 Task: Find a guest house in Cholet, France, for 8 guests from 26 Aug to 10 Sep, with 6 bedrooms, 6 beds, 6 bathrooms, a price range of ₹1000 to ₹15000, and amenities including a washing machine and breakfast. Ensure self check-in is available and the host speaks English.
Action: Mouse moved to (567, 130)
Screenshot: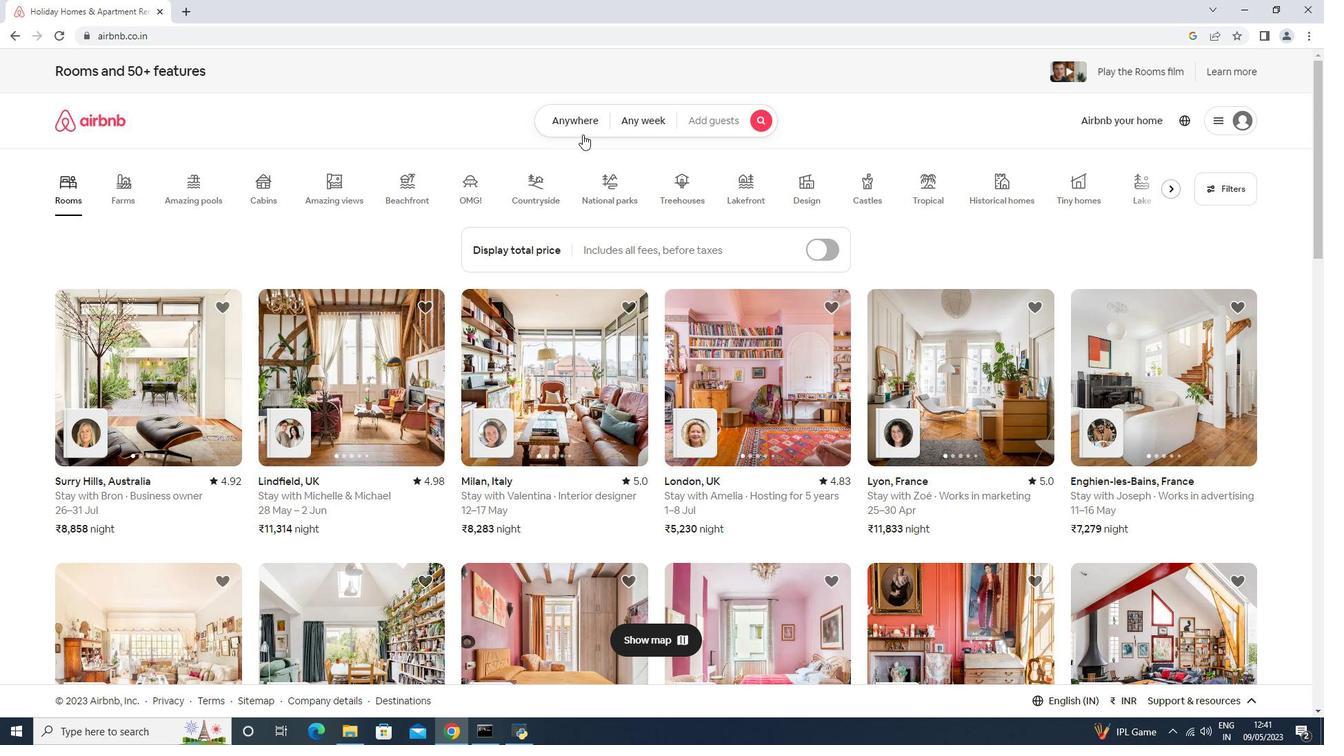 
Action: Mouse pressed left at (567, 130)
Screenshot: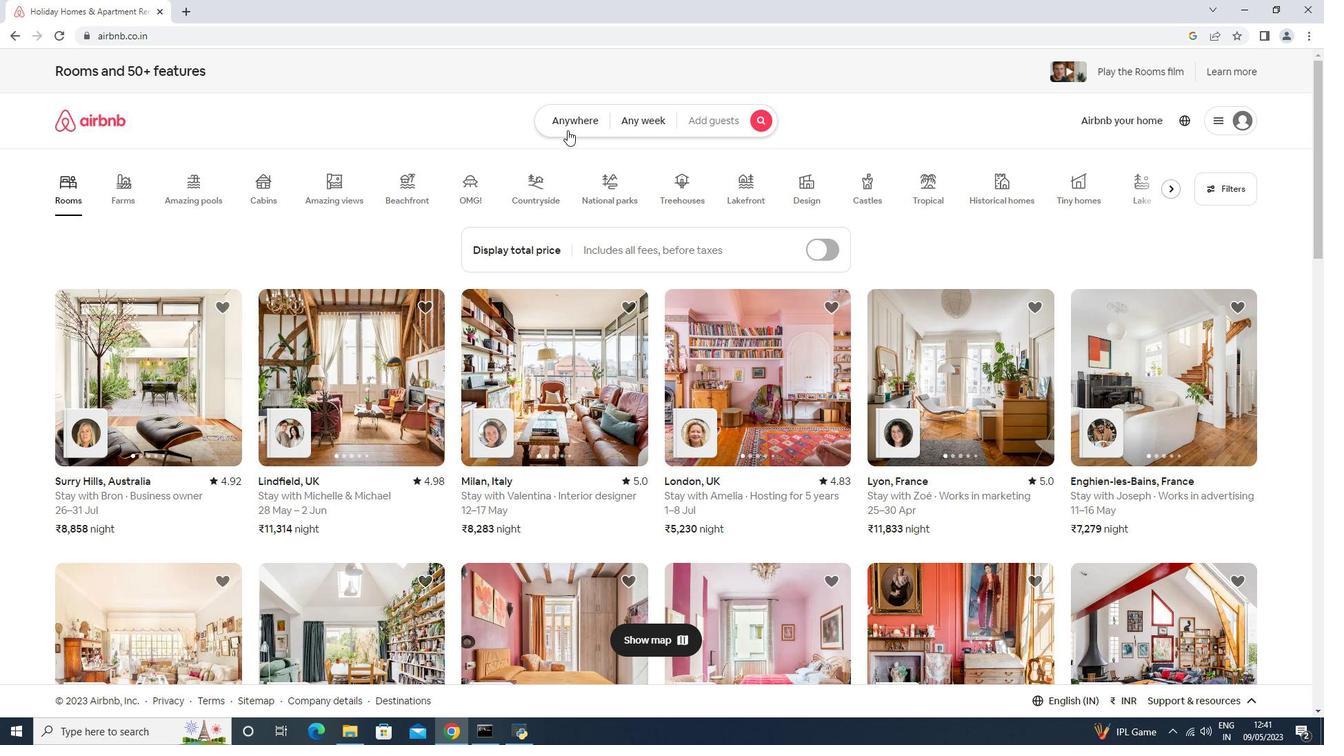 
Action: Mouse moved to (465, 201)
Screenshot: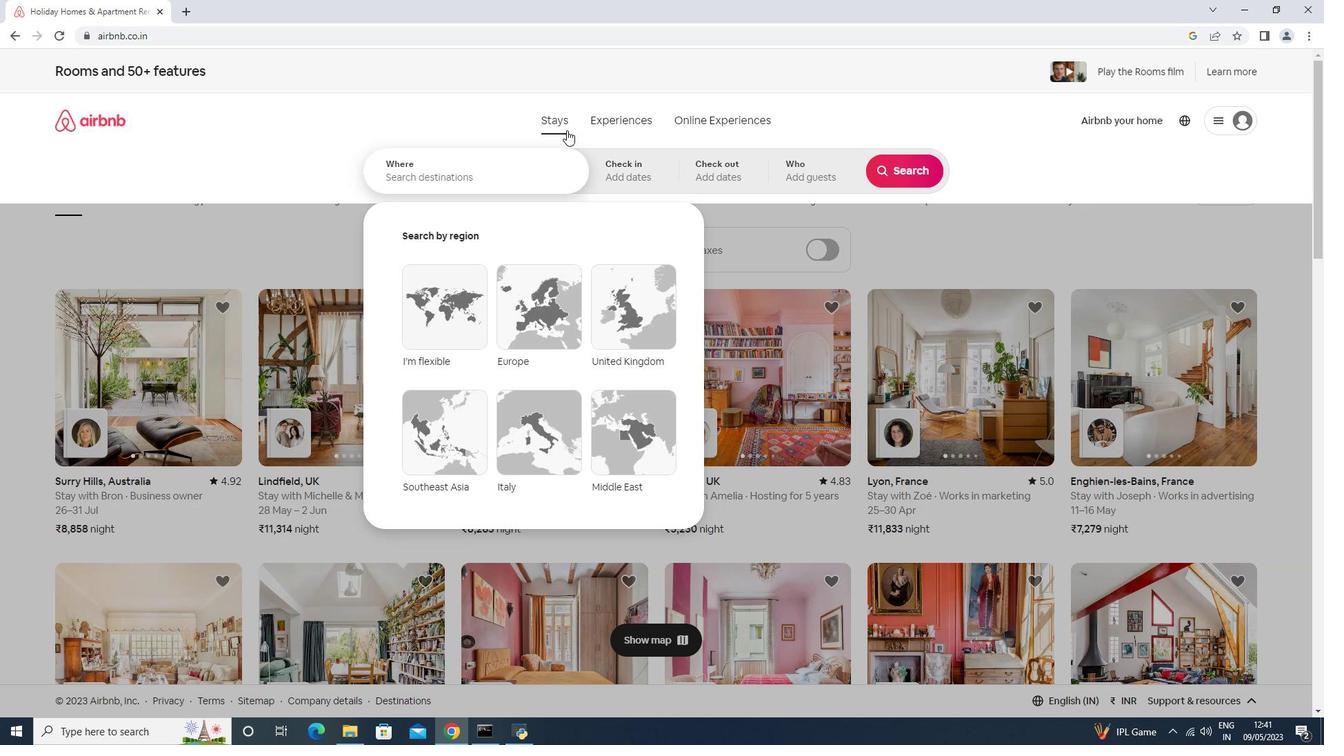 
Action: Mouse pressed left at (465, 201)
Screenshot: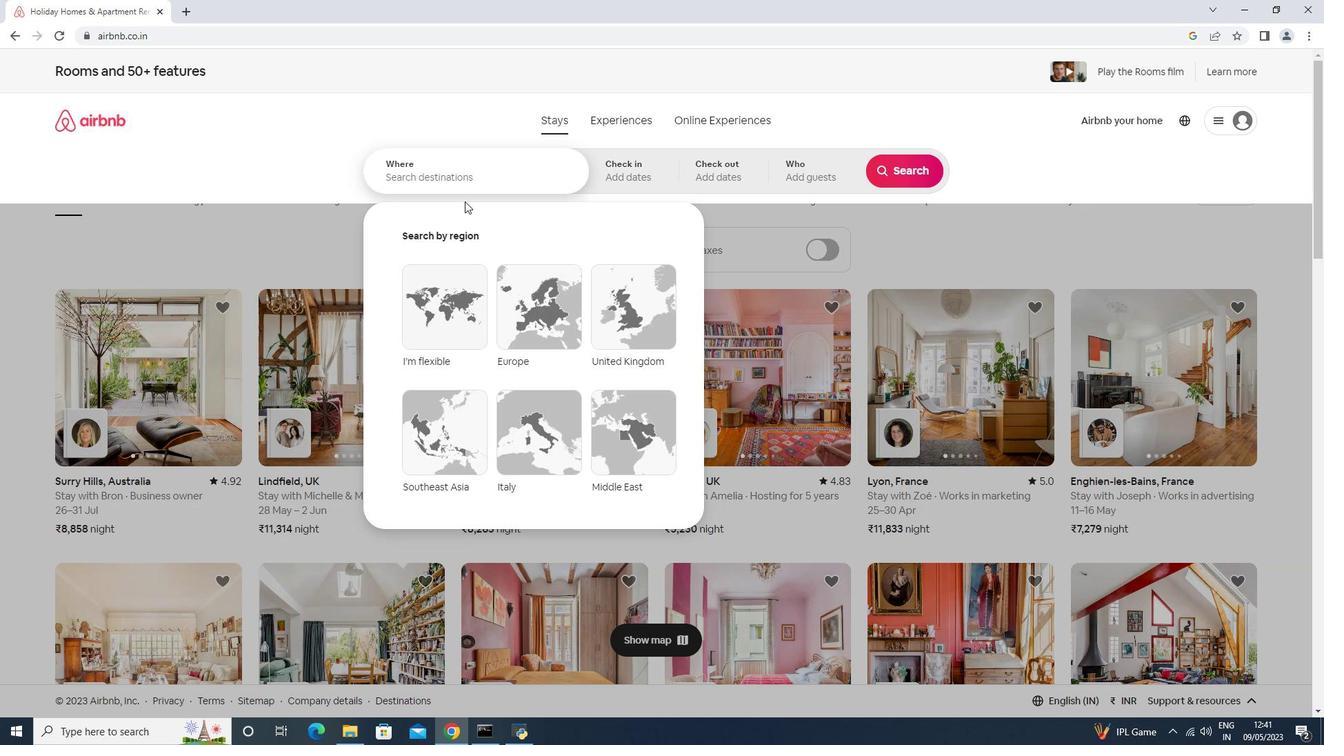 
Action: Mouse moved to (487, 182)
Screenshot: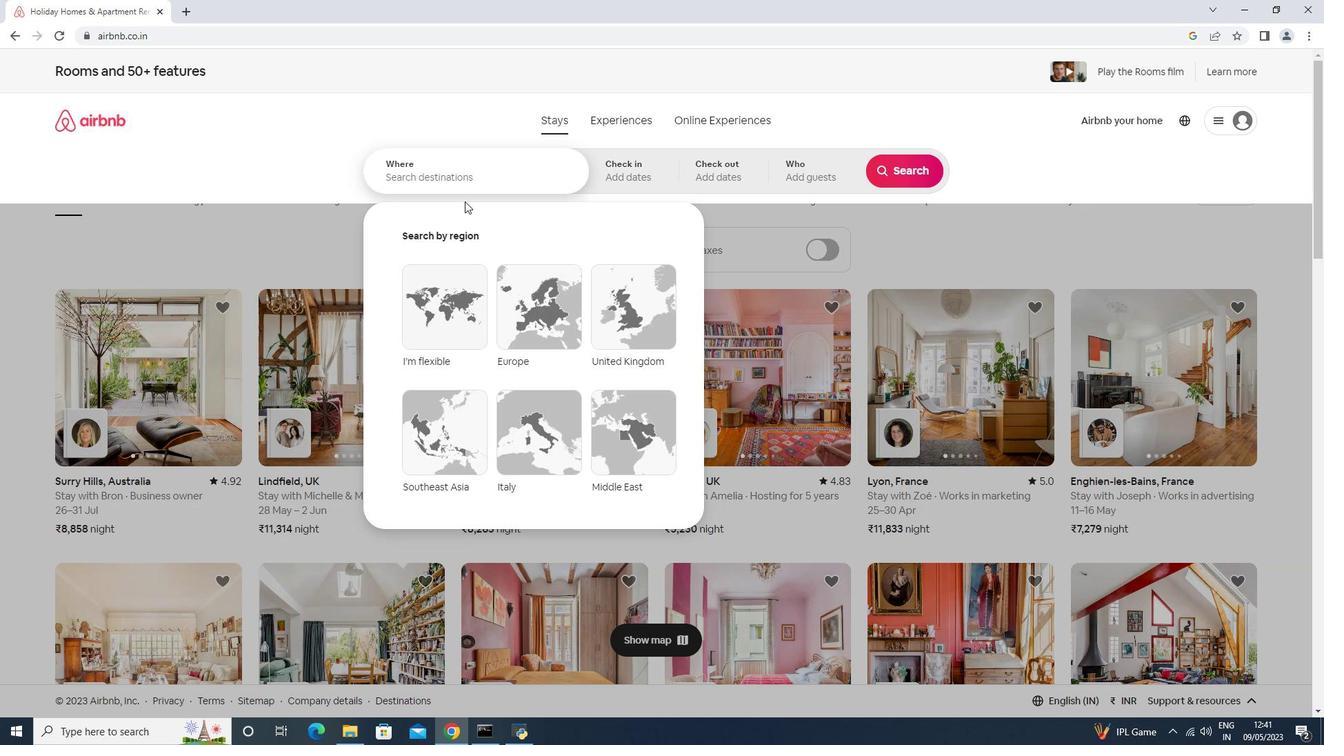 
Action: Key pressed <Key.shift>Cholet,<Key.space>
Screenshot: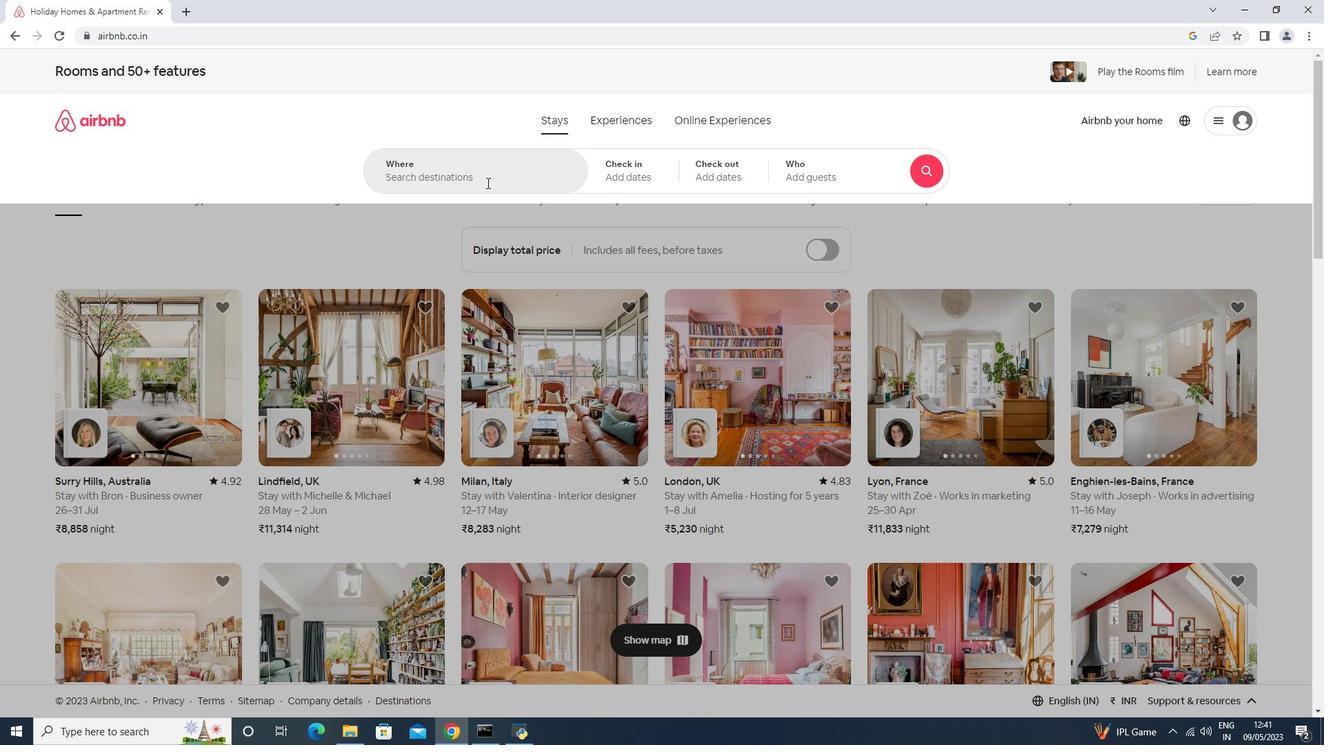 
Action: Mouse moved to (576, 82)
Screenshot: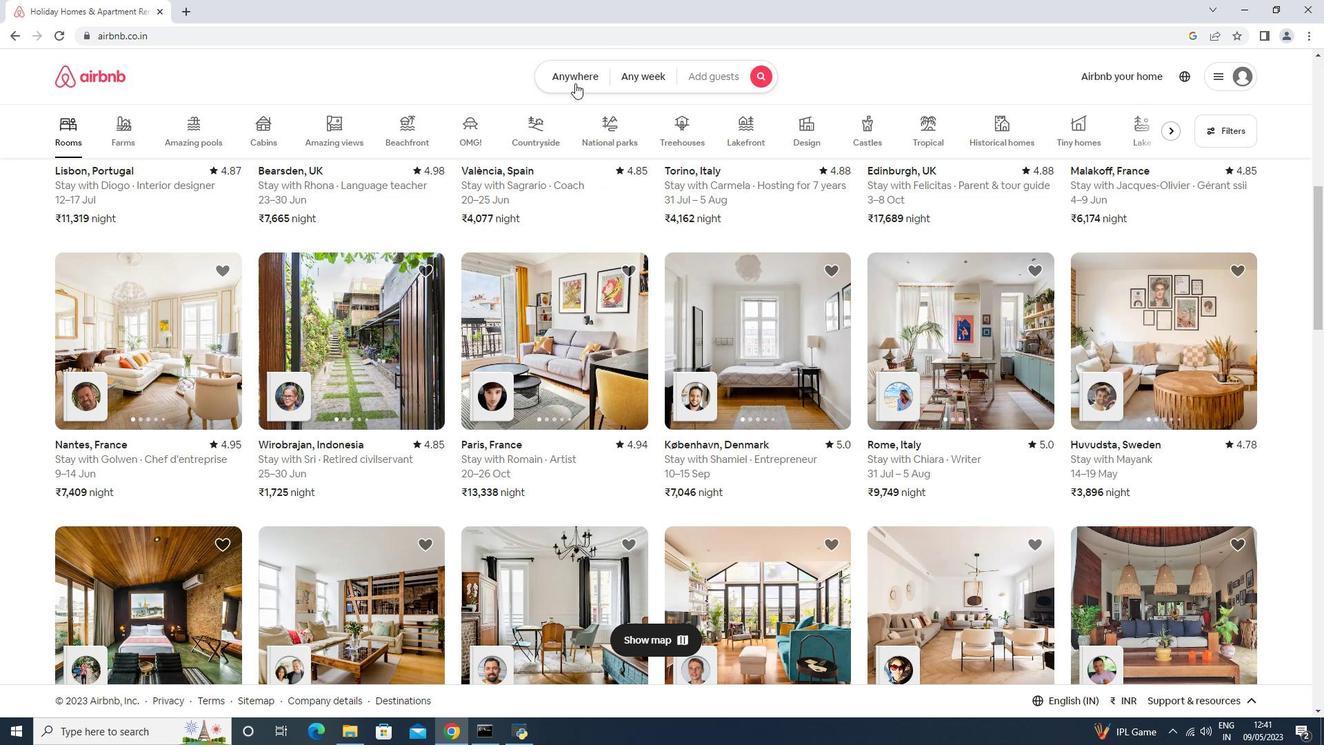 
Action: Mouse pressed left at (576, 82)
Screenshot: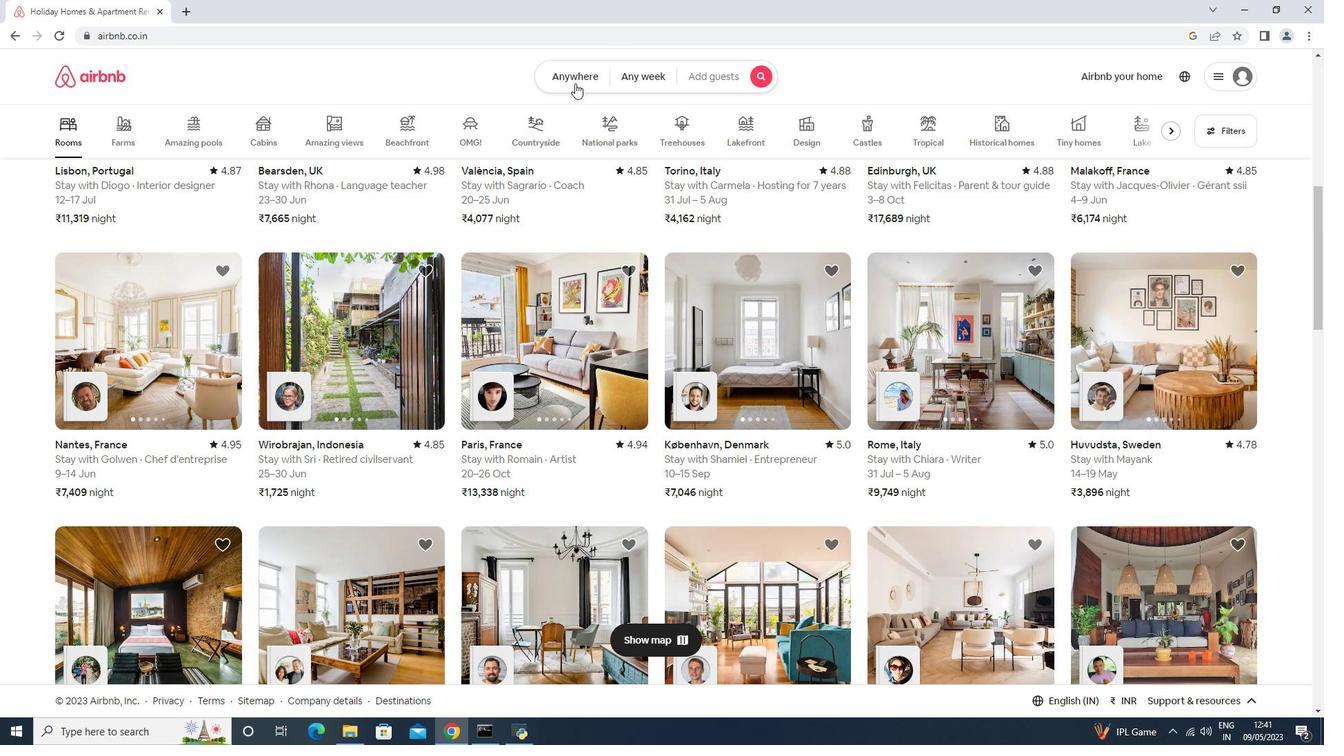 
Action: Mouse moved to (531, 136)
Screenshot: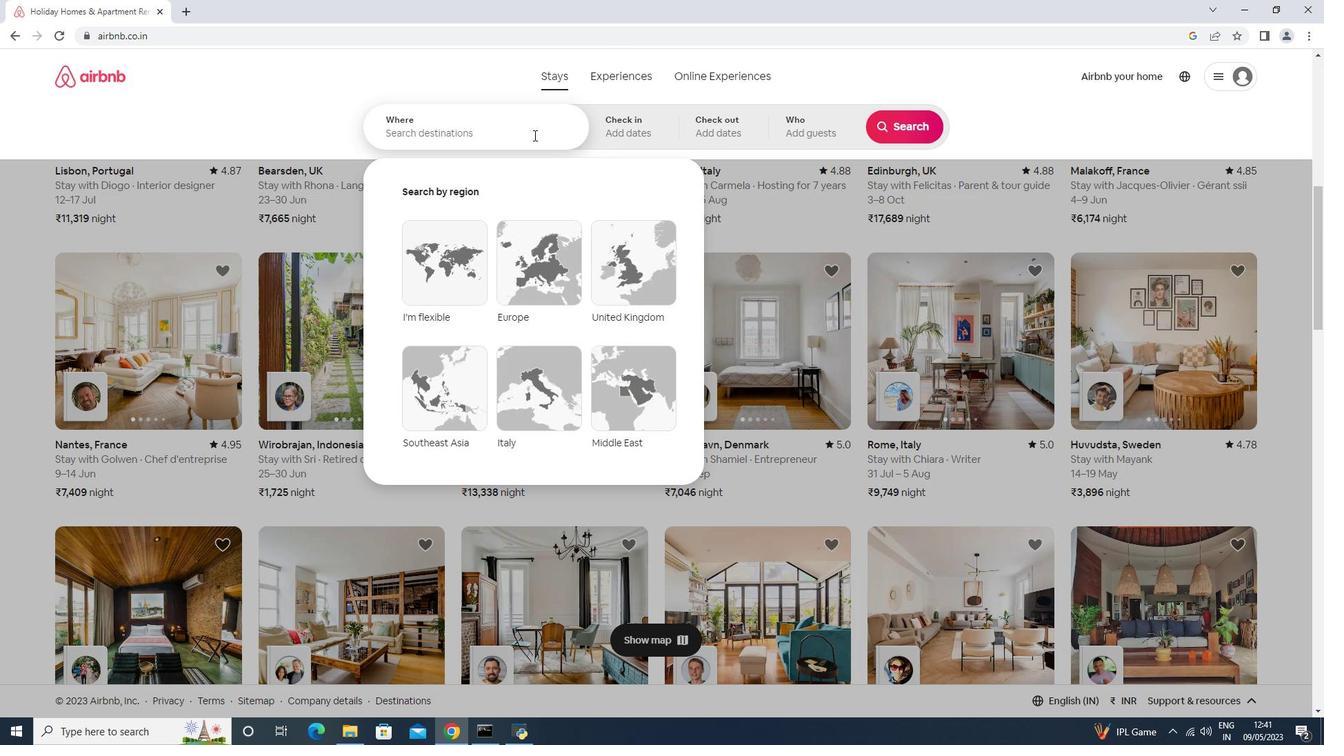 
Action: Mouse pressed left at (531, 136)
Screenshot: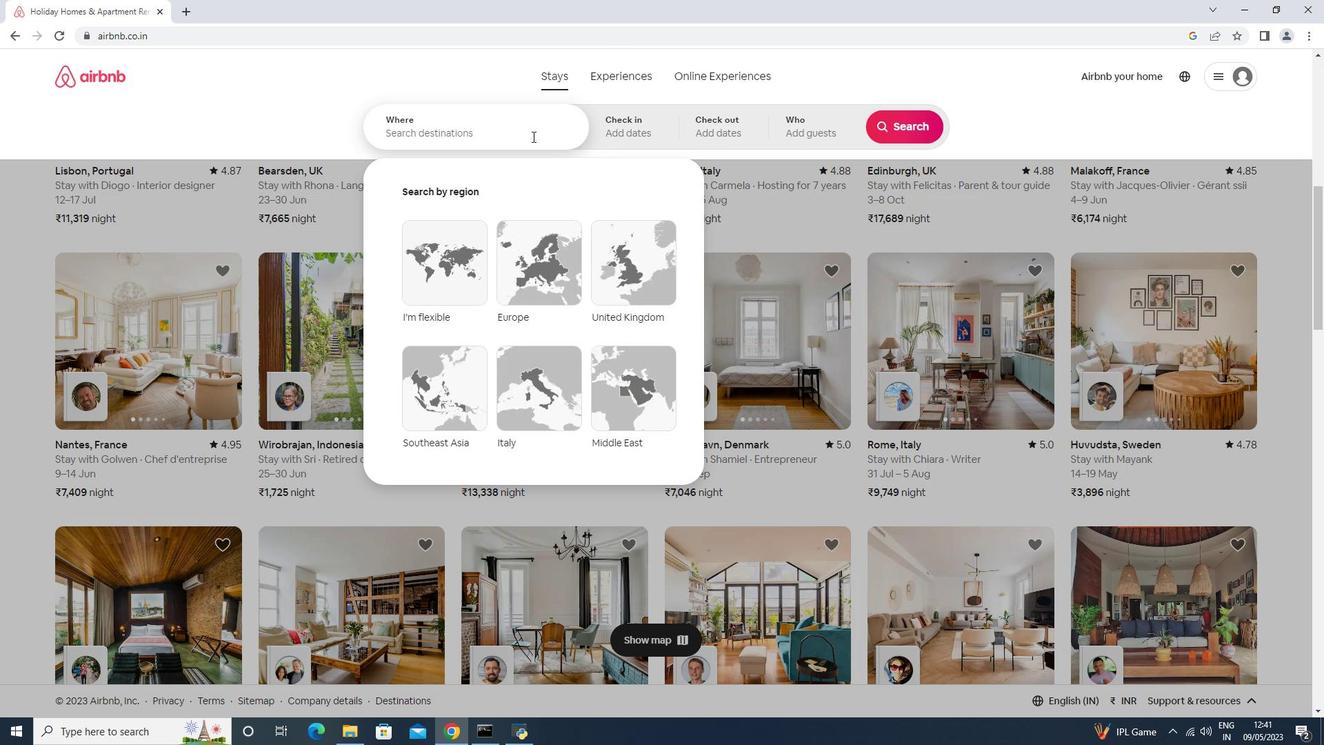 
Action: Key pressed <Key.shift>Cholet,<Key.space><Key.shift>France<Key.enter>
Screenshot: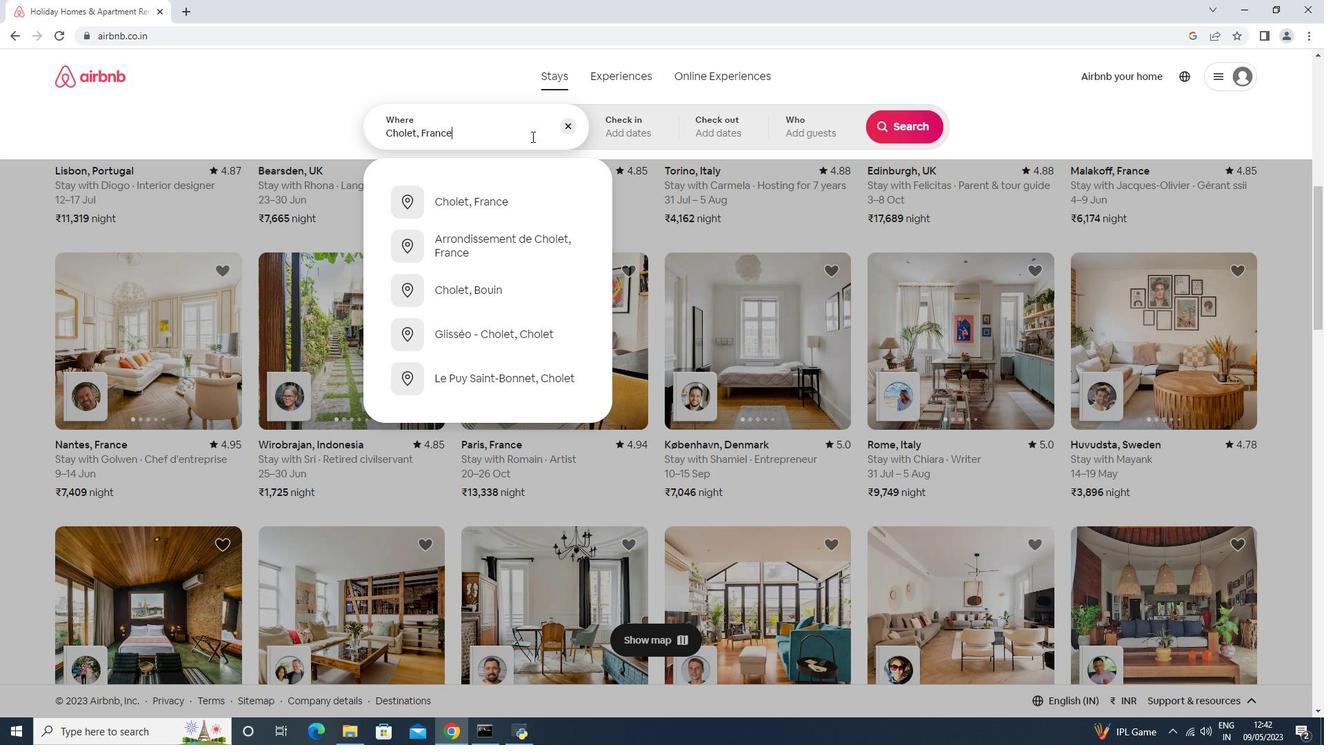 
Action: Mouse moved to (895, 233)
Screenshot: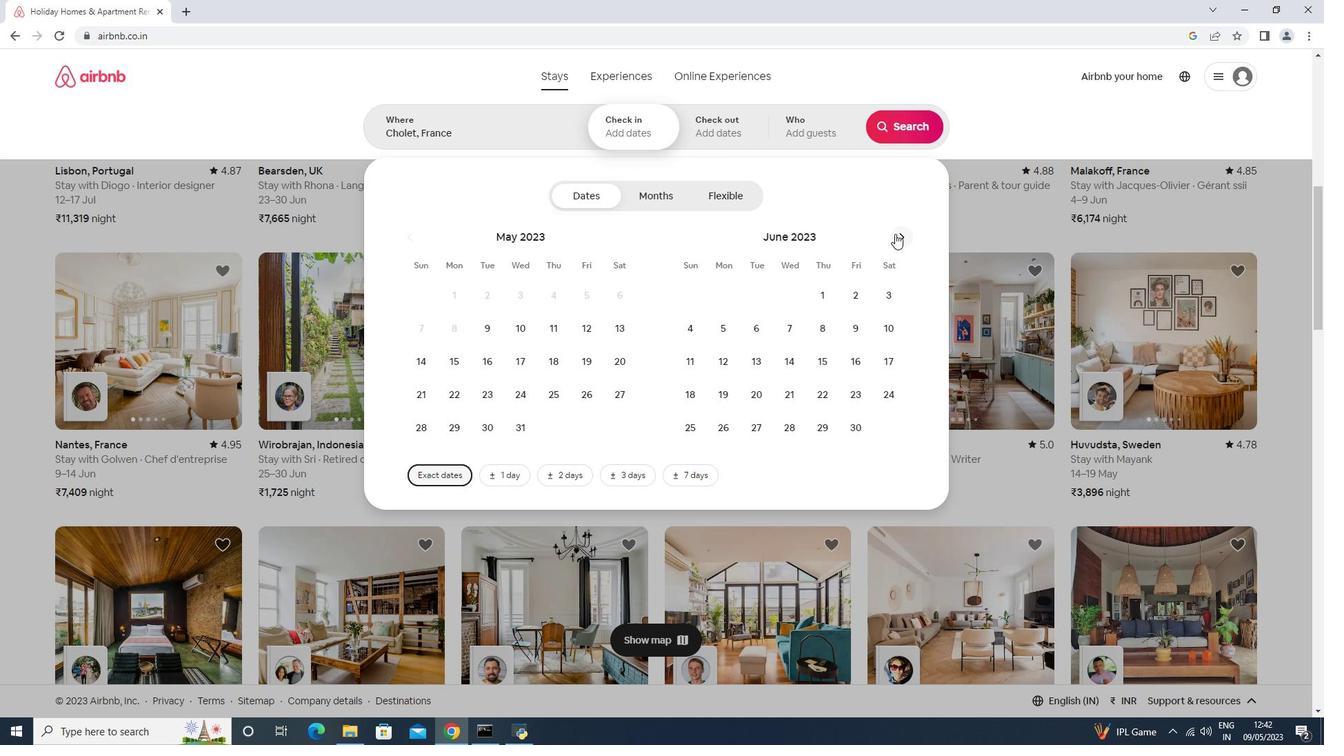 
Action: Mouse pressed left at (895, 233)
Screenshot: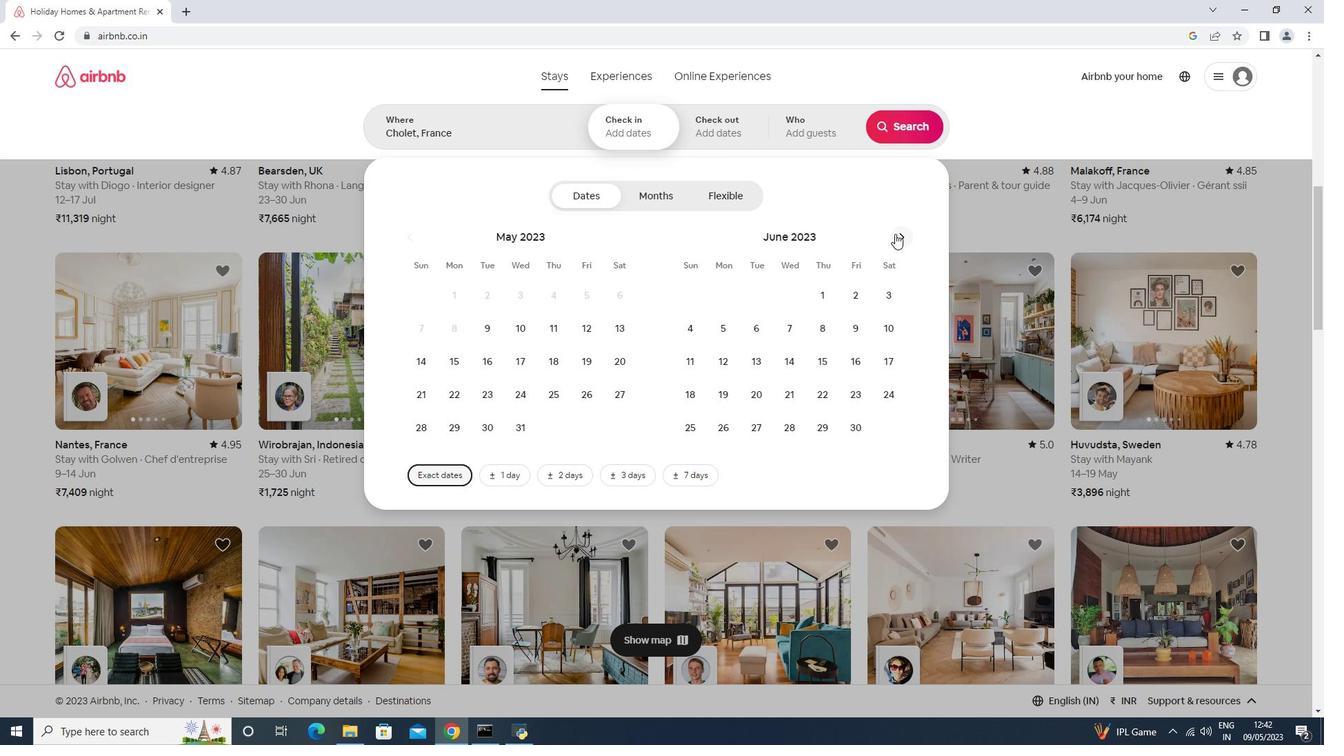 
Action: Mouse pressed left at (895, 233)
Screenshot: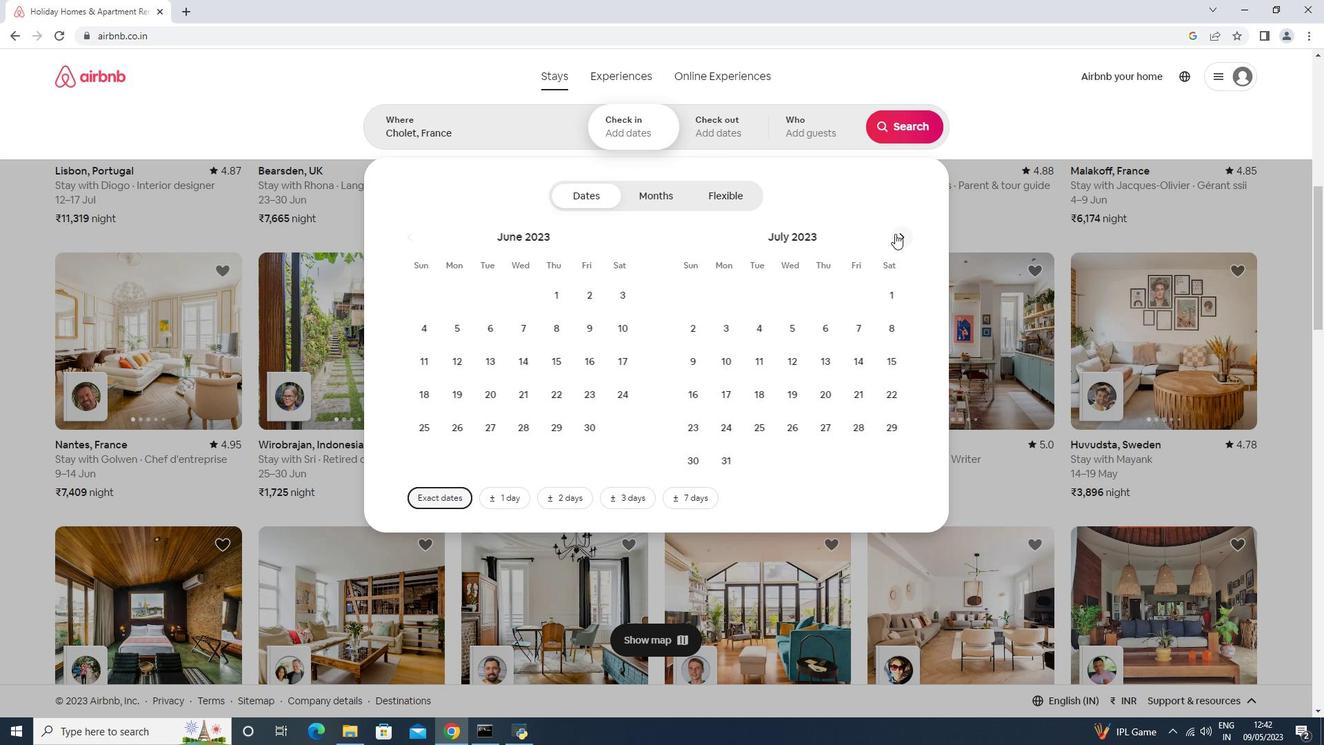 
Action: Mouse moved to (907, 240)
Screenshot: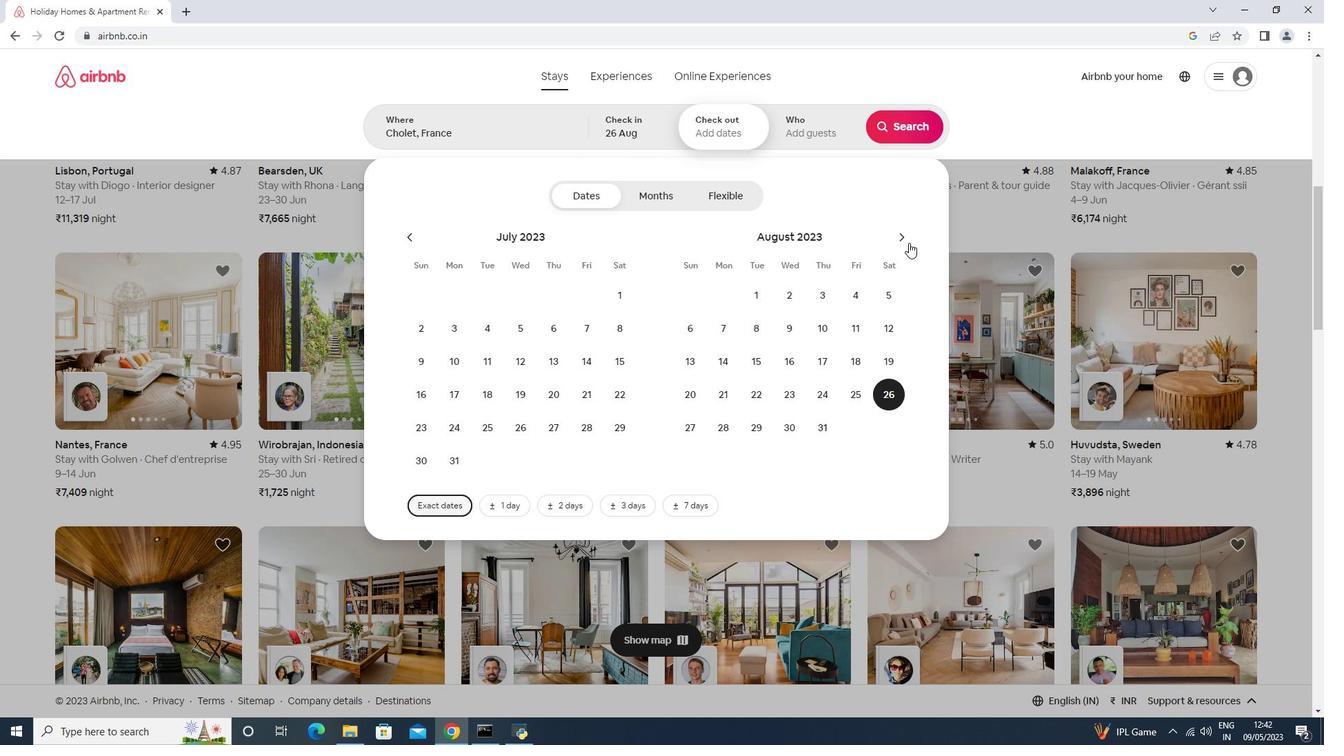 
Action: Mouse pressed left at (907, 240)
Screenshot: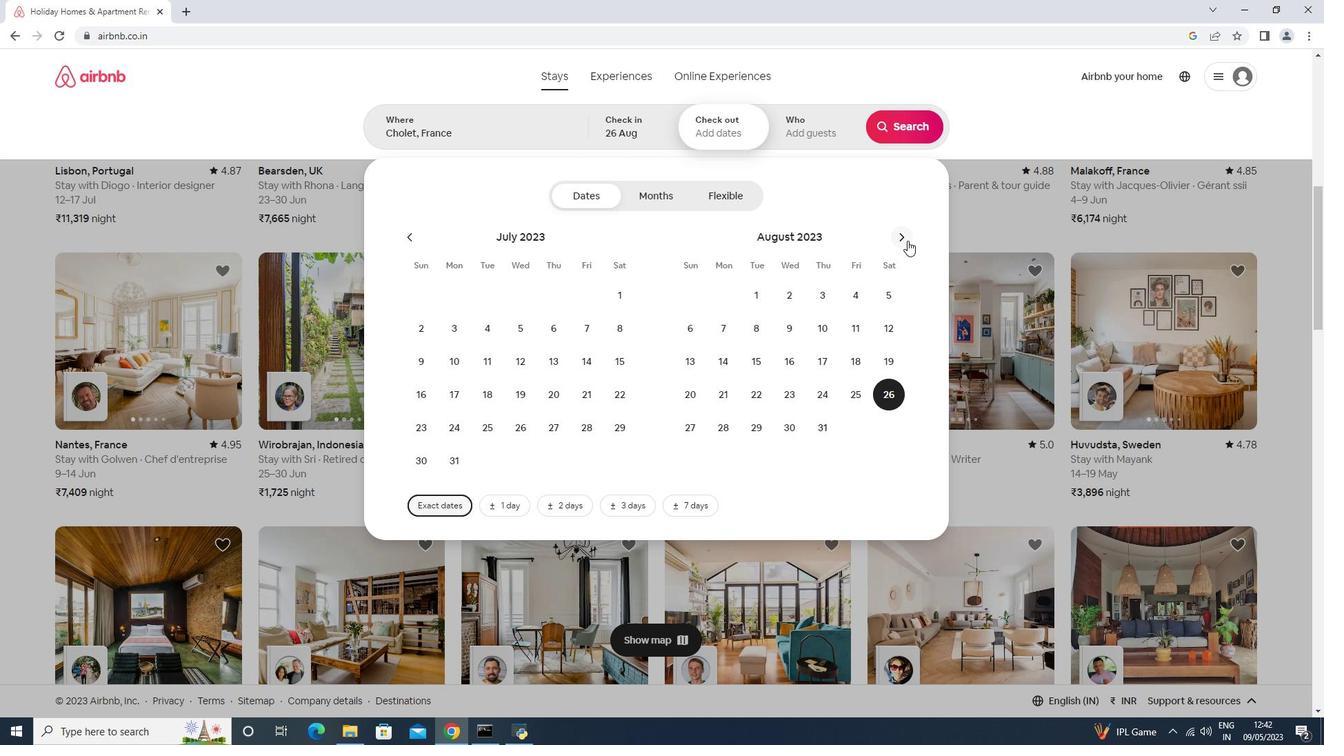 
Action: Mouse moved to (687, 357)
Screenshot: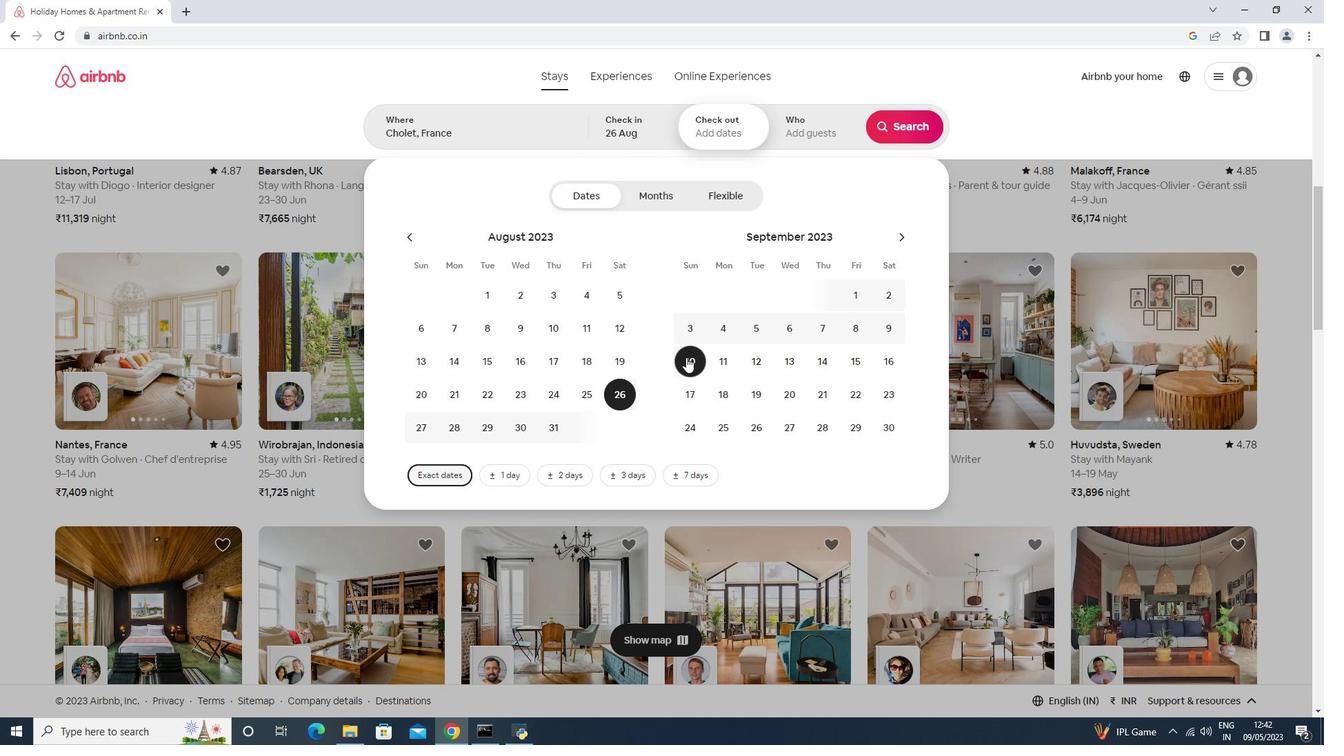 
Action: Mouse pressed left at (687, 357)
Screenshot: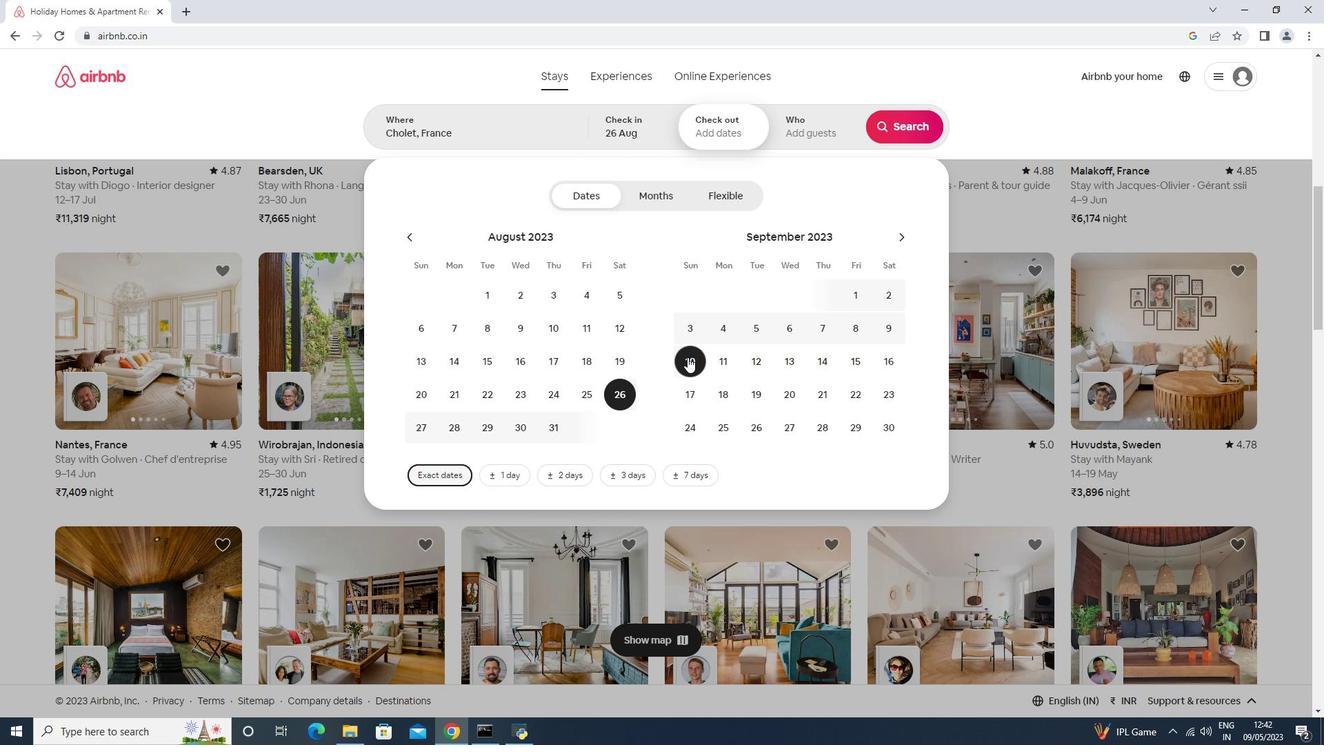 
Action: Mouse moved to (798, 117)
Screenshot: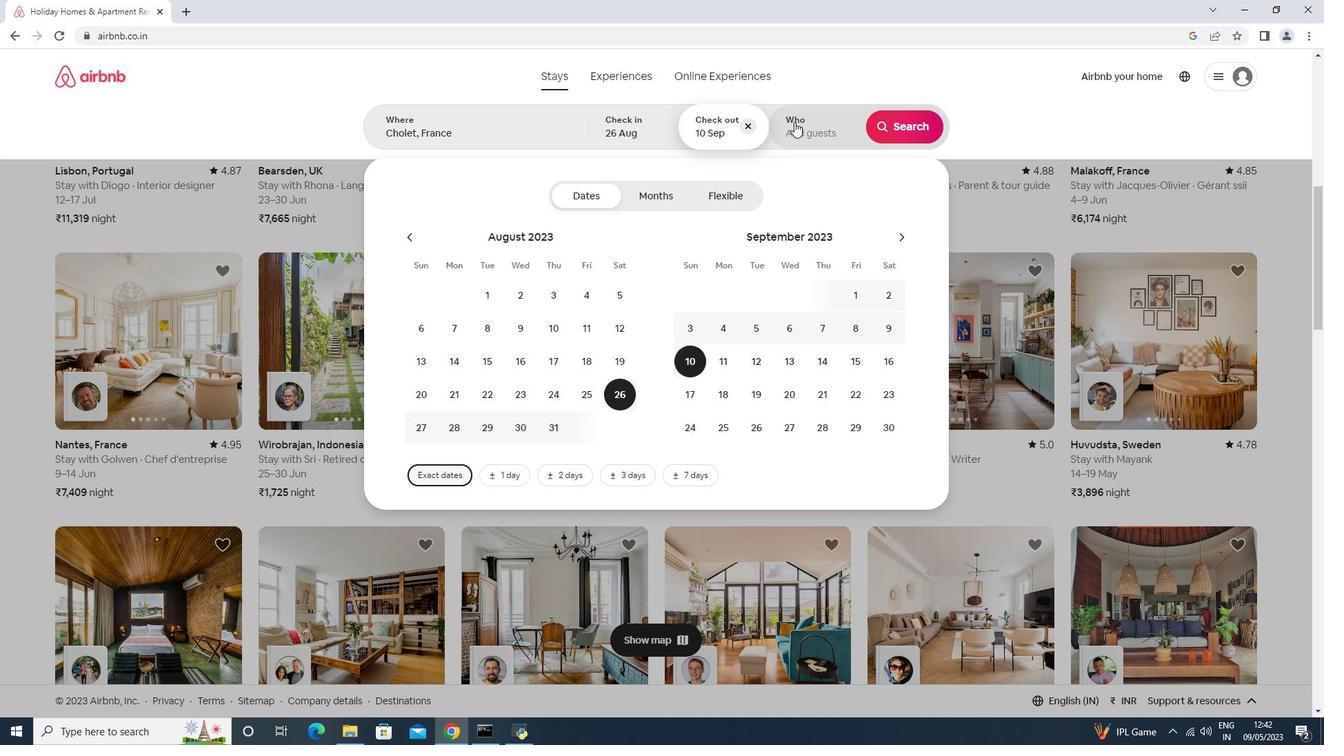
Action: Mouse pressed left at (798, 117)
Screenshot: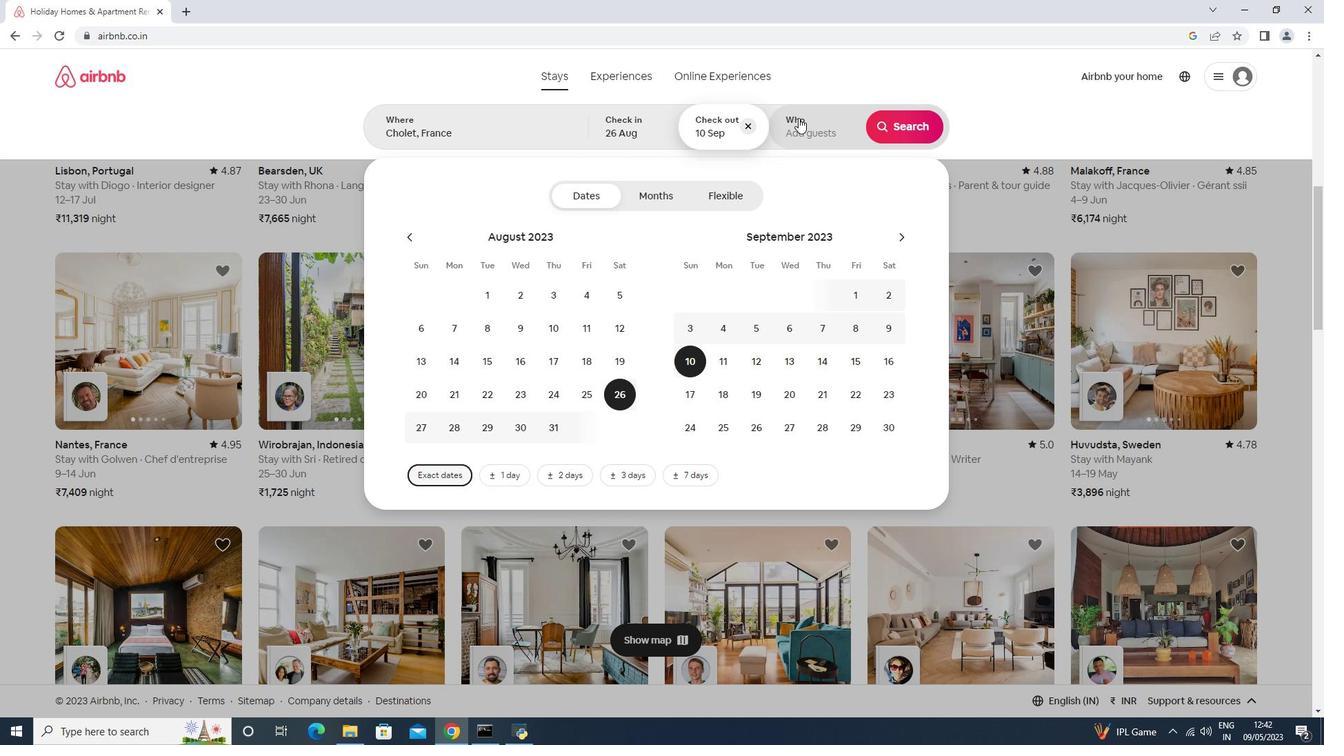 
Action: Mouse moved to (907, 204)
Screenshot: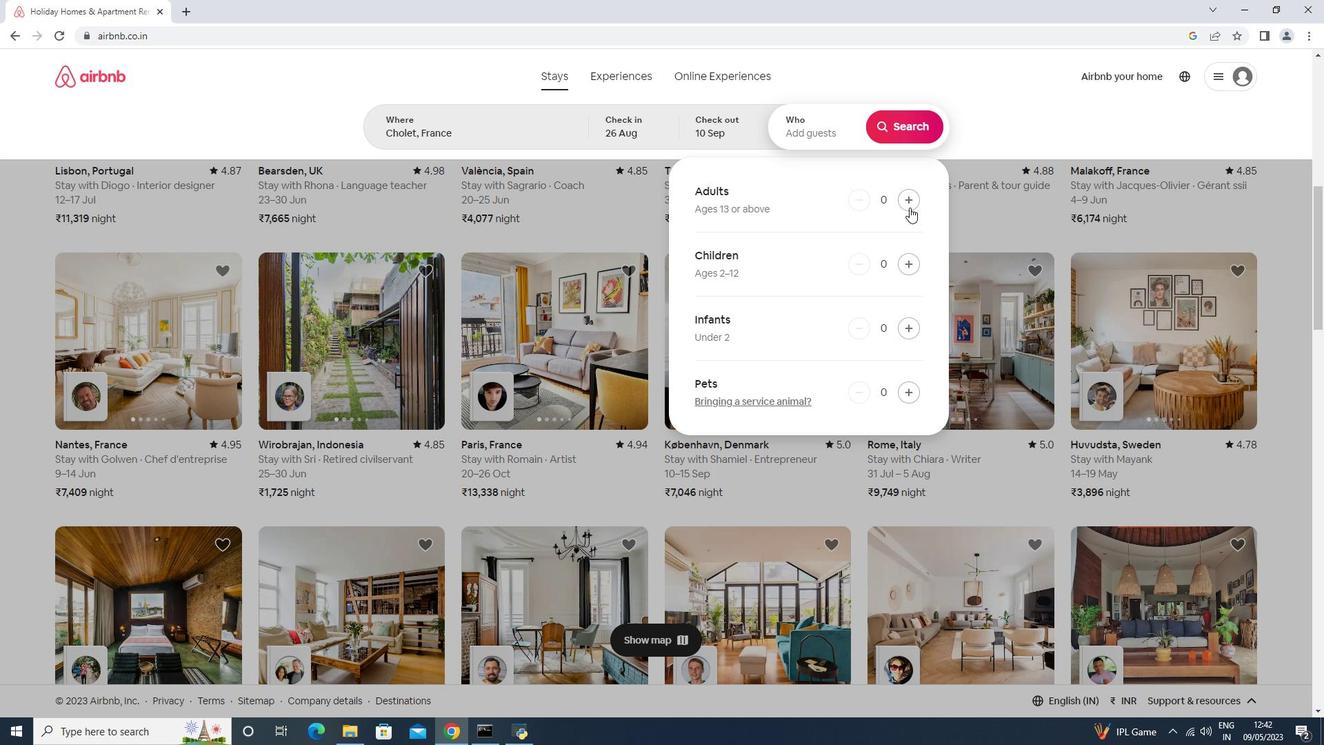 
Action: Mouse pressed left at (907, 204)
Screenshot: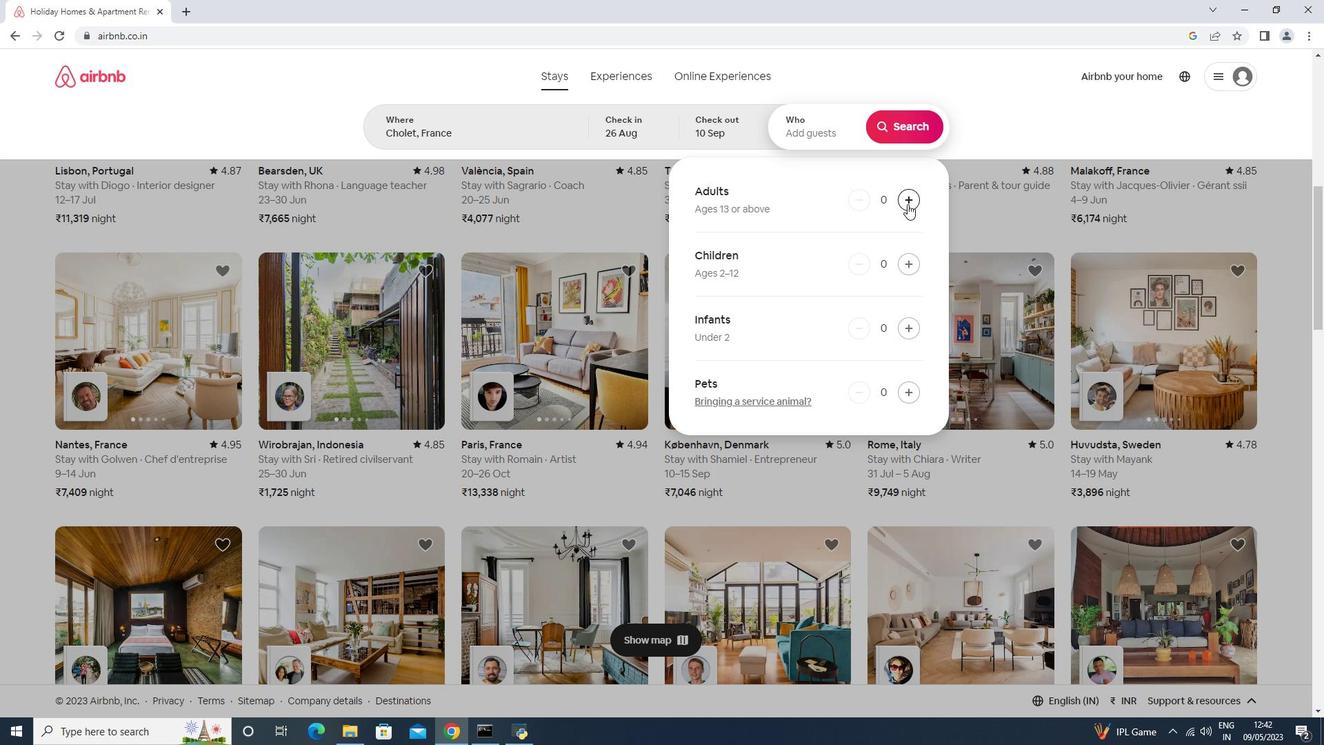 
Action: Mouse pressed left at (907, 204)
Screenshot: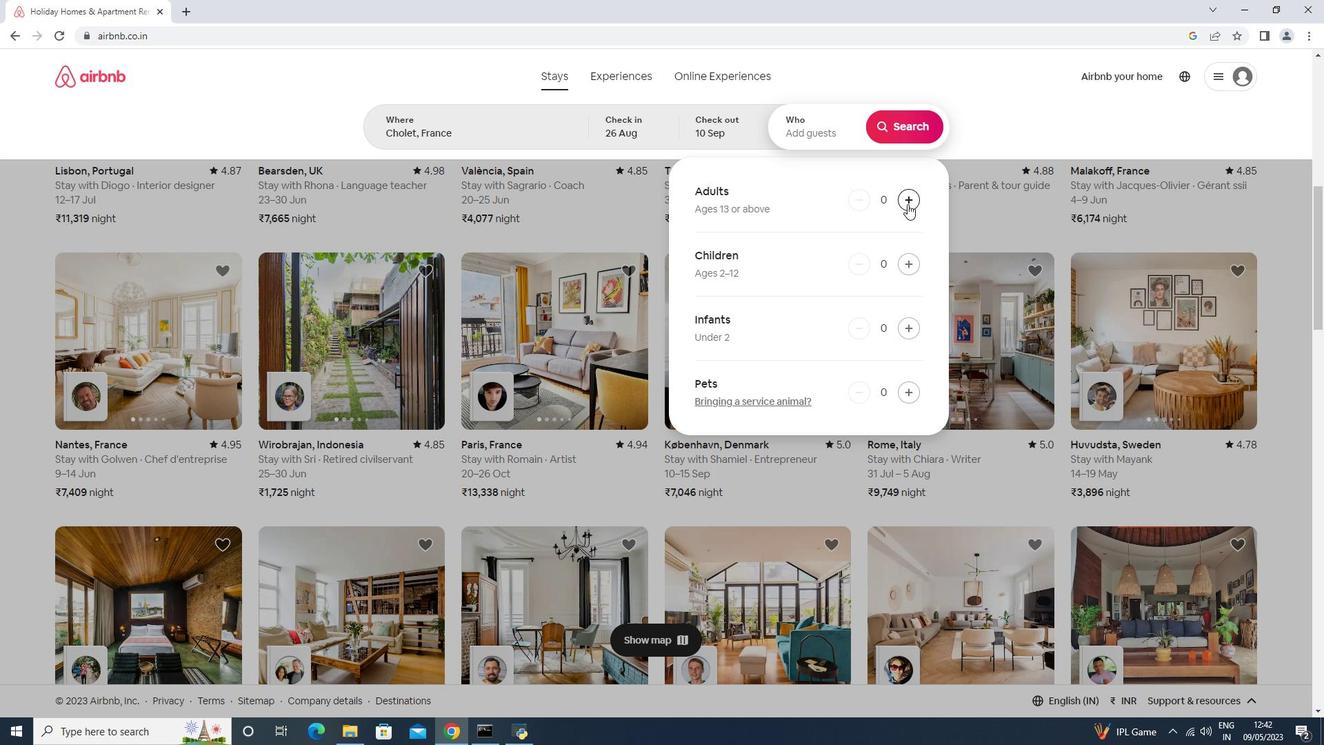 
Action: Mouse pressed left at (907, 204)
Screenshot: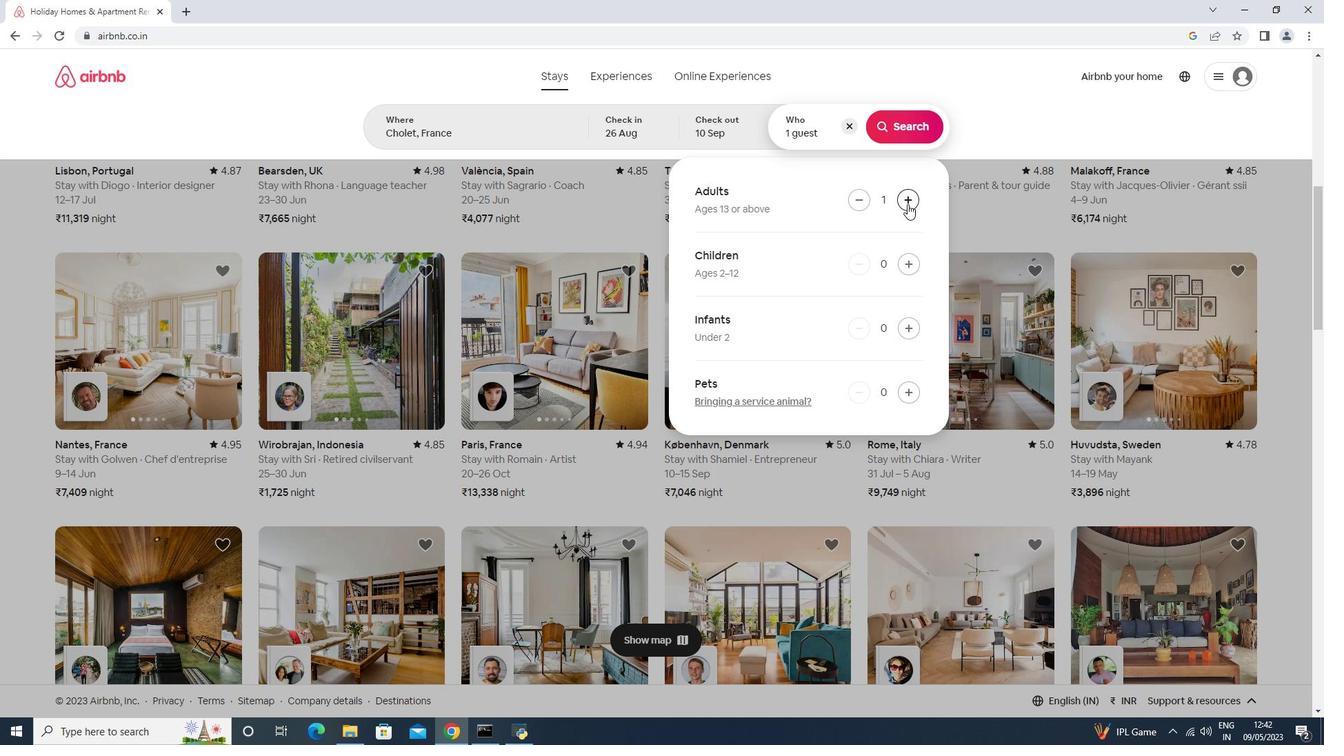 
Action: Mouse pressed left at (907, 204)
Screenshot: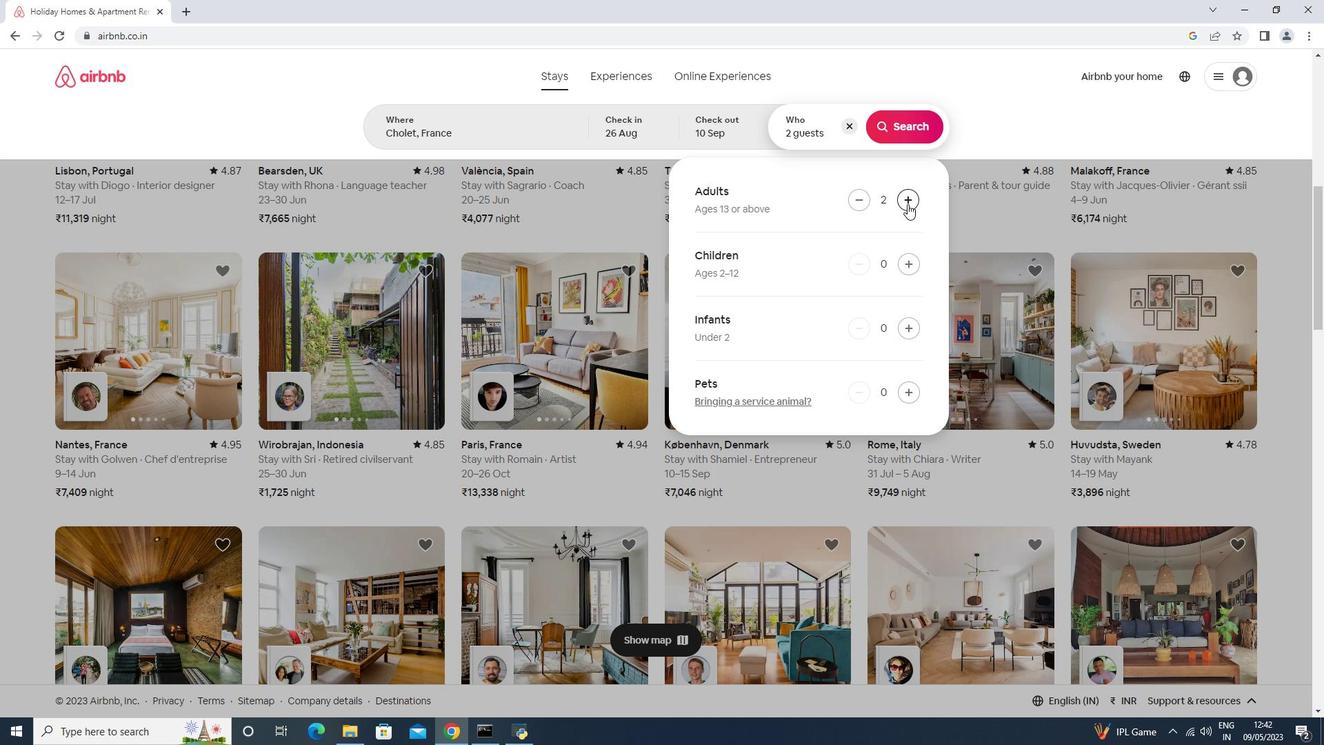 
Action: Mouse pressed left at (907, 204)
Screenshot: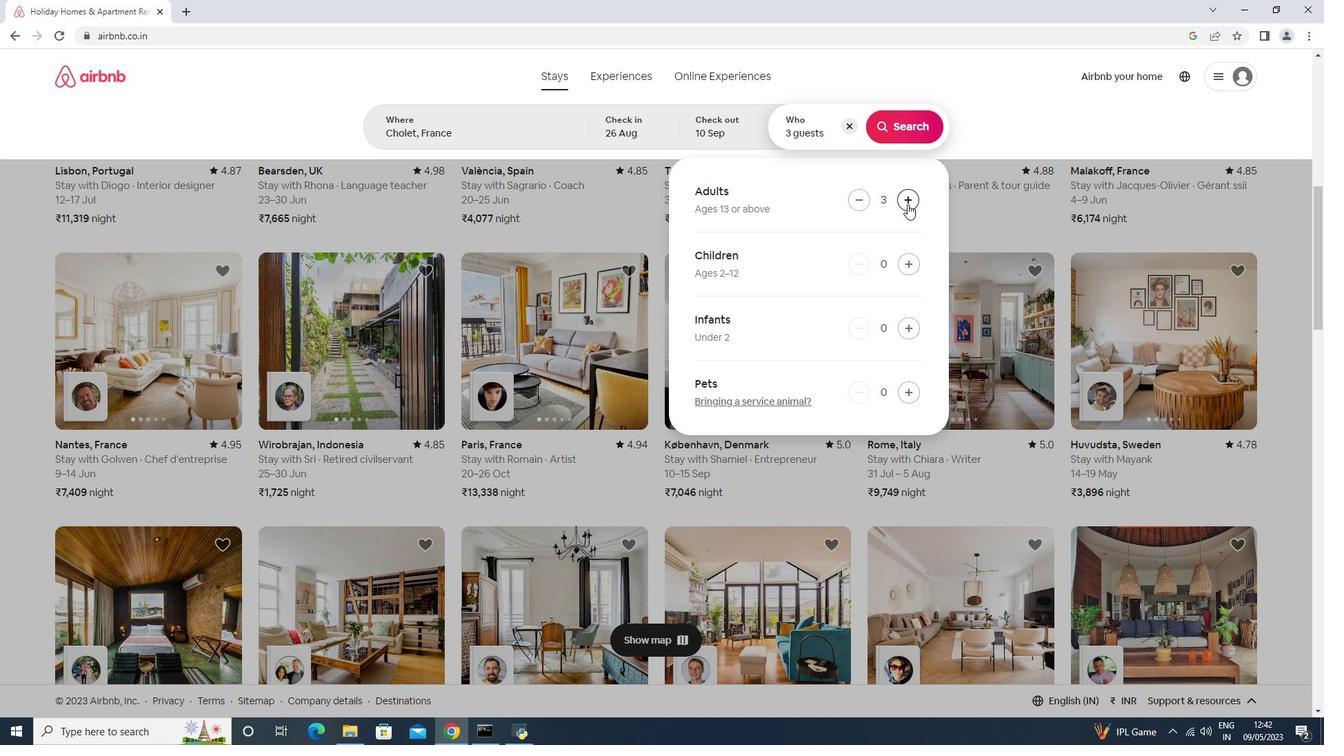 
Action: Mouse pressed left at (907, 204)
Screenshot: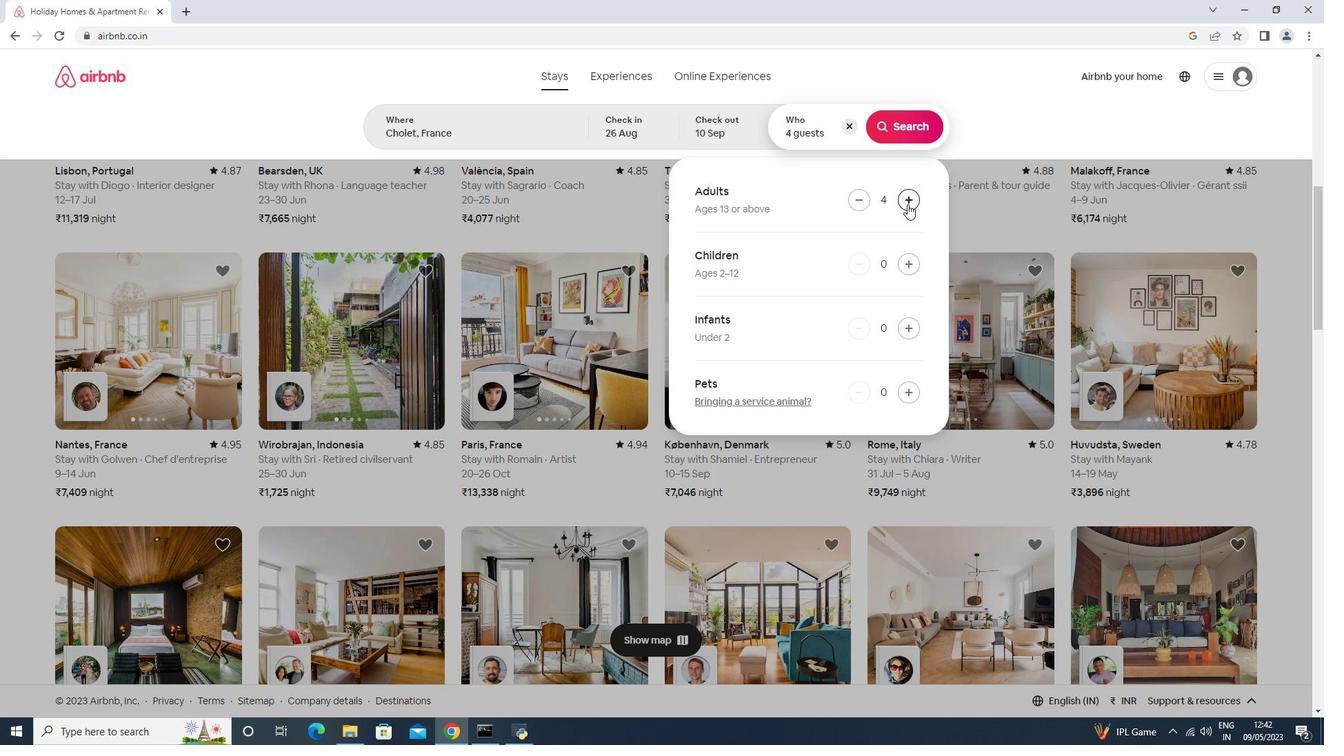 
Action: Mouse pressed left at (907, 204)
Screenshot: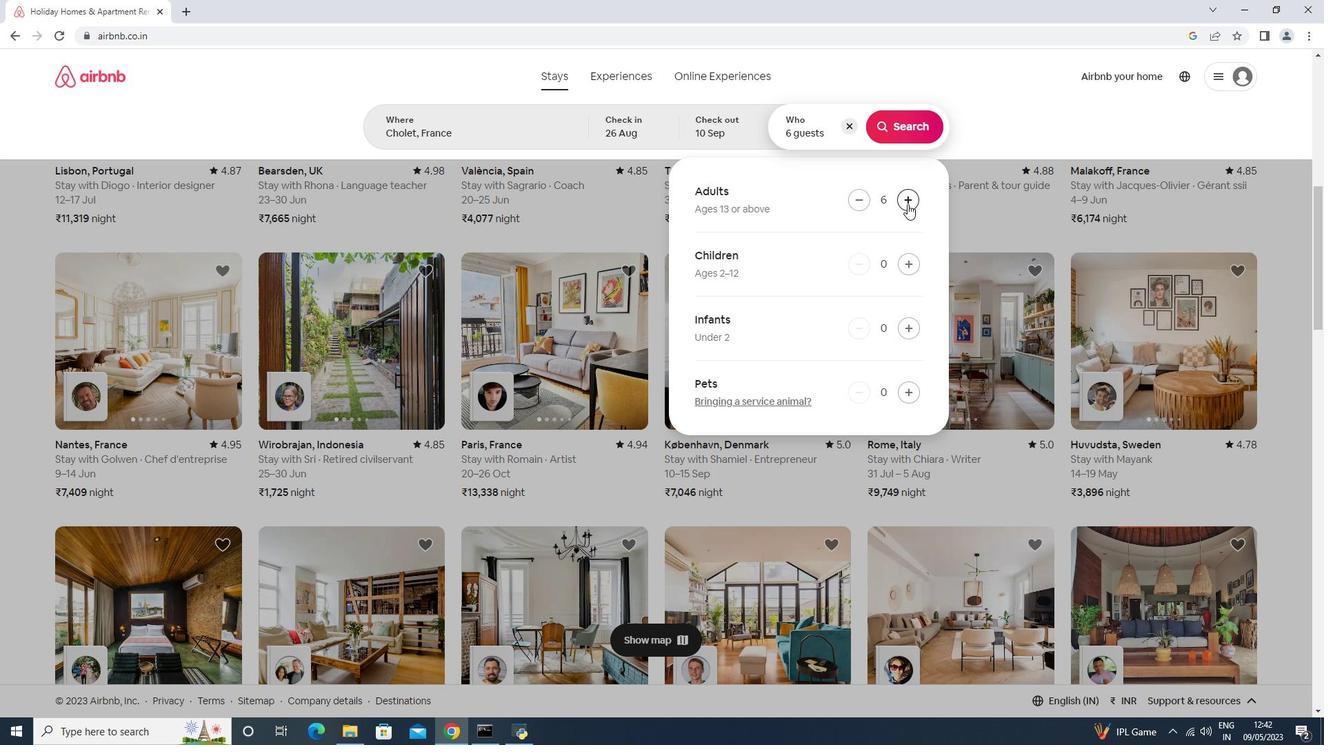 
Action: Mouse moved to (865, 208)
Screenshot: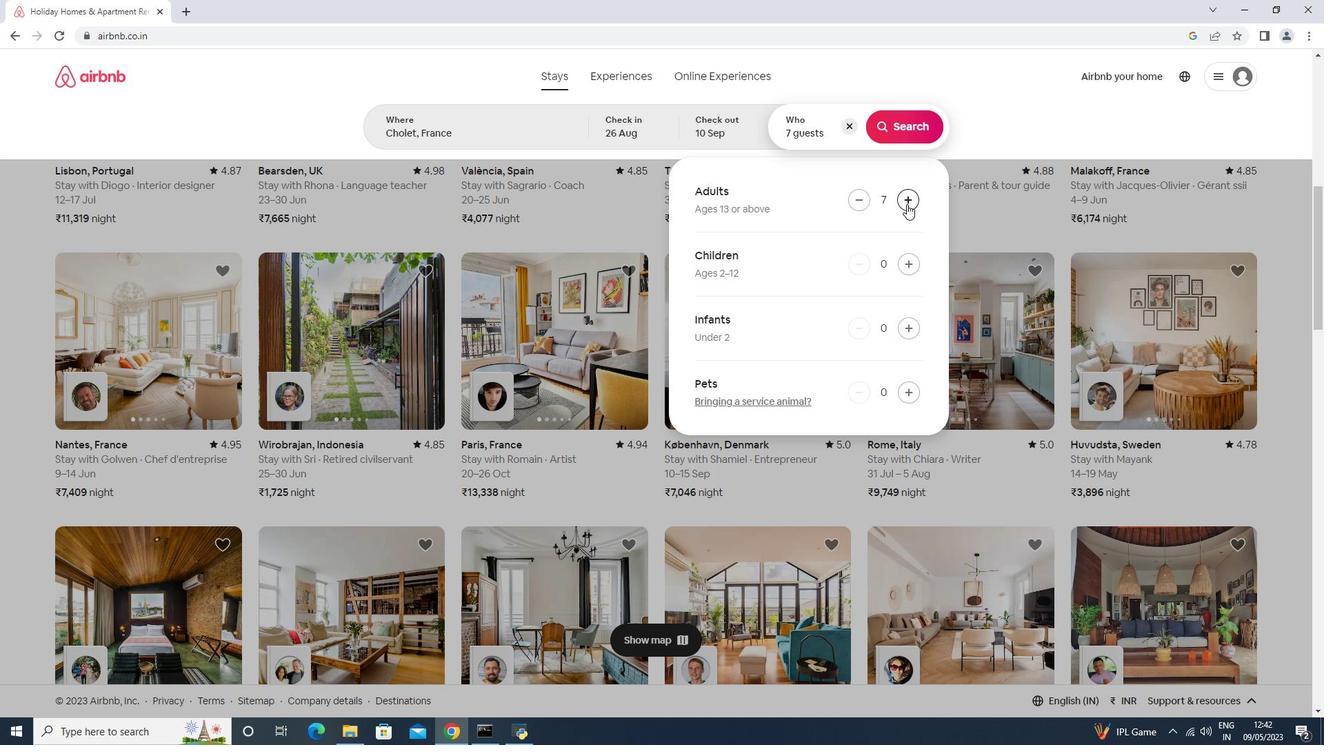 
Action: Mouse pressed left at (865, 208)
Screenshot: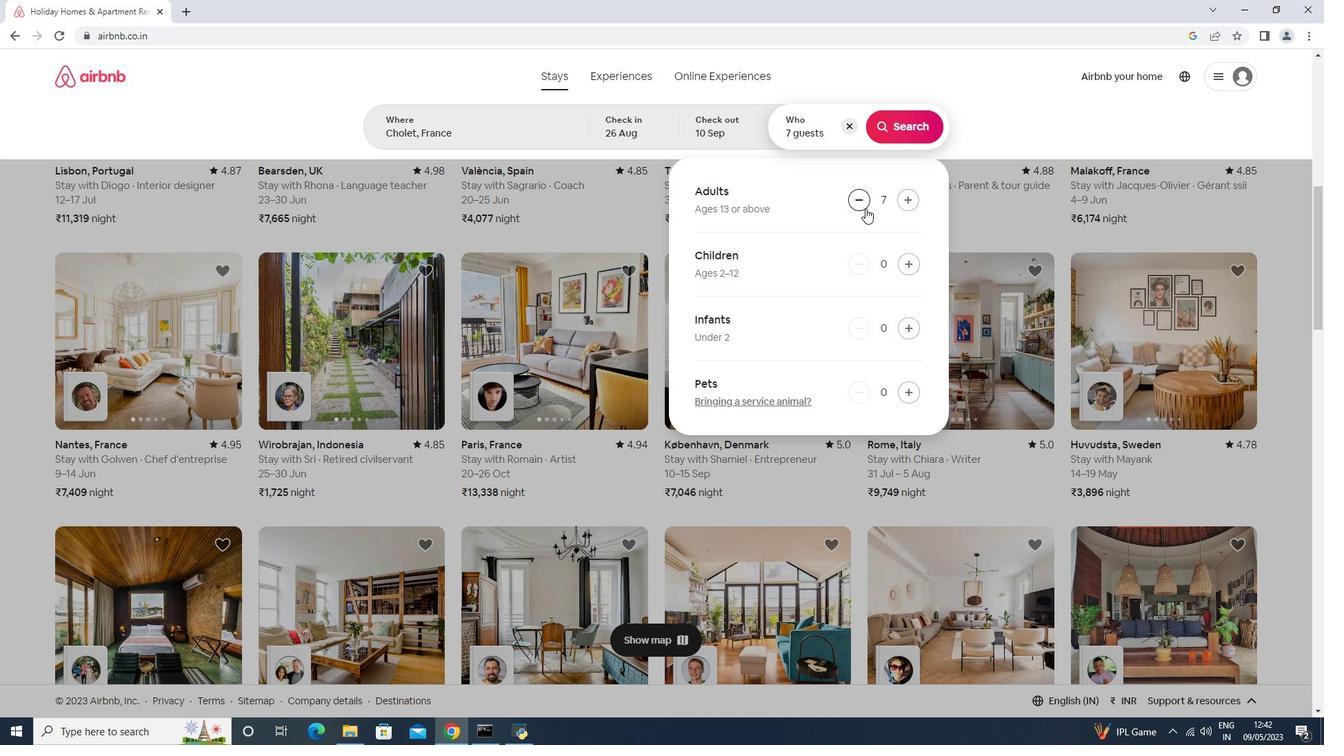 
Action: Mouse moved to (905, 261)
Screenshot: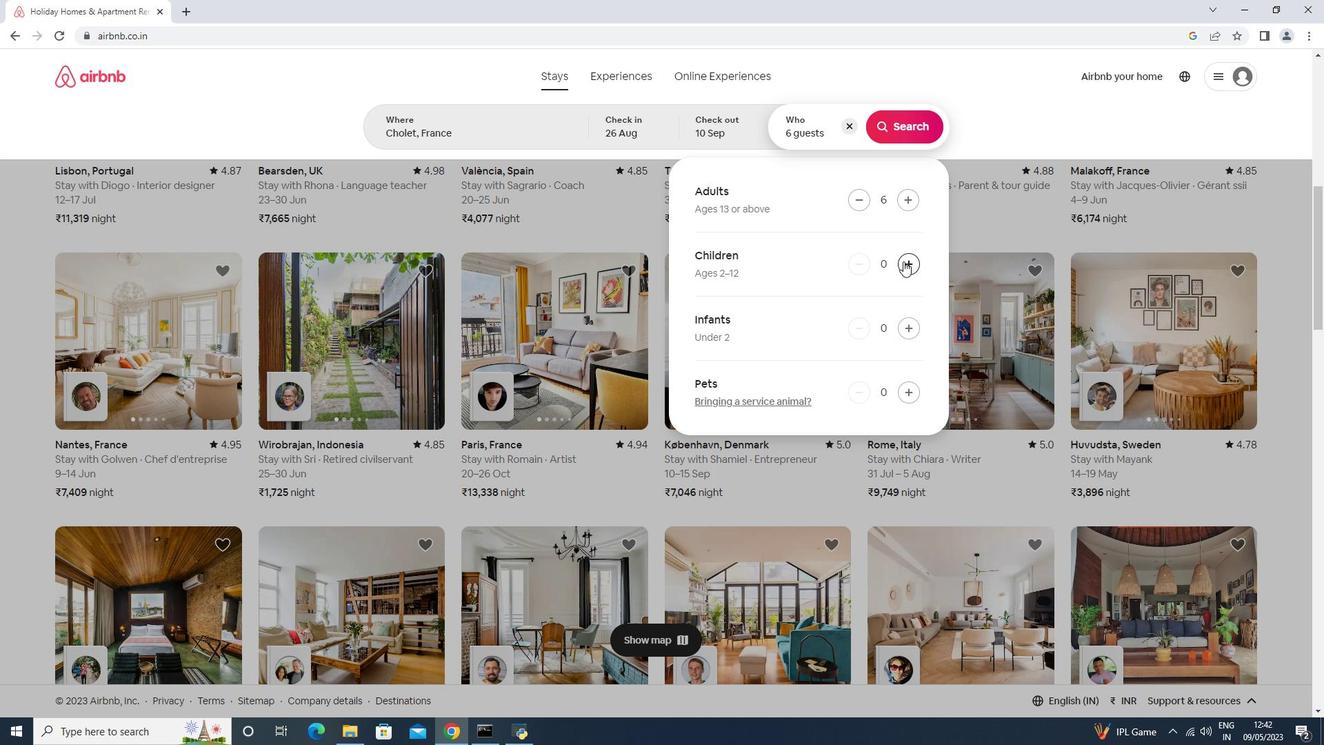 
Action: Mouse pressed left at (905, 261)
Screenshot: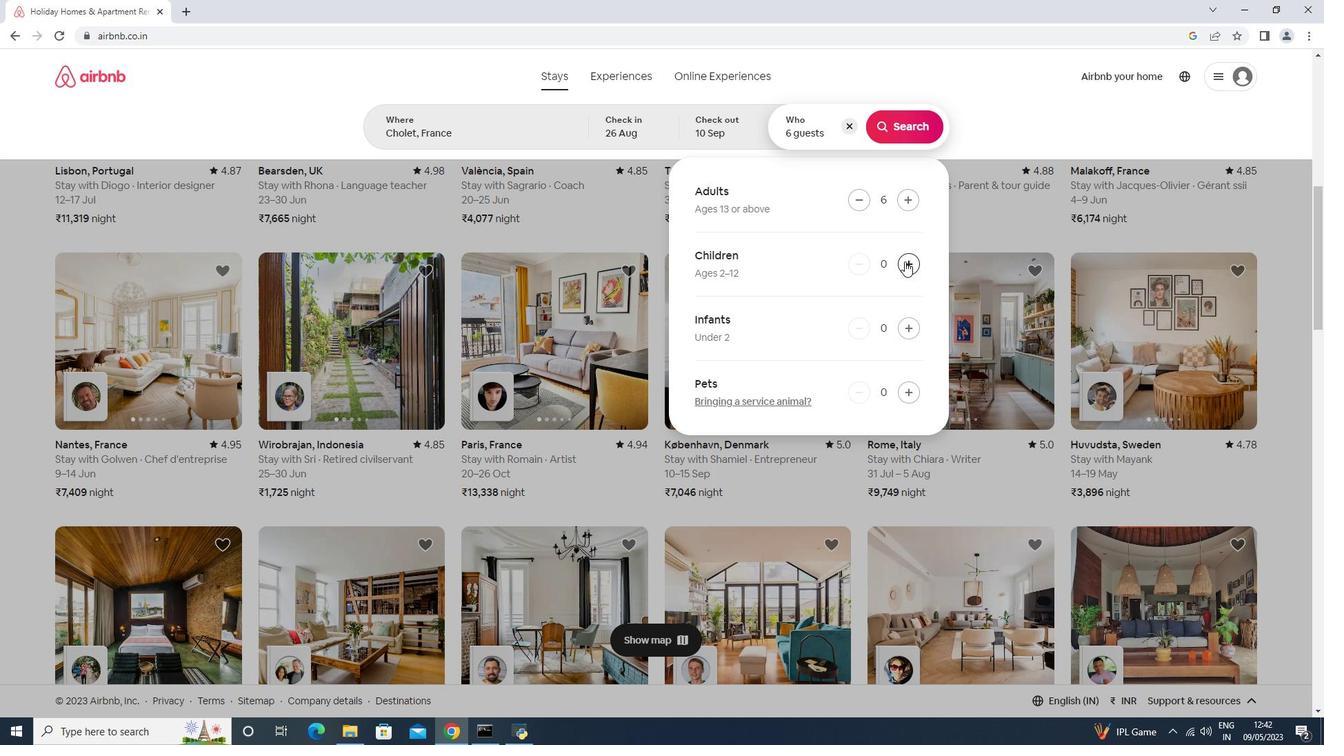 
Action: Mouse pressed left at (905, 261)
Screenshot: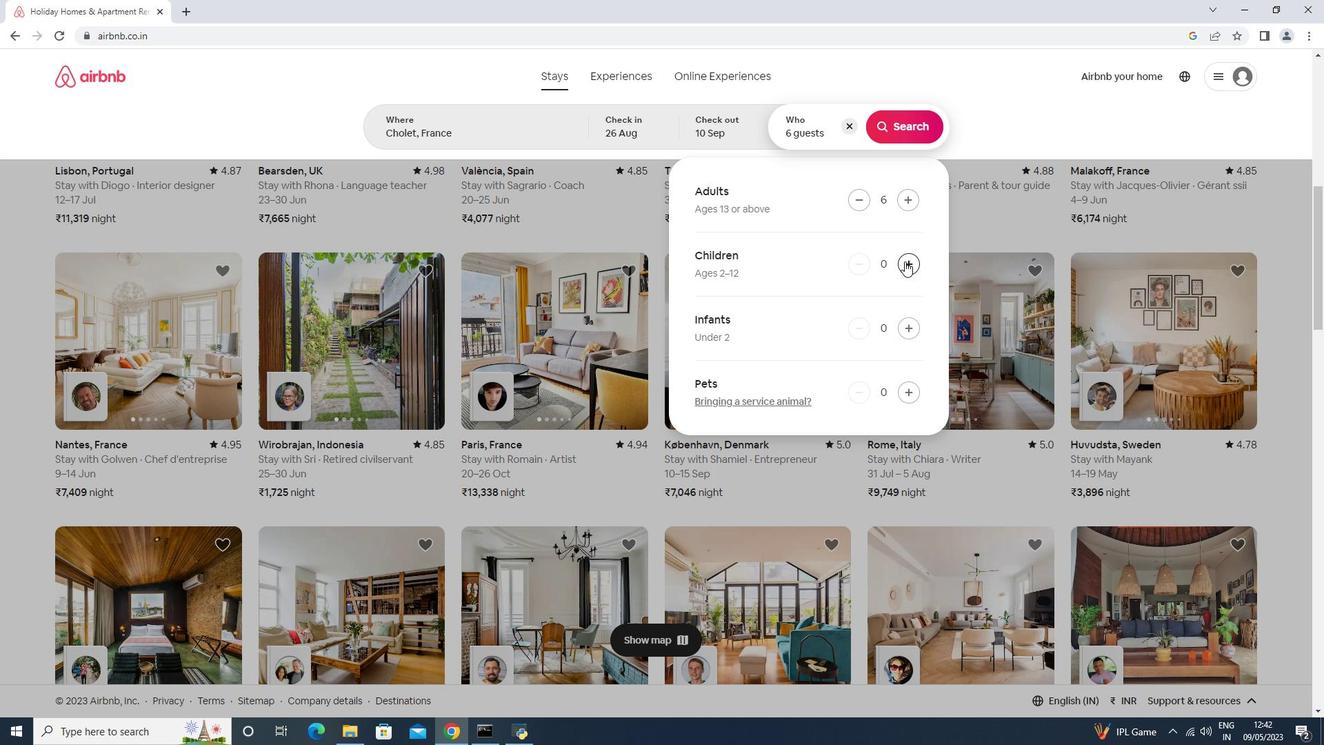 
Action: Mouse moved to (907, 131)
Screenshot: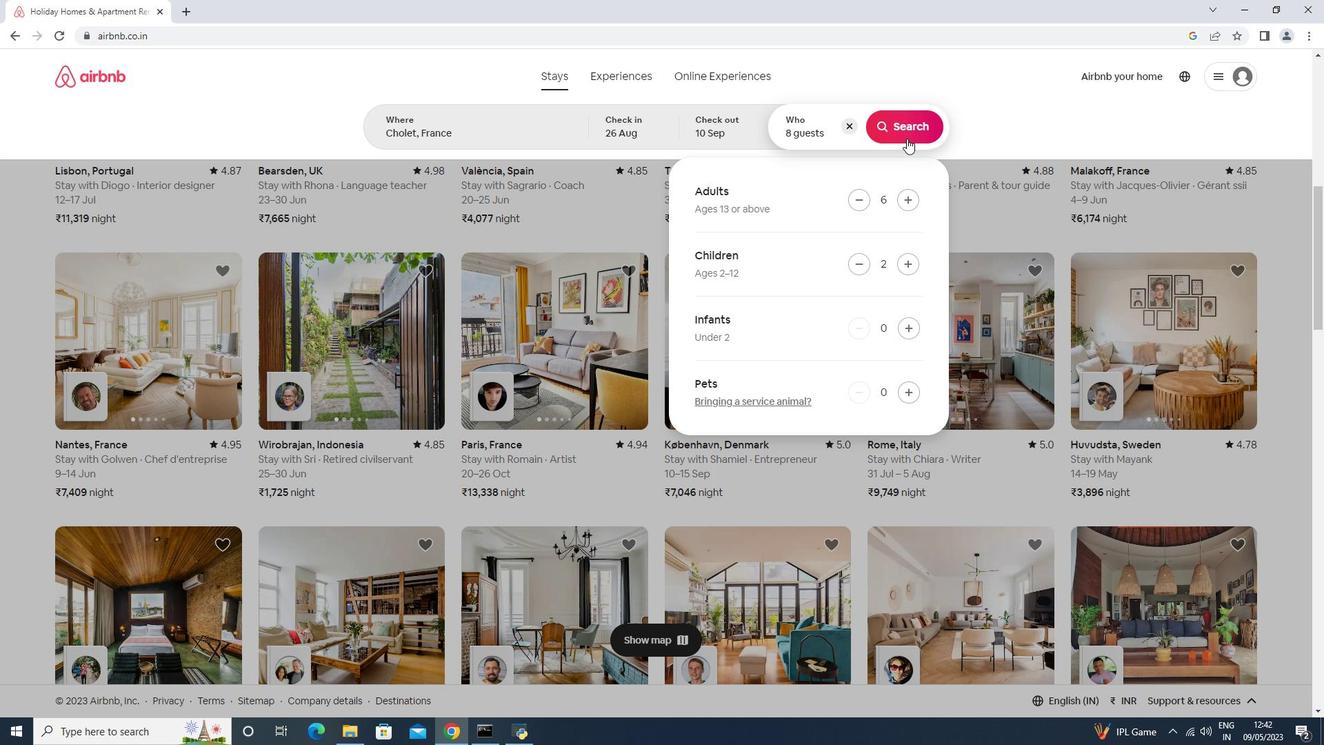 
Action: Mouse pressed left at (907, 131)
Screenshot: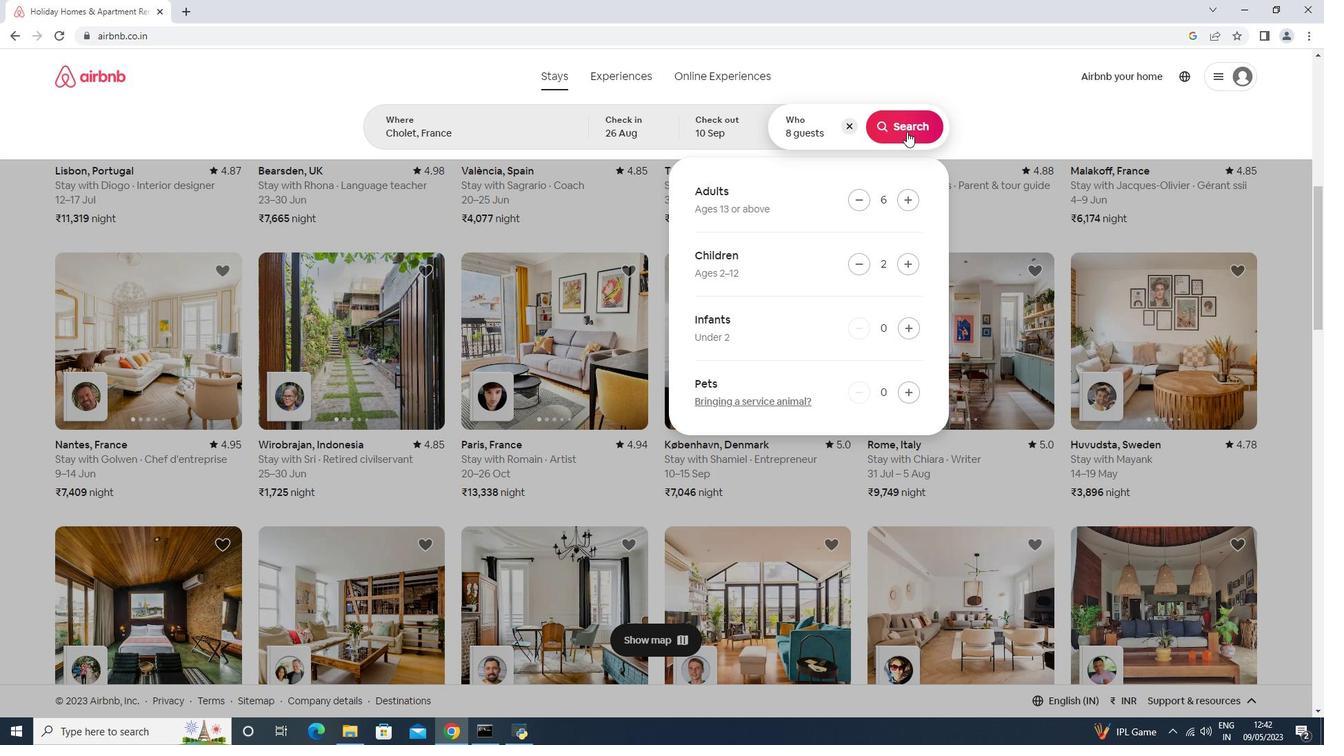 
Action: Mouse moved to (1234, 144)
Screenshot: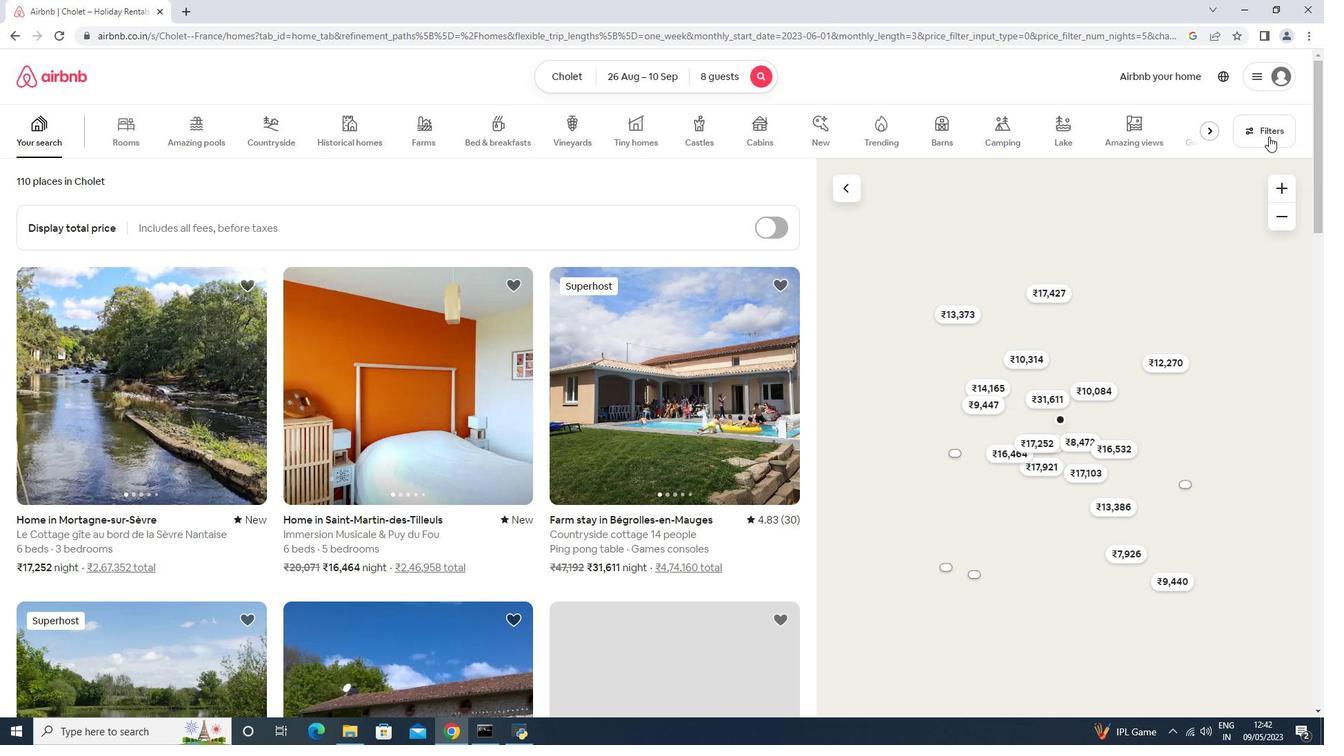 
Action: Mouse pressed left at (1266, 128)
Screenshot: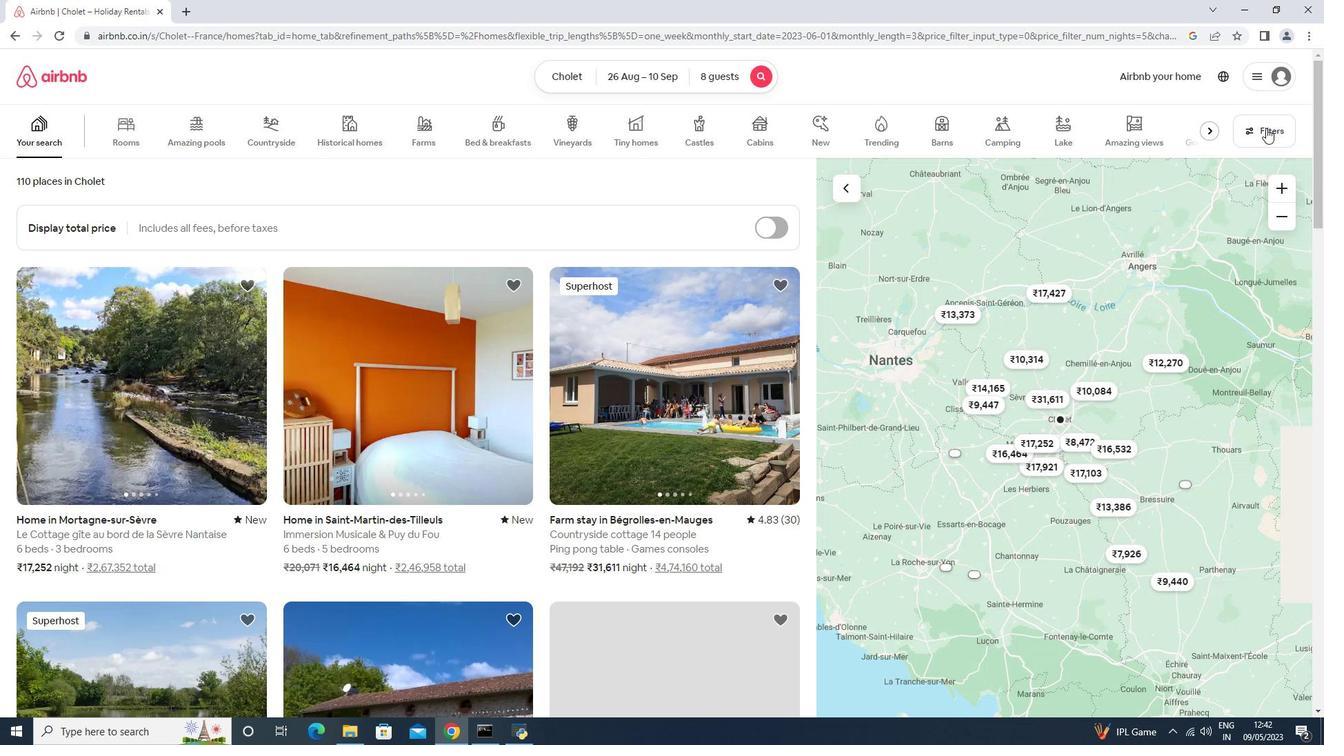 
Action: Mouse moved to (576, 458)
Screenshot: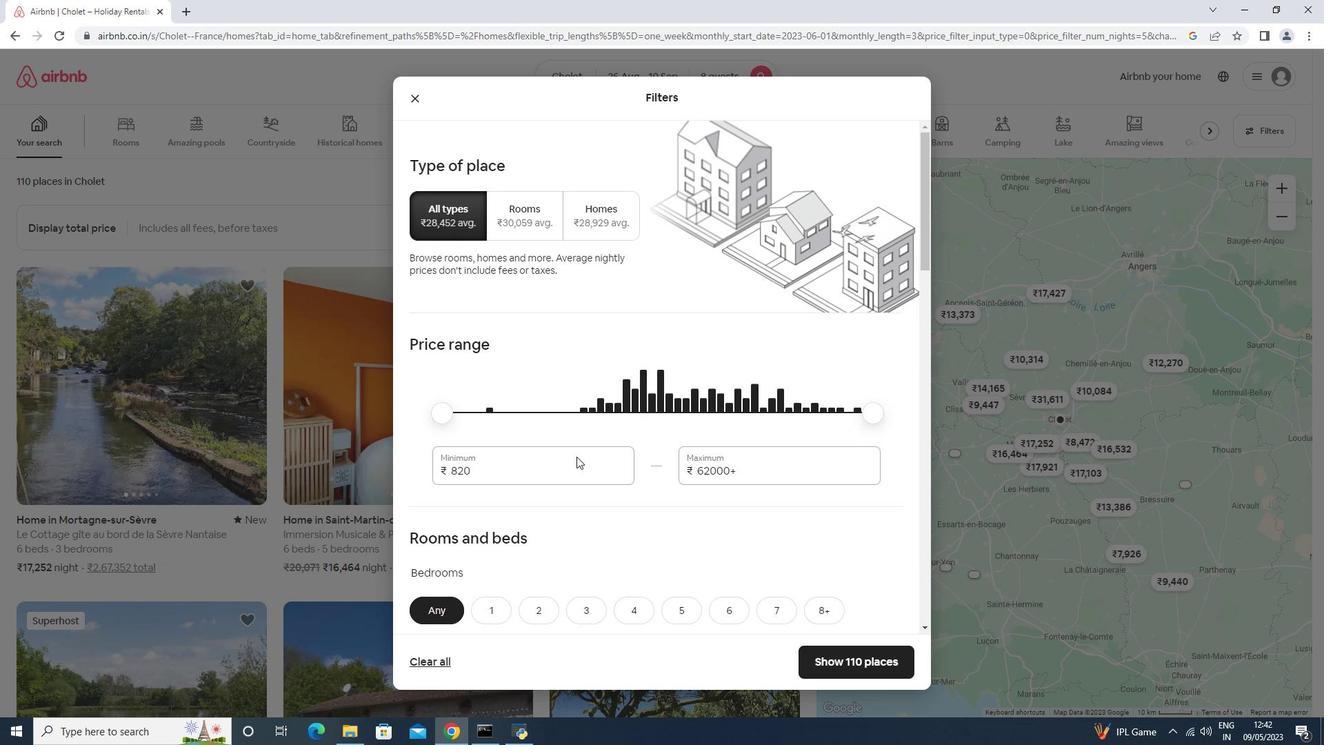
Action: Mouse pressed left at (576, 458)
Screenshot: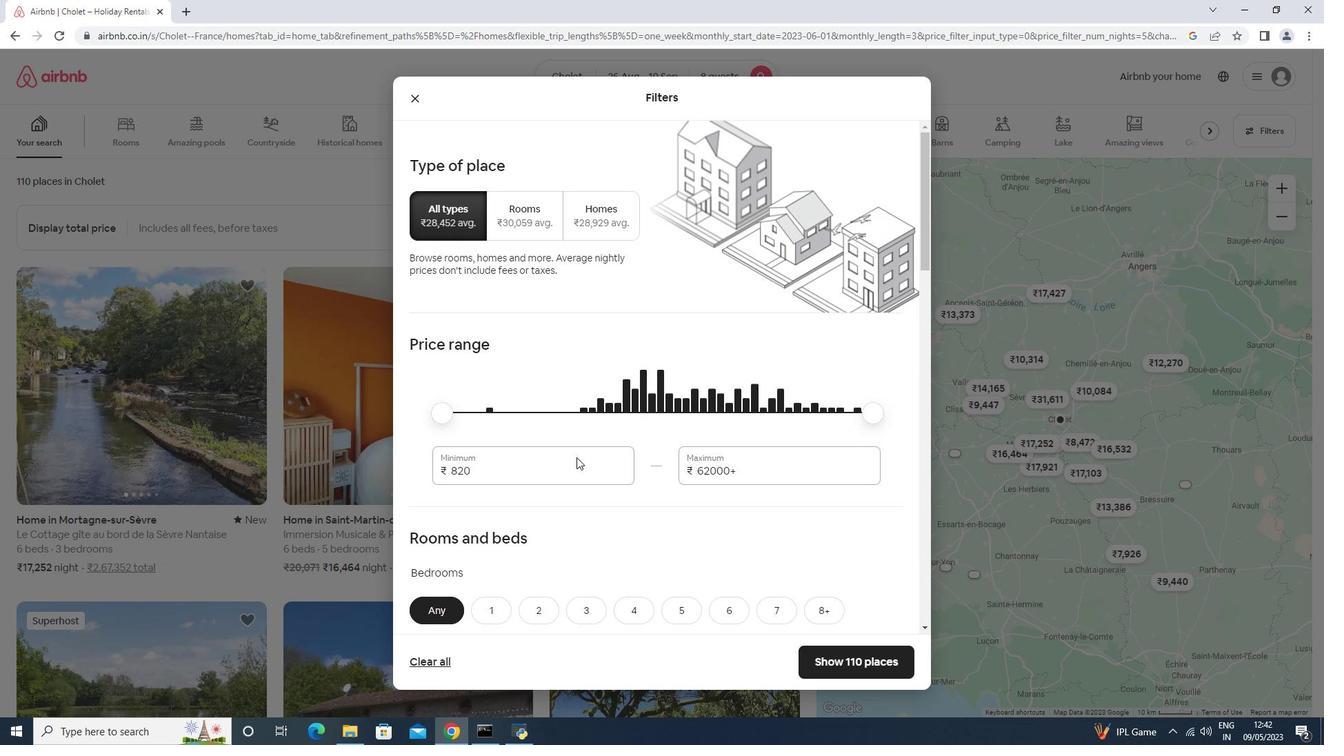 
Action: Mouse moved to (576, 458)
Screenshot: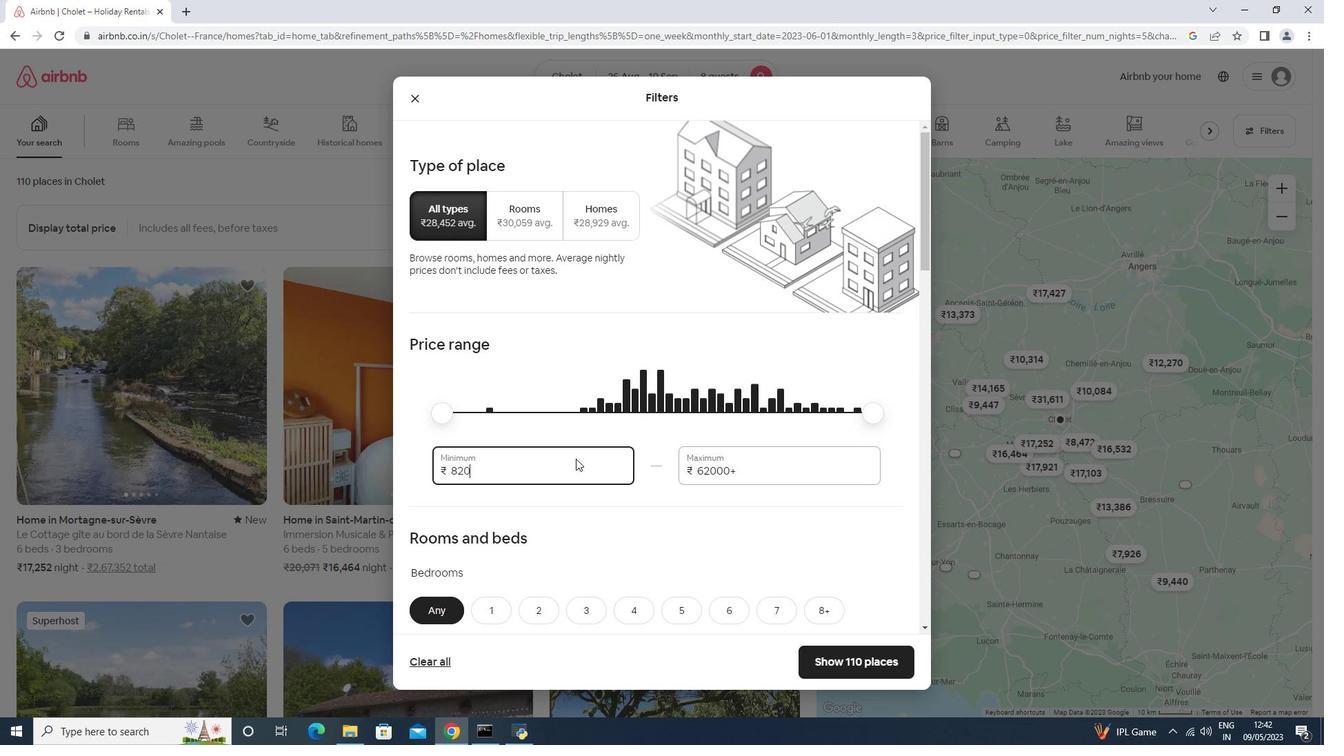 
Action: Key pressed <Key.backspace><Key.backspace><Key.backspace>1000<Key.tab>1000
Screenshot: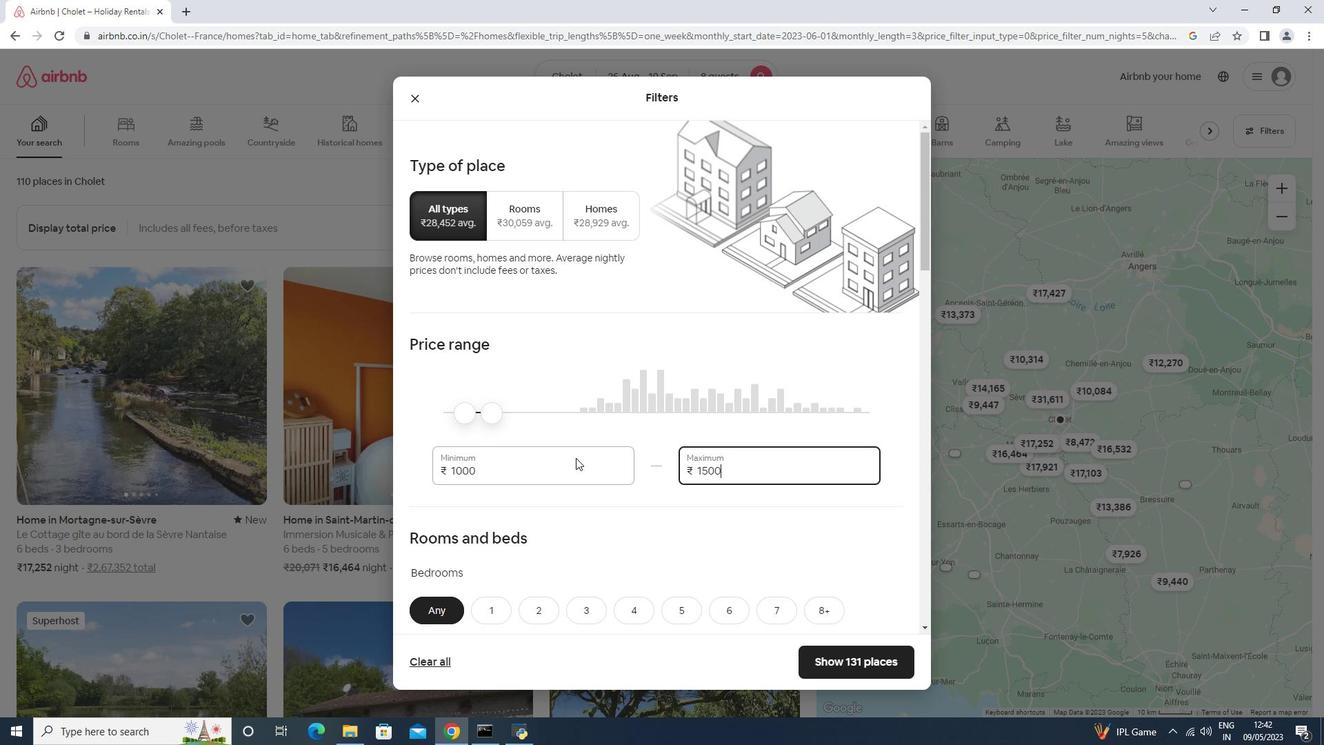 
Action: Mouse moved to (608, 456)
Screenshot: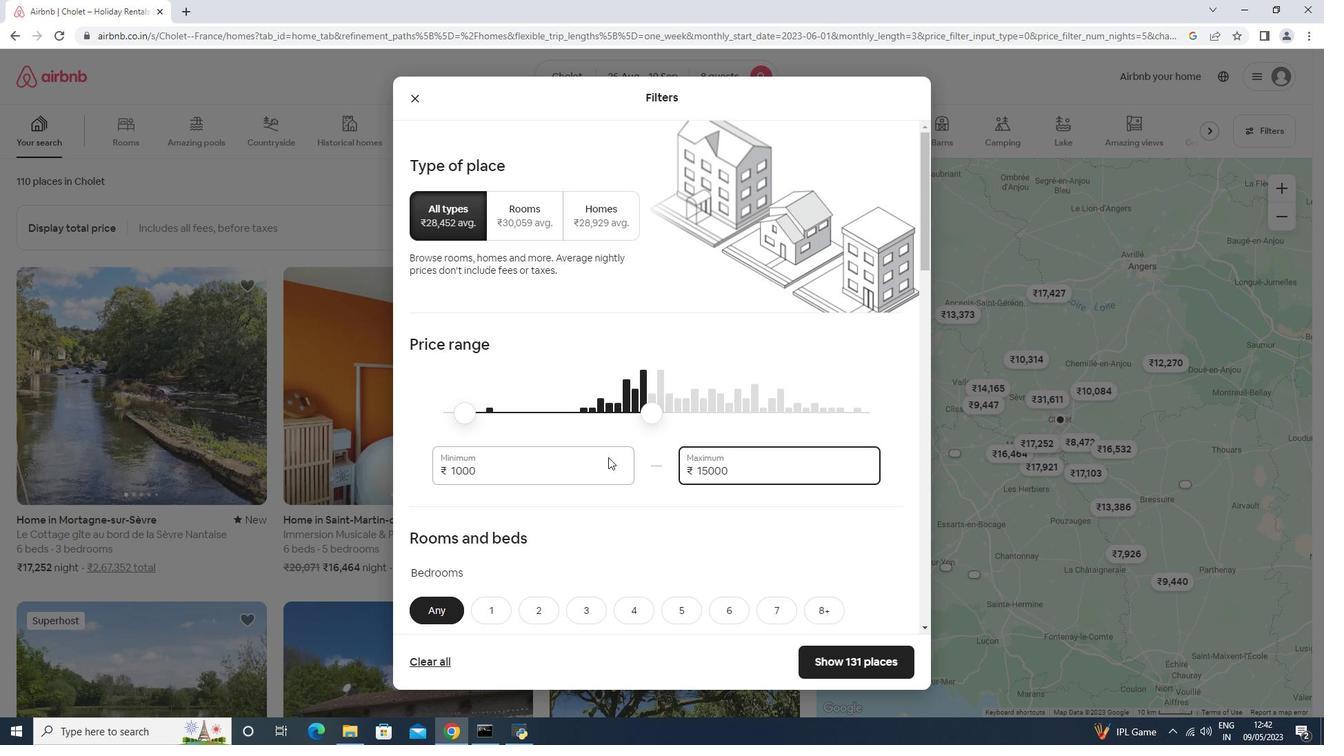
Action: Mouse scrolled (608, 456) with delta (0, 0)
Screenshot: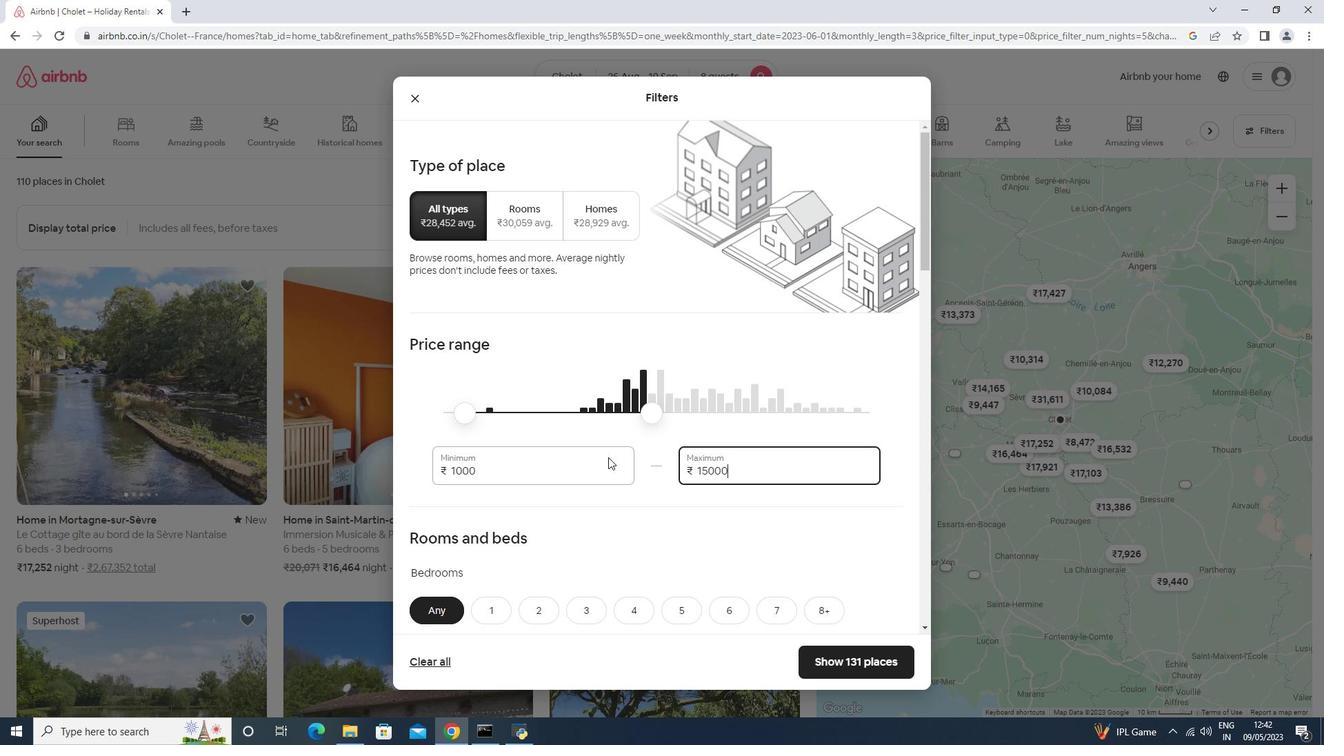 
Action: Mouse scrolled (608, 456) with delta (0, 0)
Screenshot: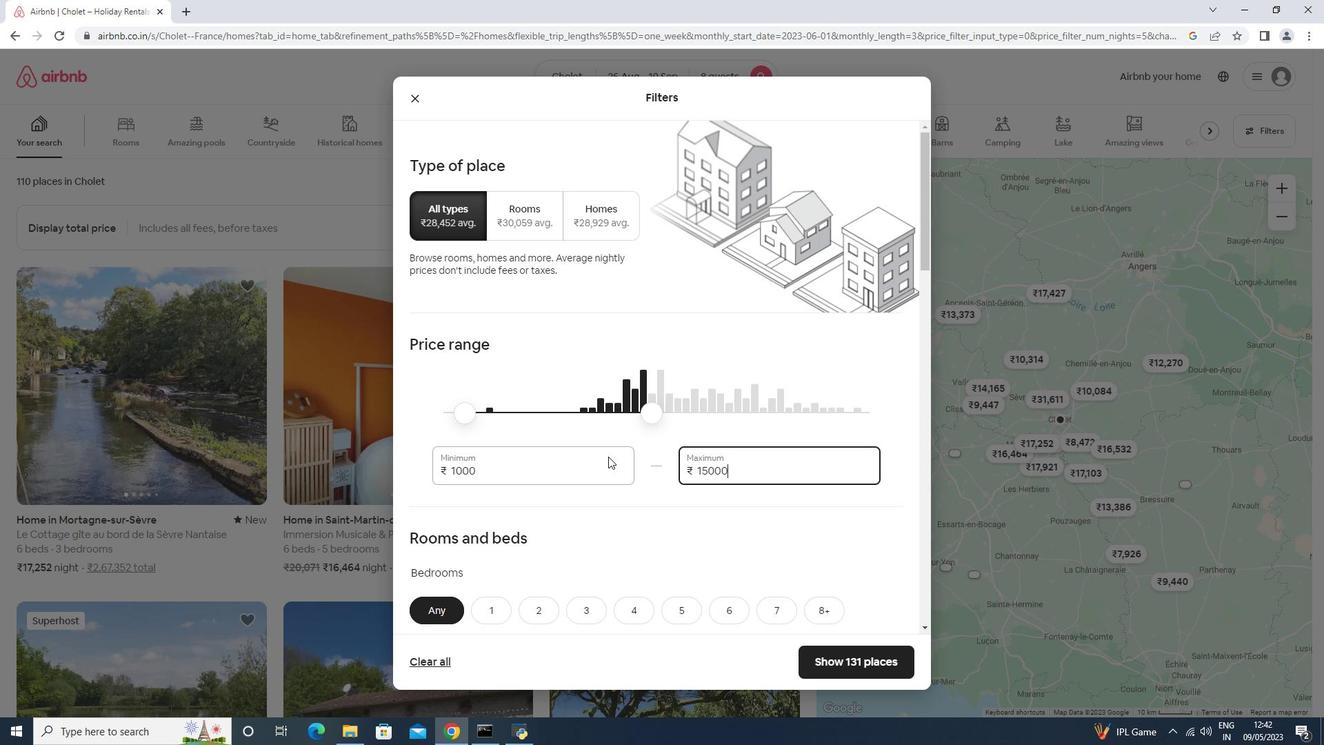 
Action: Mouse scrolled (608, 456) with delta (0, 0)
Screenshot: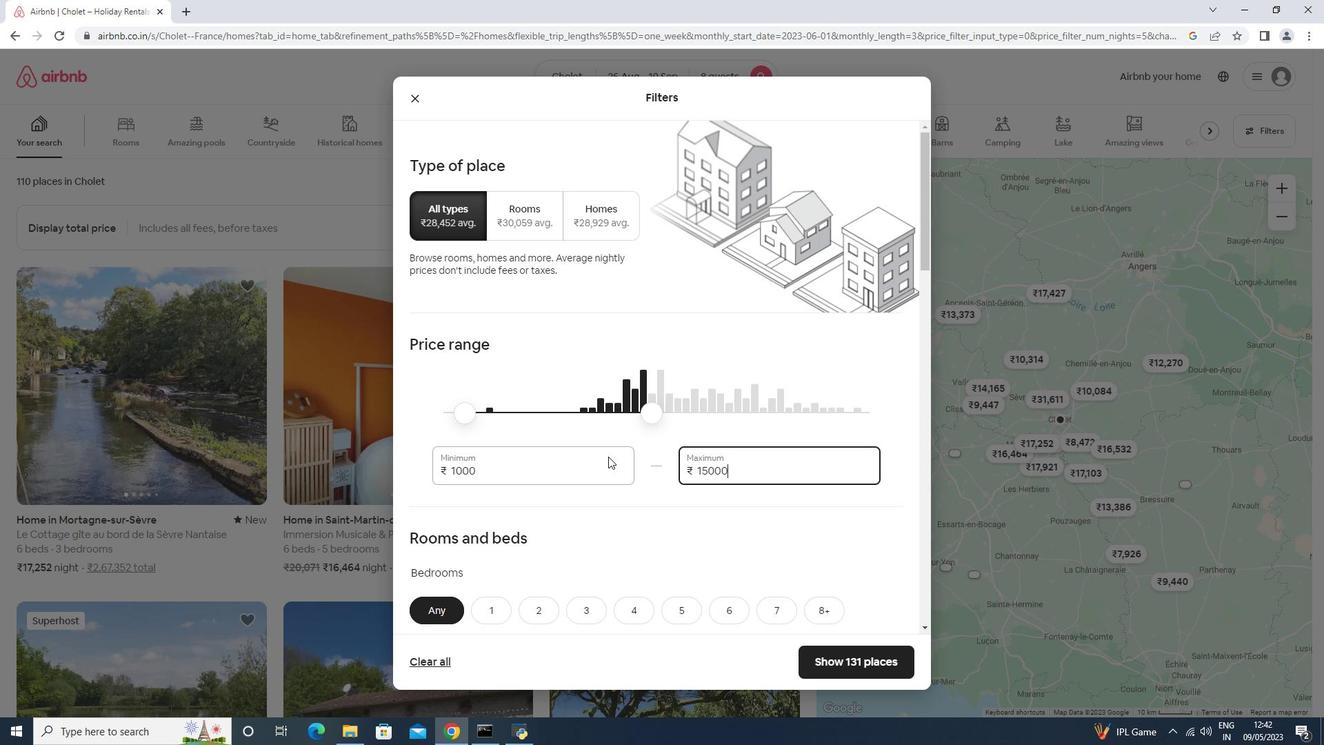 
Action: Mouse scrolled (608, 456) with delta (0, 0)
Screenshot: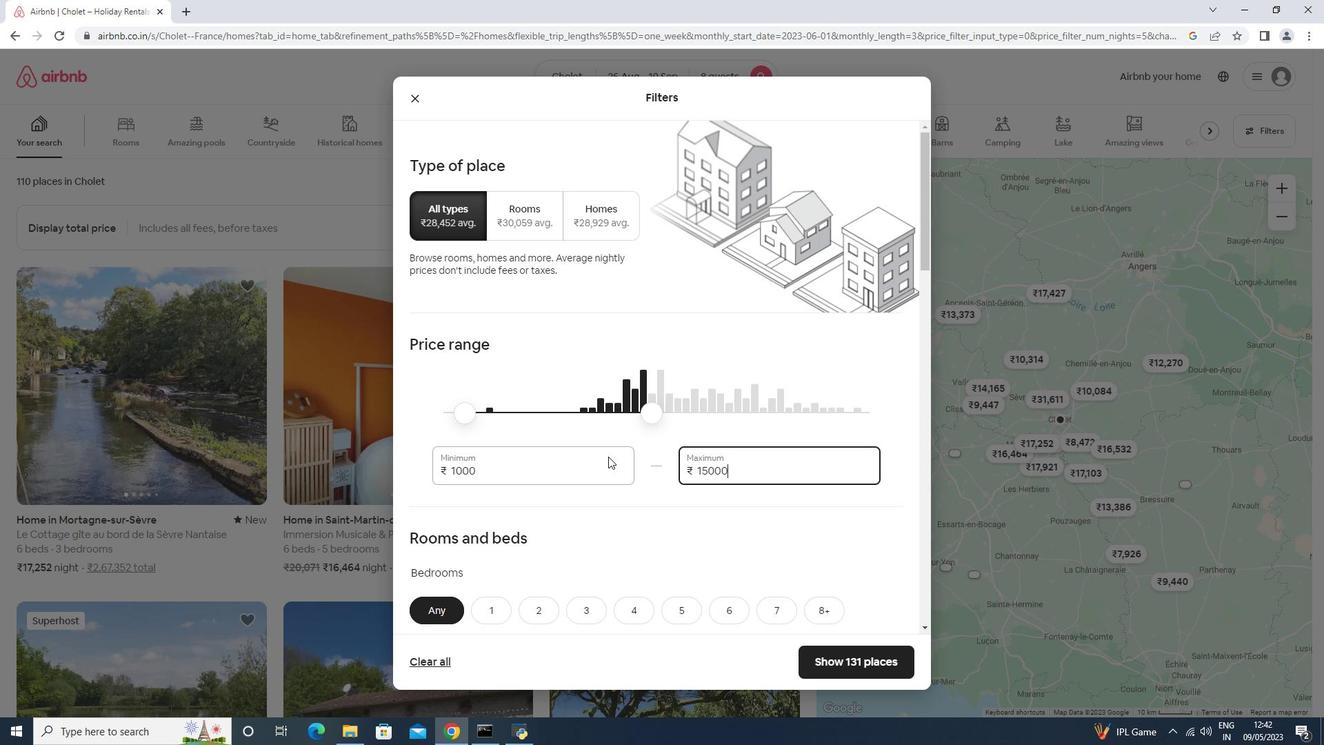 
Action: Mouse moved to (734, 329)
Screenshot: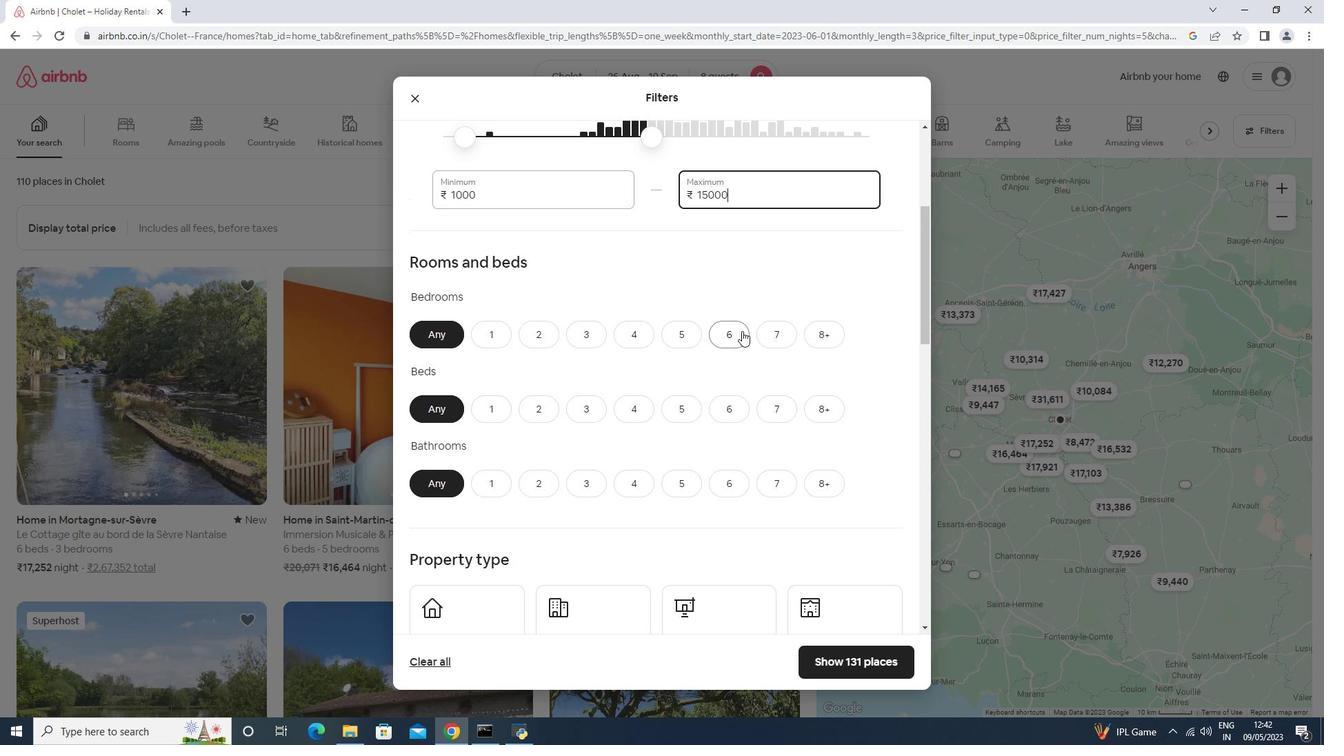 
Action: Mouse pressed left at (734, 329)
Screenshot: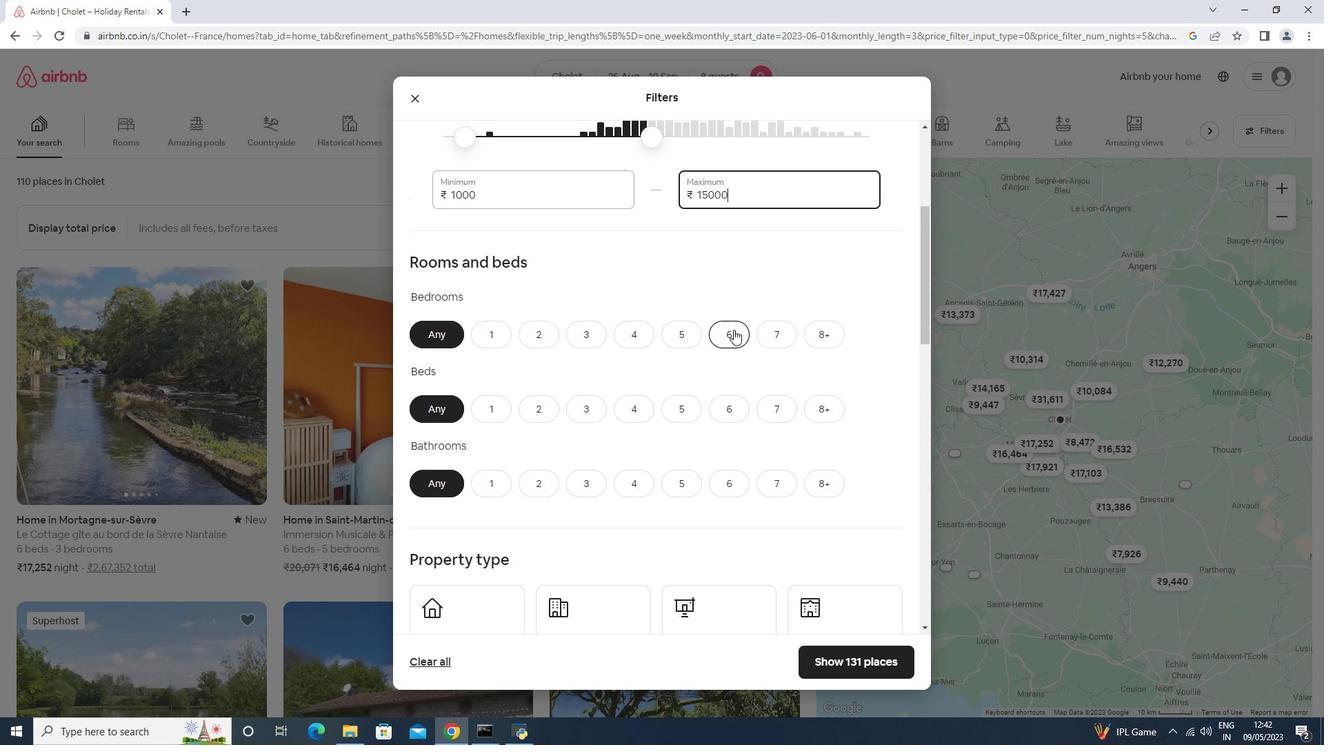 
Action: Mouse moved to (734, 399)
Screenshot: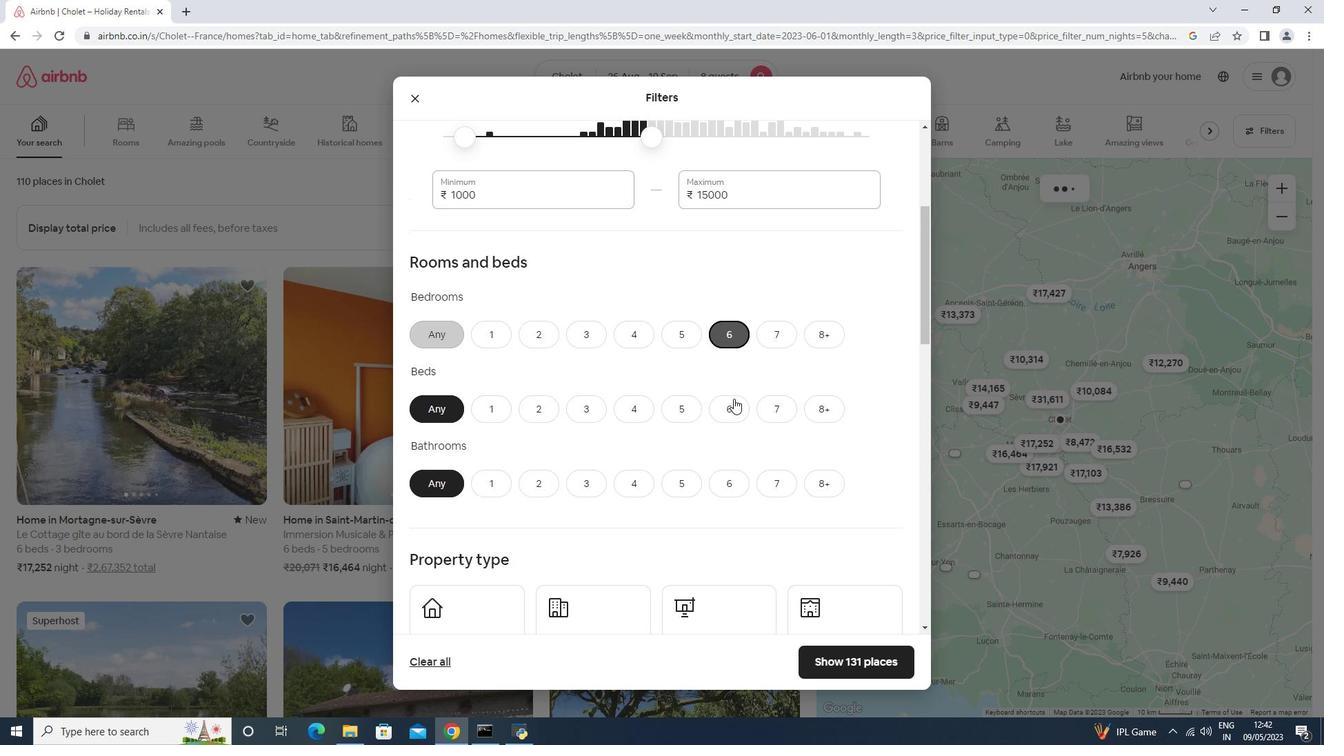 
Action: Mouse pressed left at (734, 399)
Screenshot: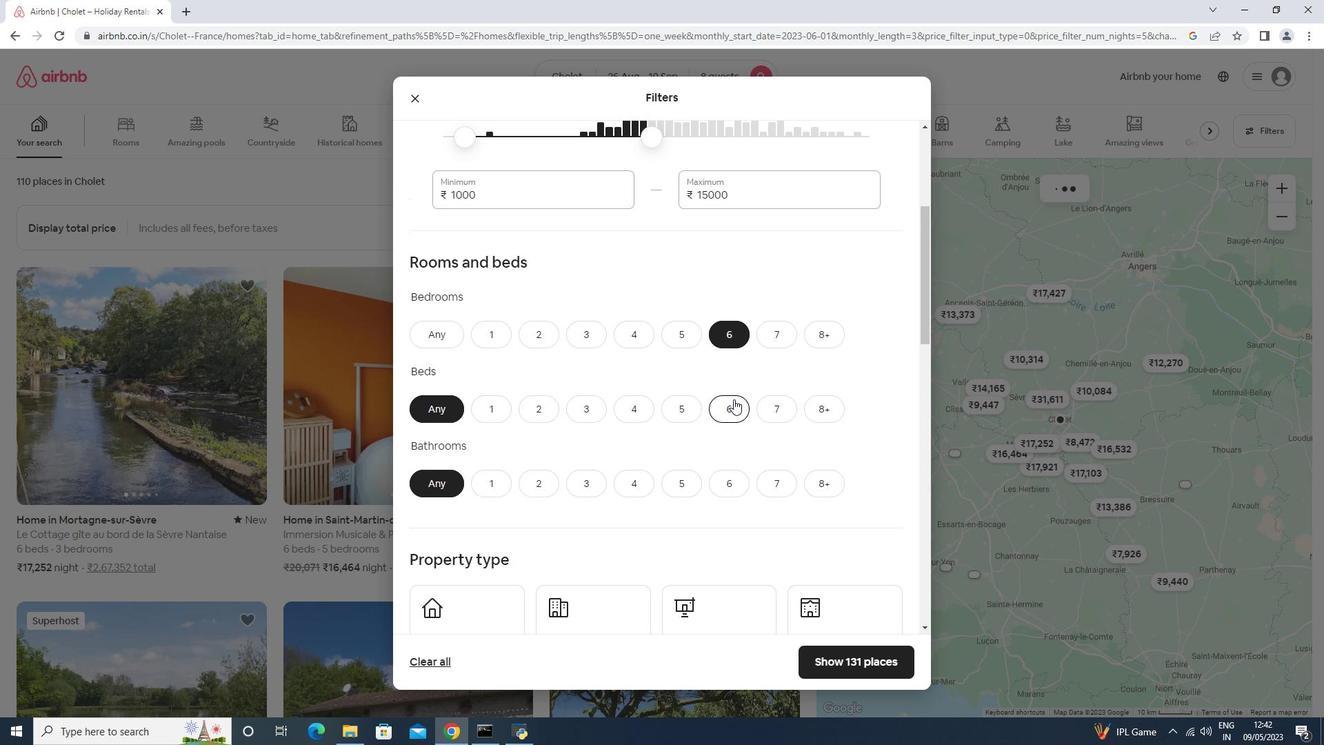 
Action: Mouse moved to (726, 491)
Screenshot: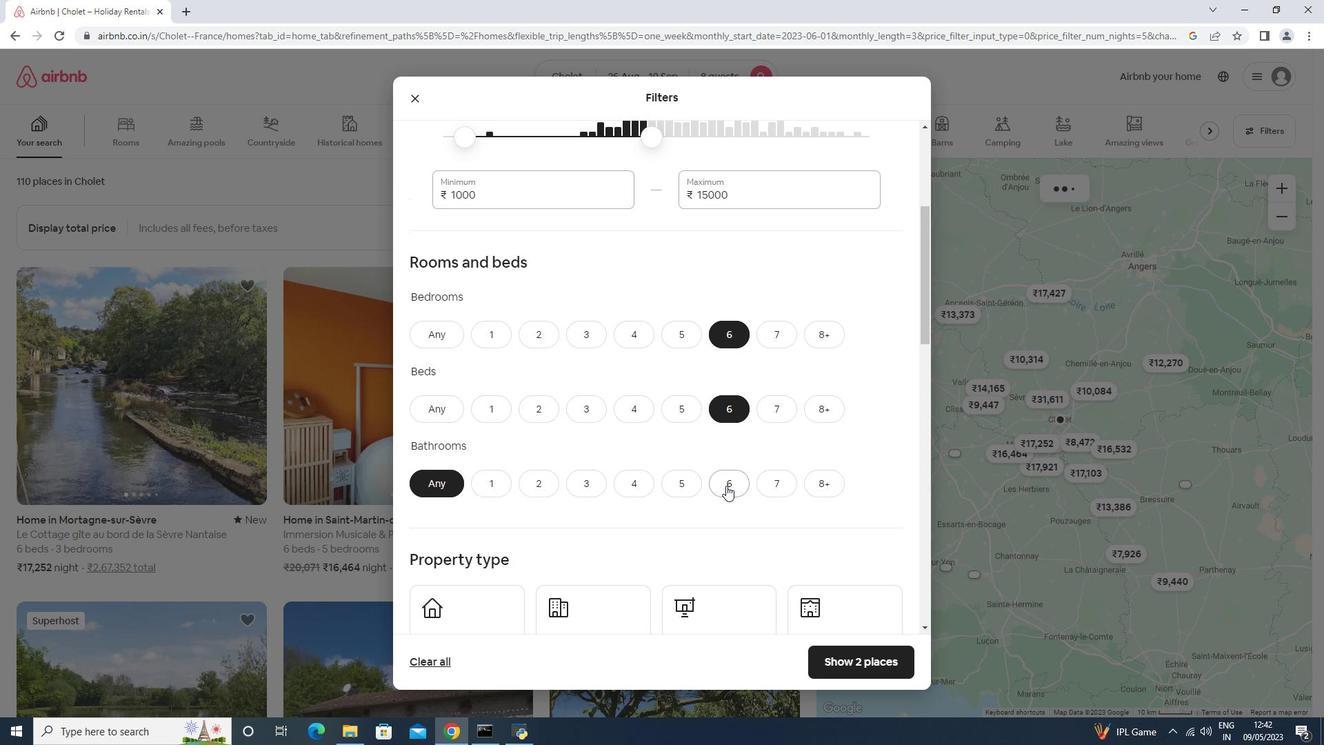 
Action: Mouse pressed left at (726, 491)
Screenshot: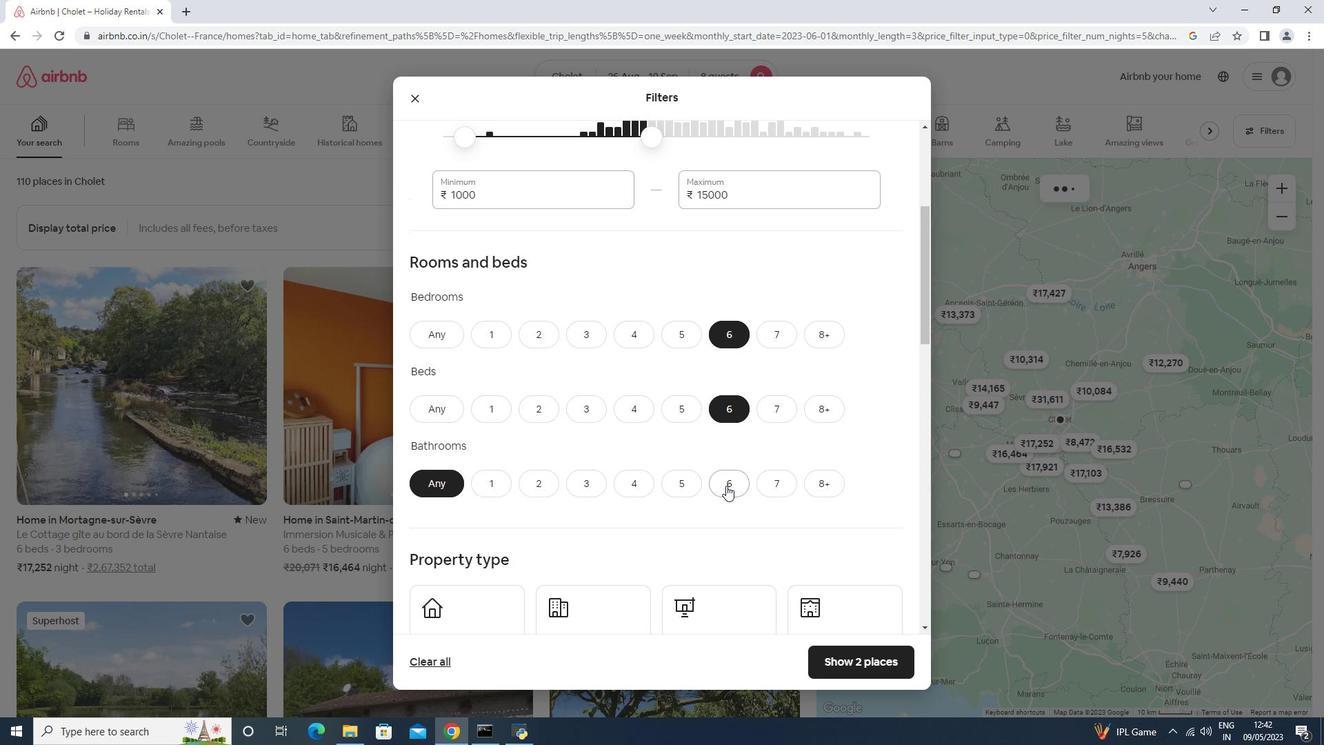 
Action: Mouse moved to (723, 466)
Screenshot: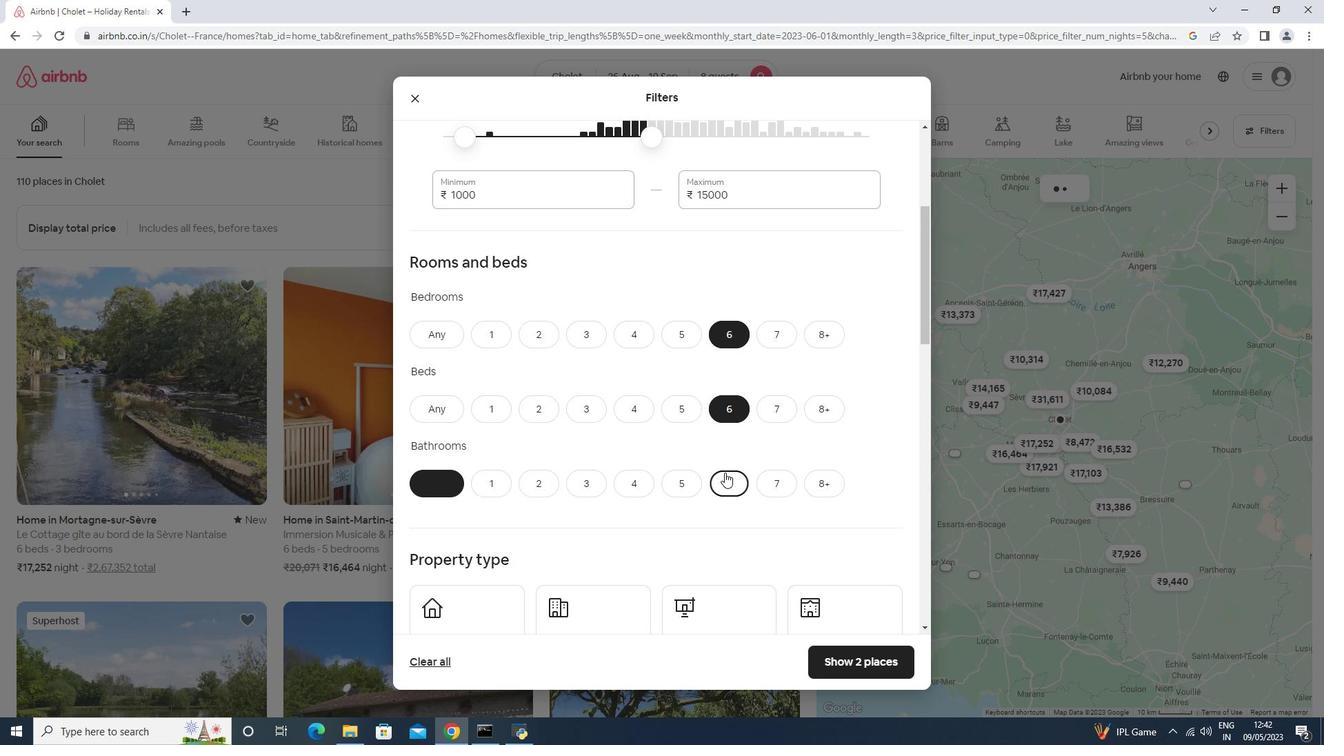 
Action: Mouse scrolled (723, 465) with delta (0, 0)
Screenshot: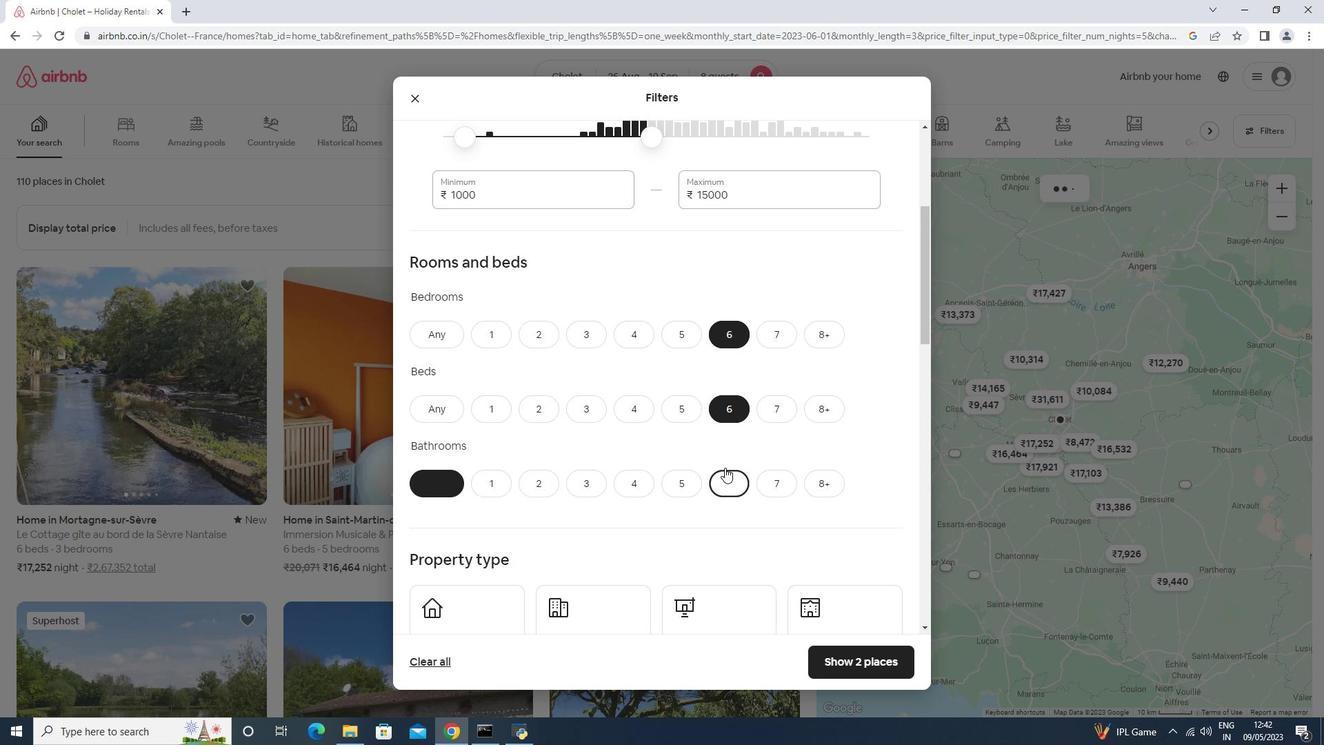 
Action: Mouse scrolled (723, 465) with delta (0, 0)
Screenshot: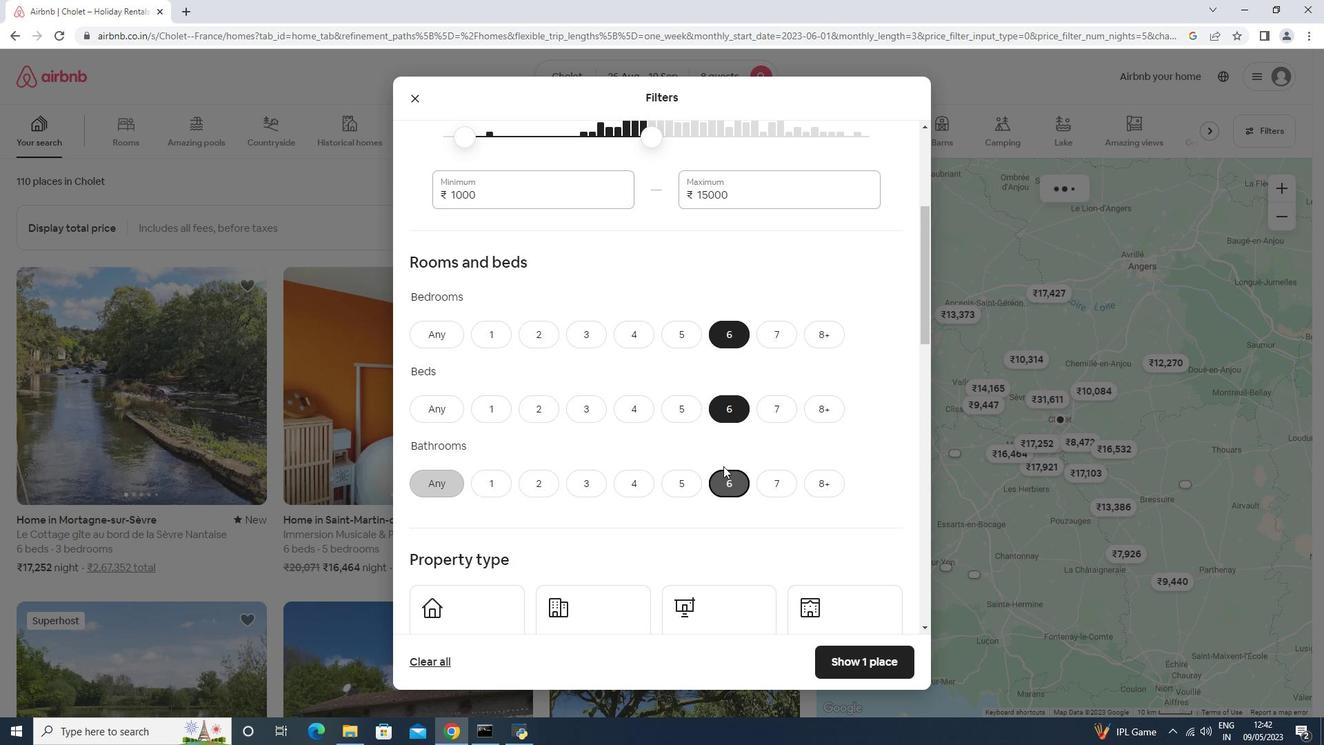 
Action: Mouse scrolled (723, 465) with delta (0, 0)
Screenshot: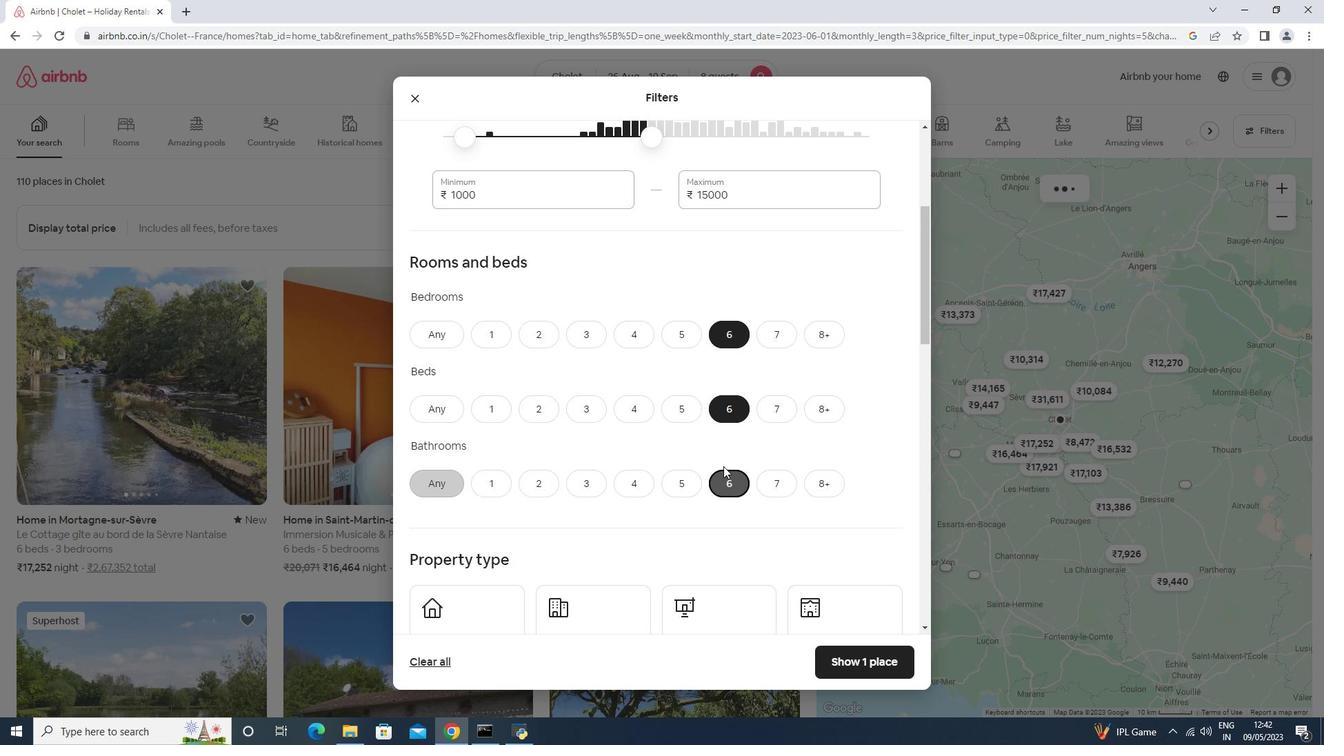
Action: Mouse scrolled (723, 465) with delta (0, 0)
Screenshot: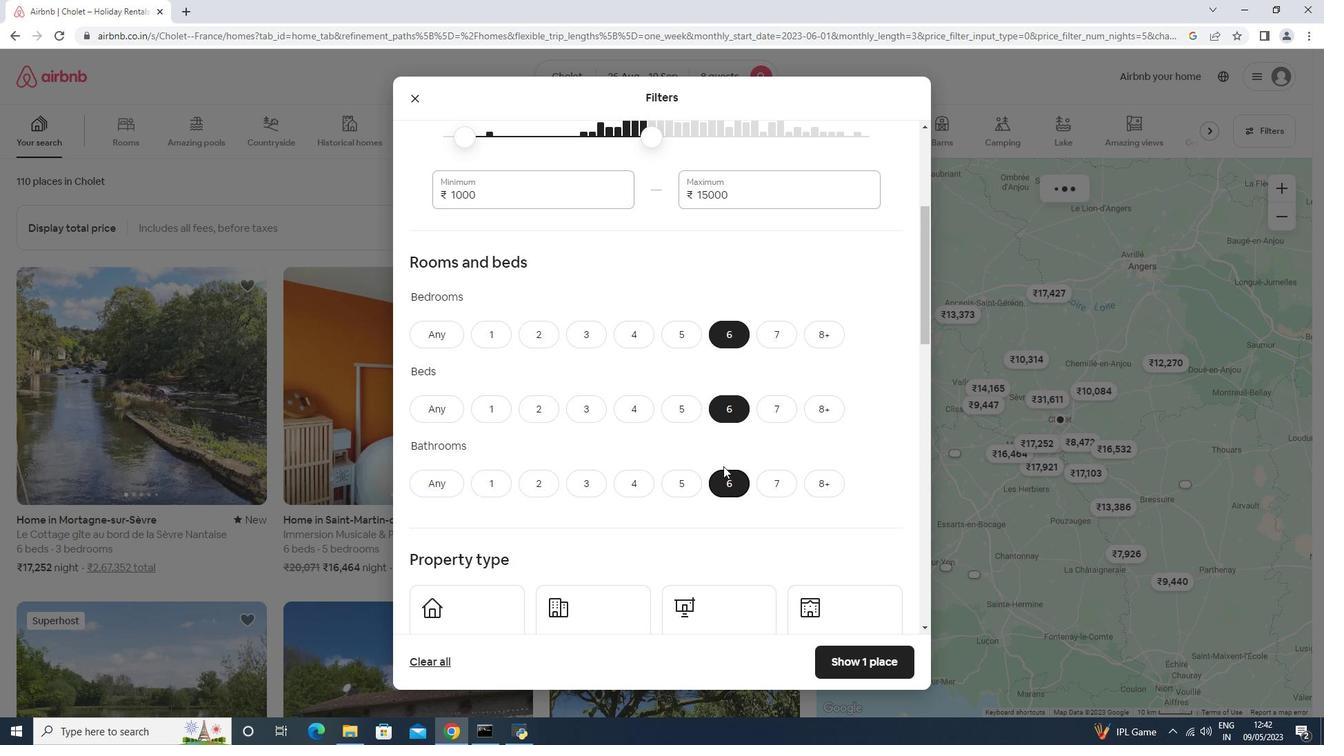 
Action: Mouse moved to (473, 359)
Screenshot: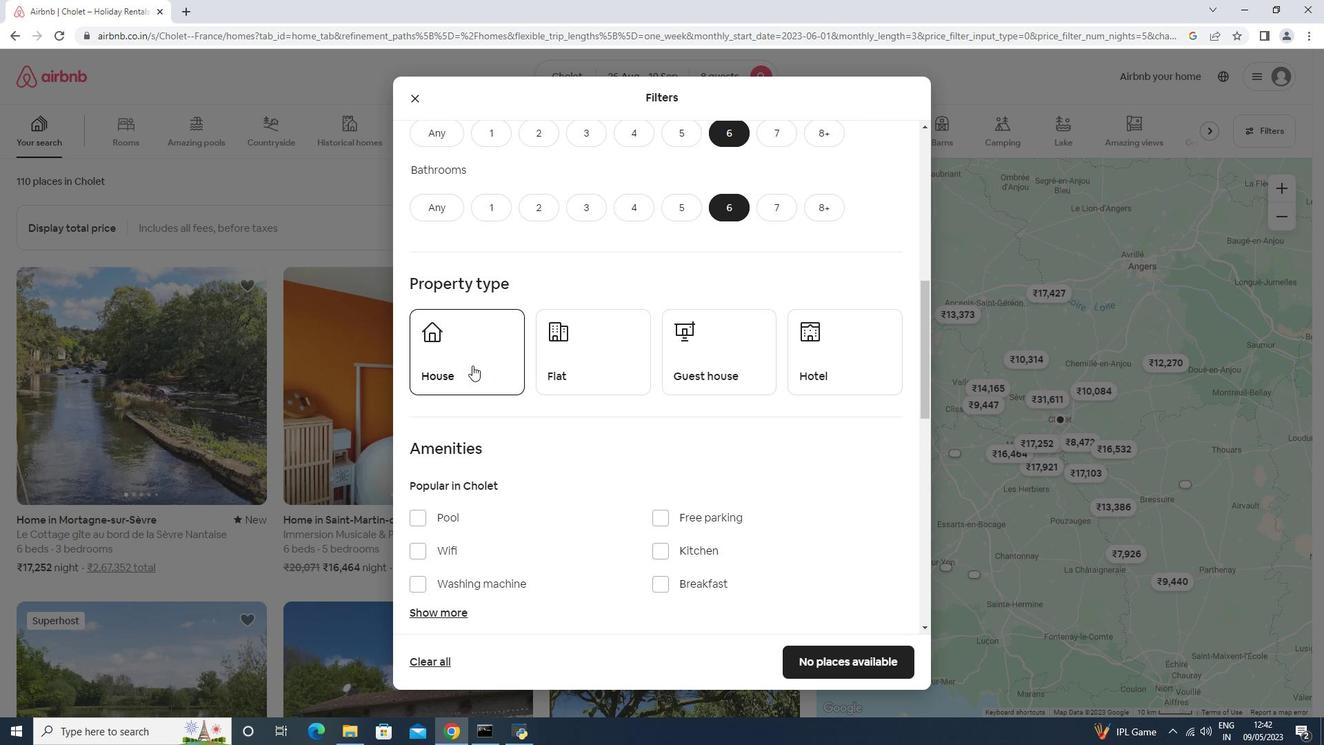 
Action: Mouse pressed left at (473, 359)
Screenshot: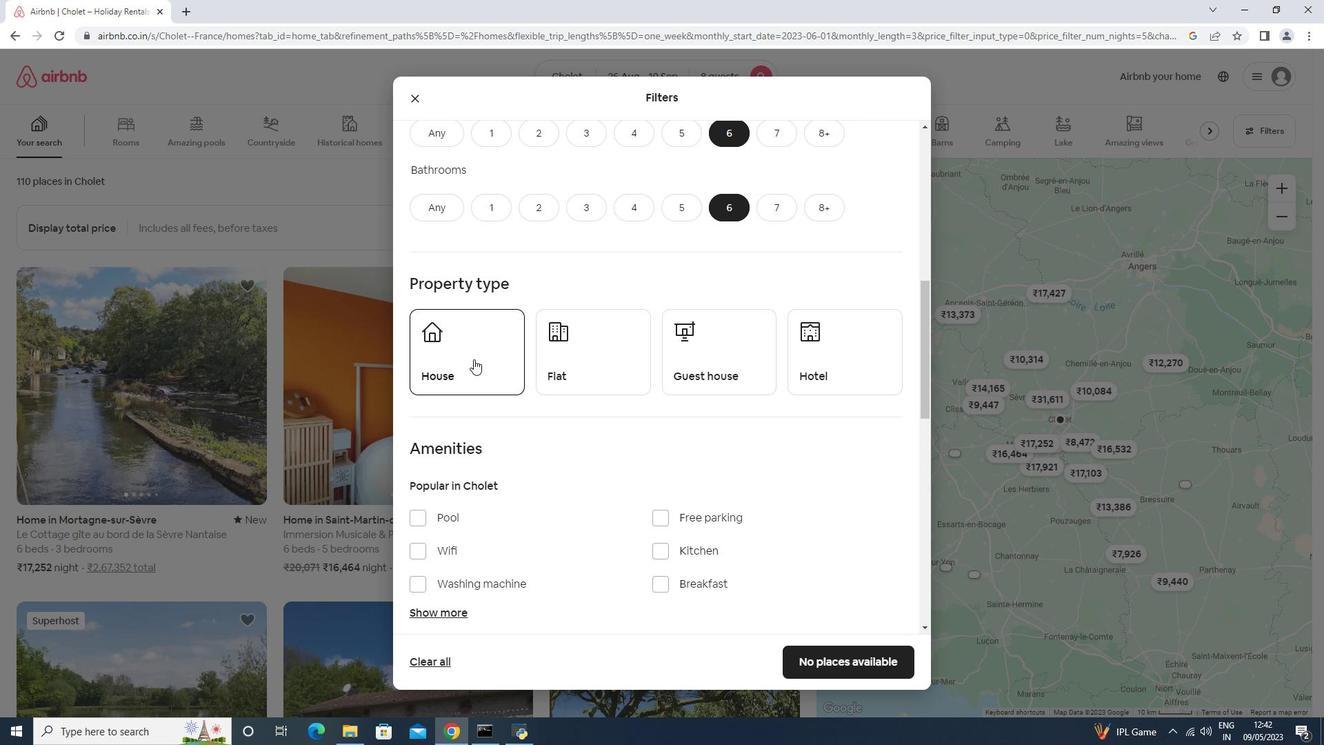 
Action: Mouse moved to (588, 368)
Screenshot: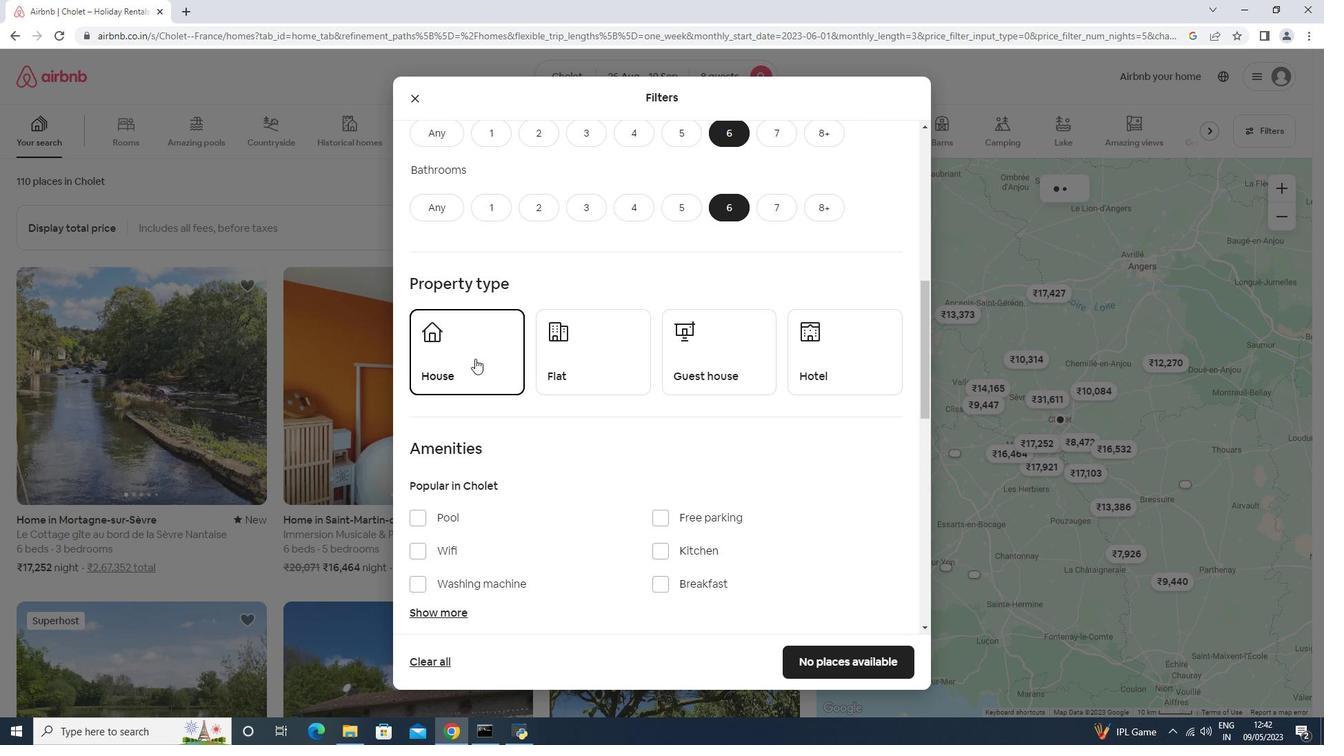 
Action: Mouse pressed left at (588, 368)
Screenshot: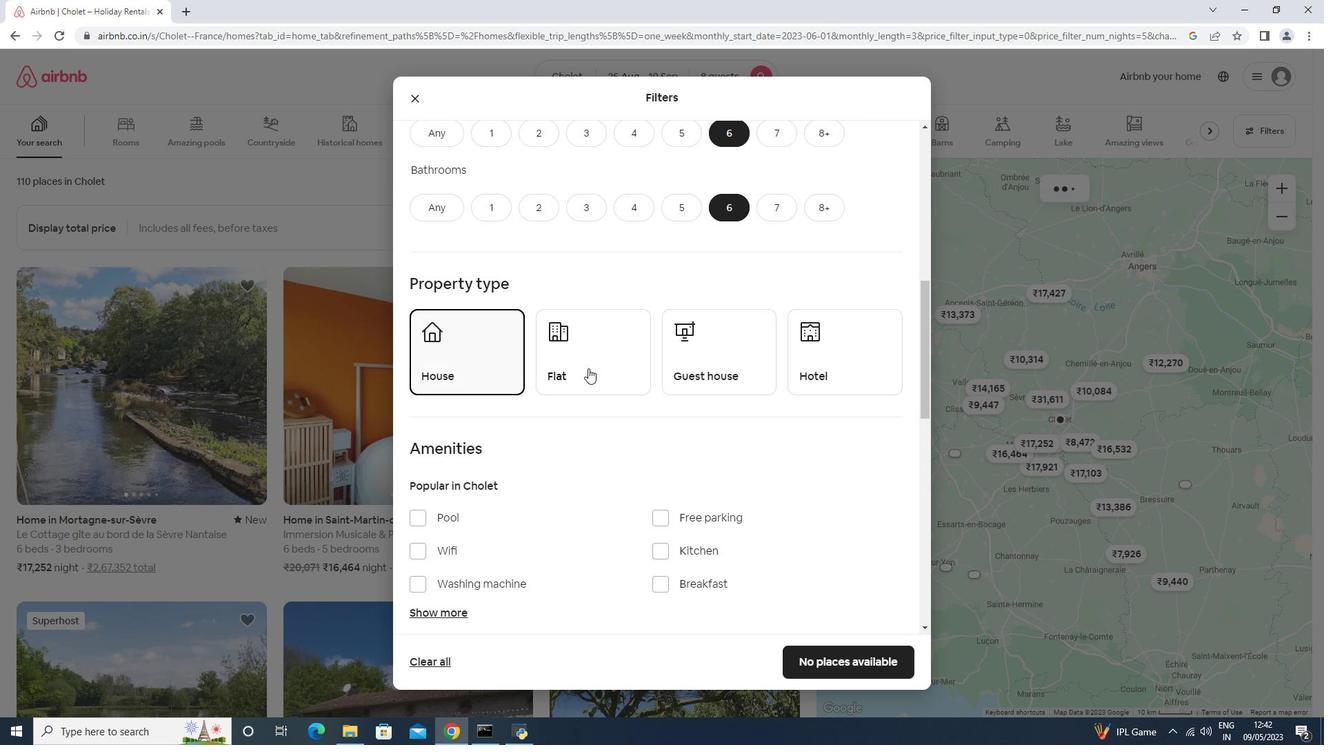 
Action: Mouse moved to (736, 357)
Screenshot: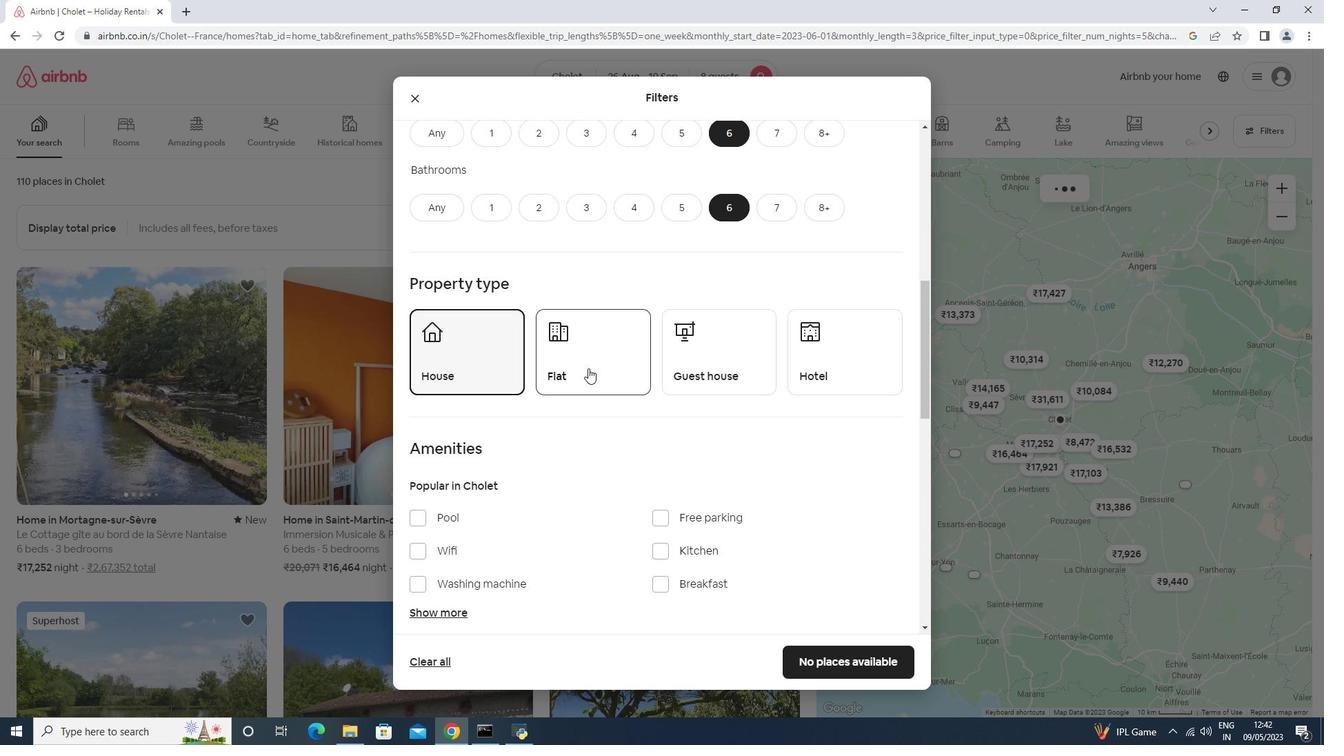 
Action: Mouse pressed left at (736, 357)
Screenshot: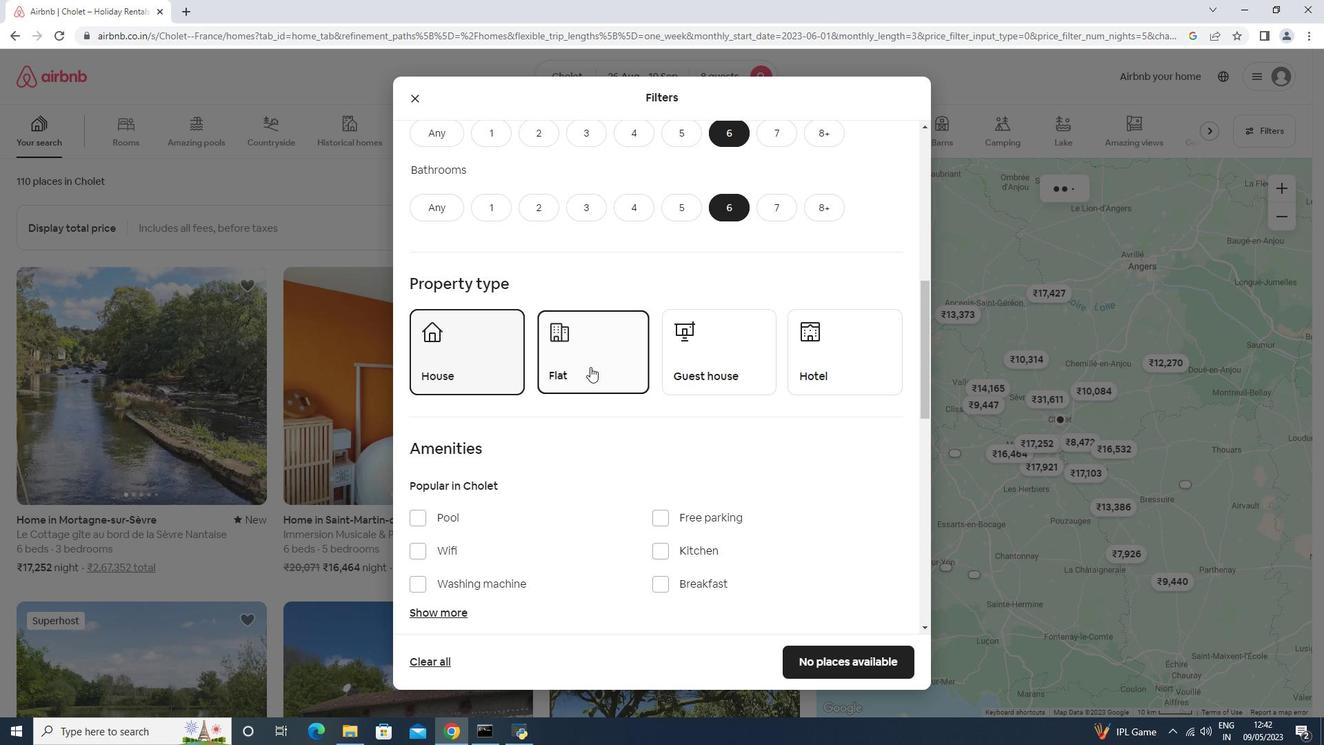 
Action: Mouse moved to (734, 352)
Screenshot: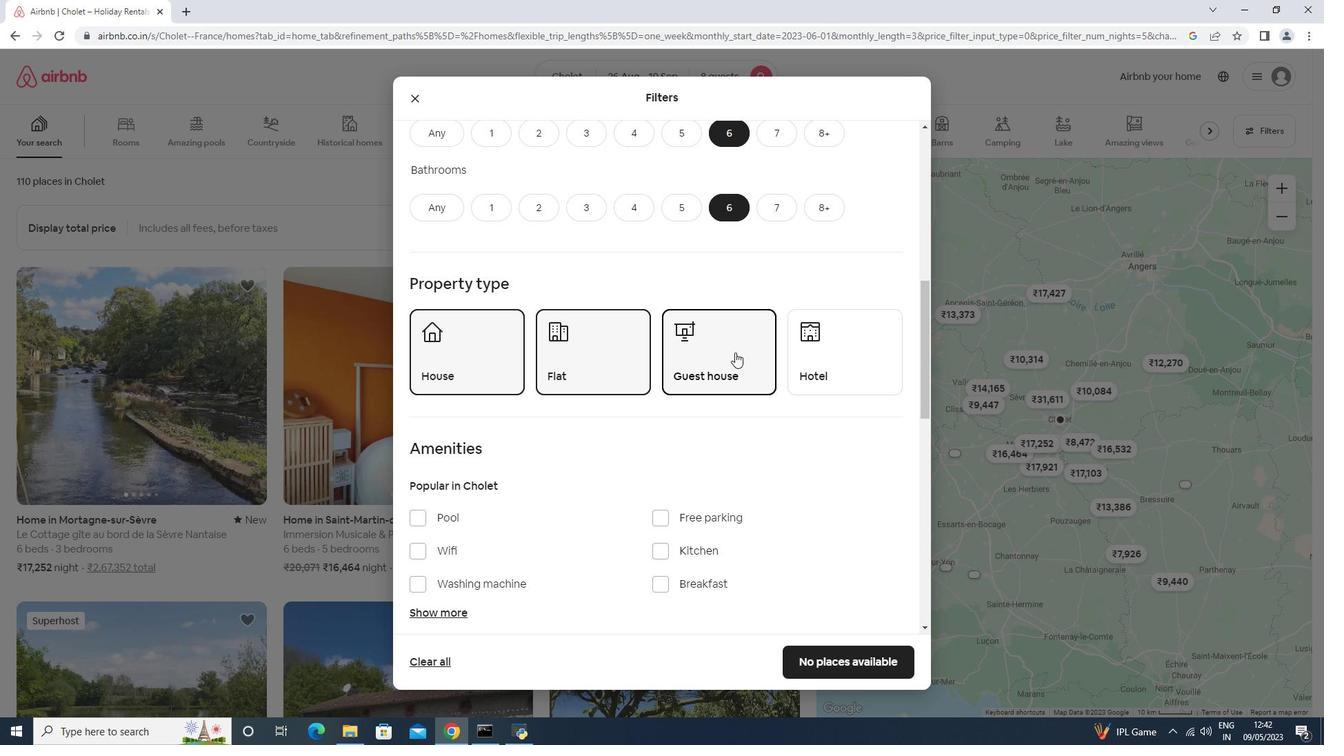 
Action: Mouse scrolled (734, 351) with delta (0, 0)
Screenshot: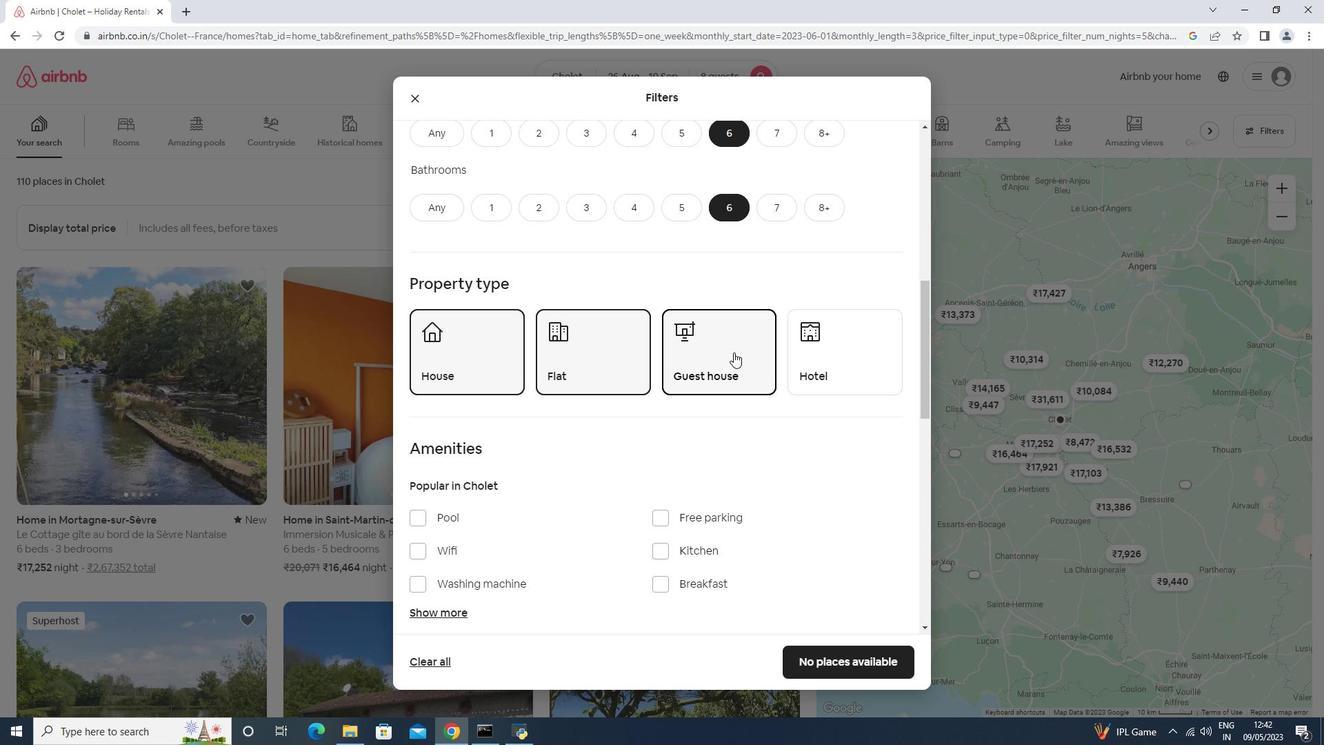 
Action: Mouse scrolled (734, 351) with delta (0, 0)
Screenshot: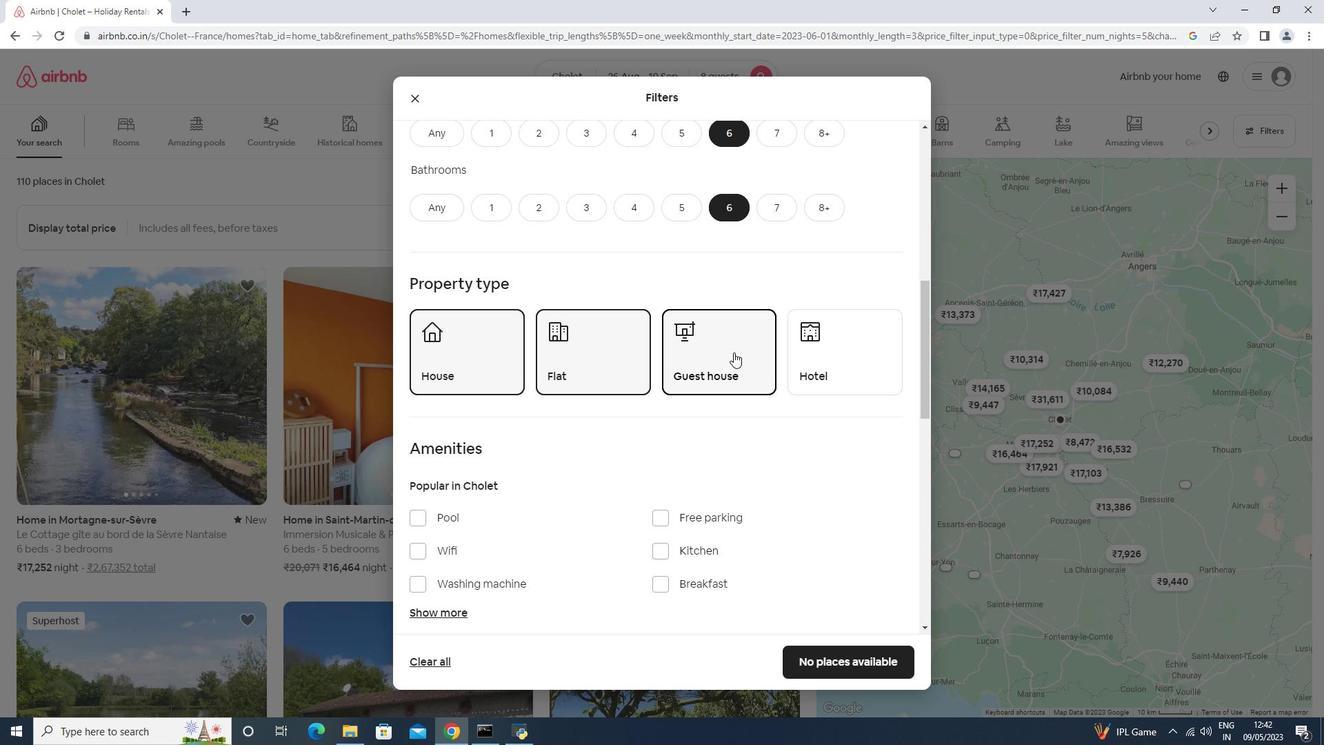 
Action: Mouse moved to (732, 353)
Screenshot: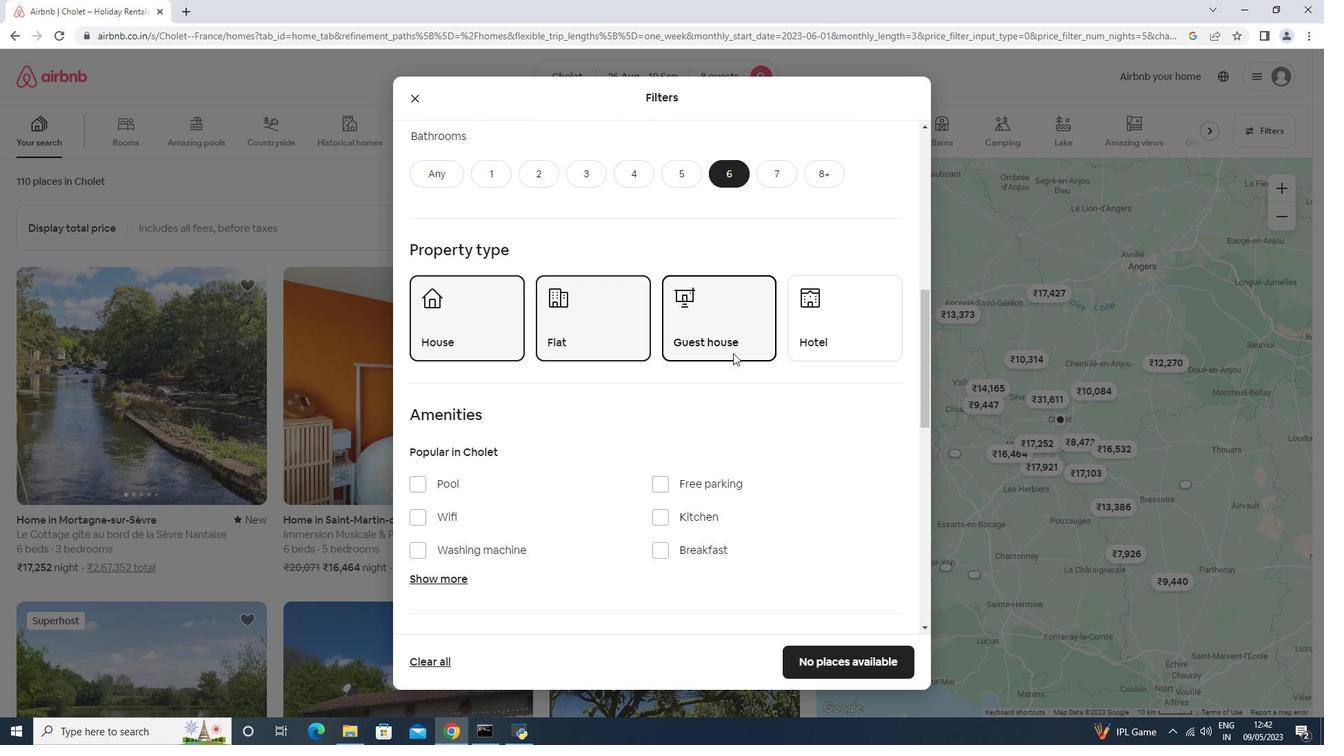 
Action: Mouse scrolled (732, 352) with delta (0, 0)
Screenshot: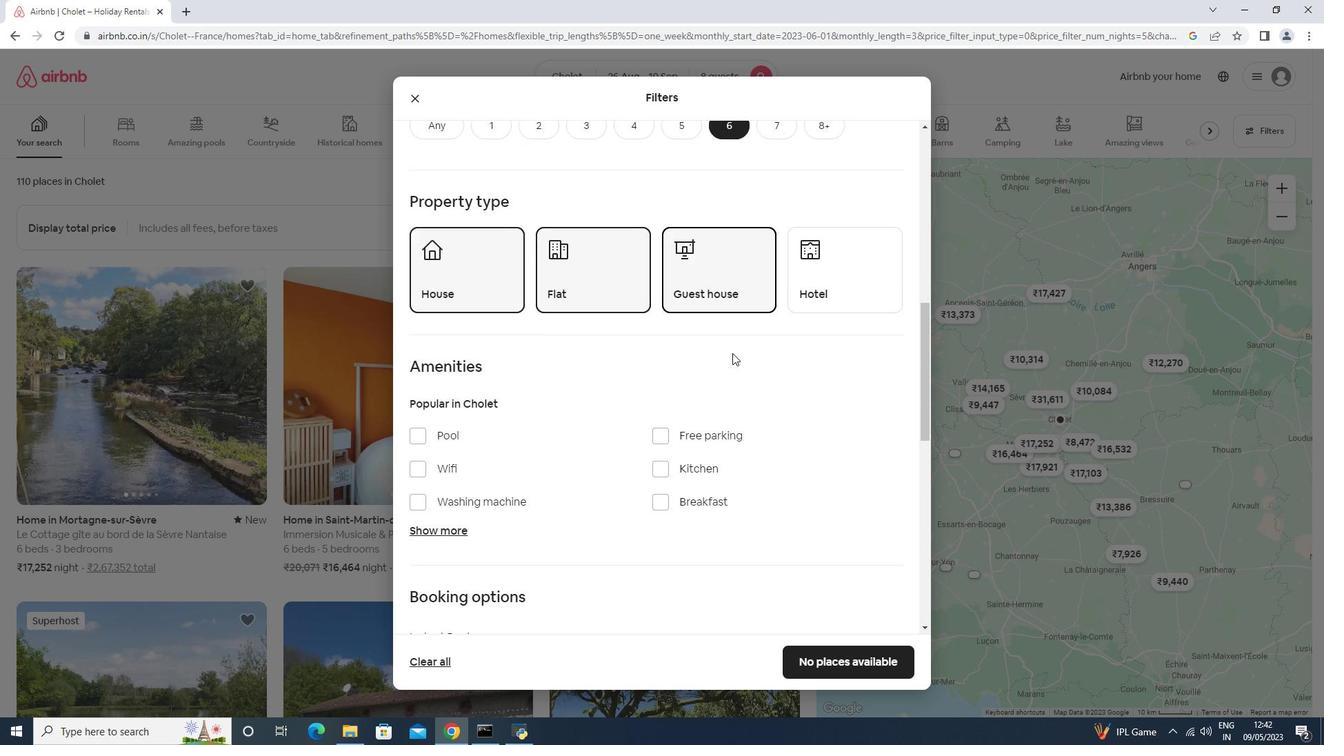 
Action: Mouse moved to (732, 353)
Screenshot: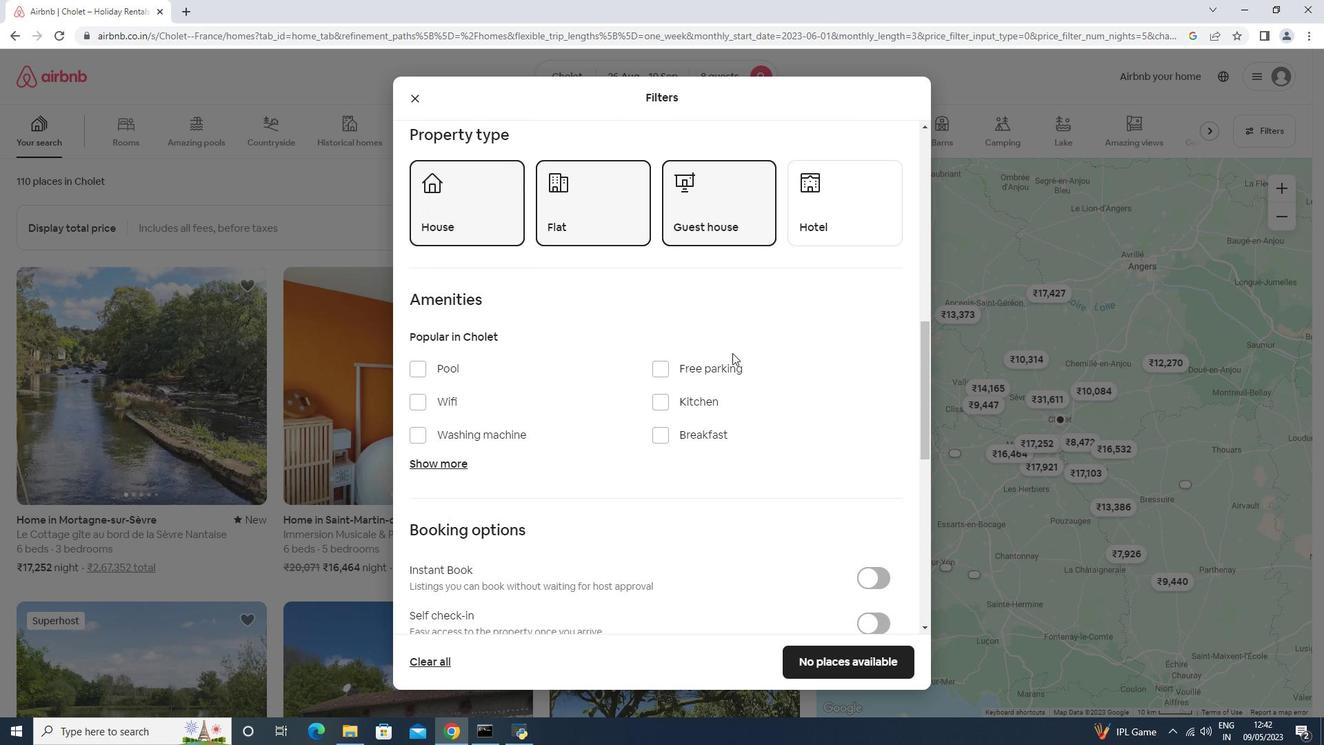 
Action: Mouse scrolled (732, 353) with delta (0, 0)
Screenshot: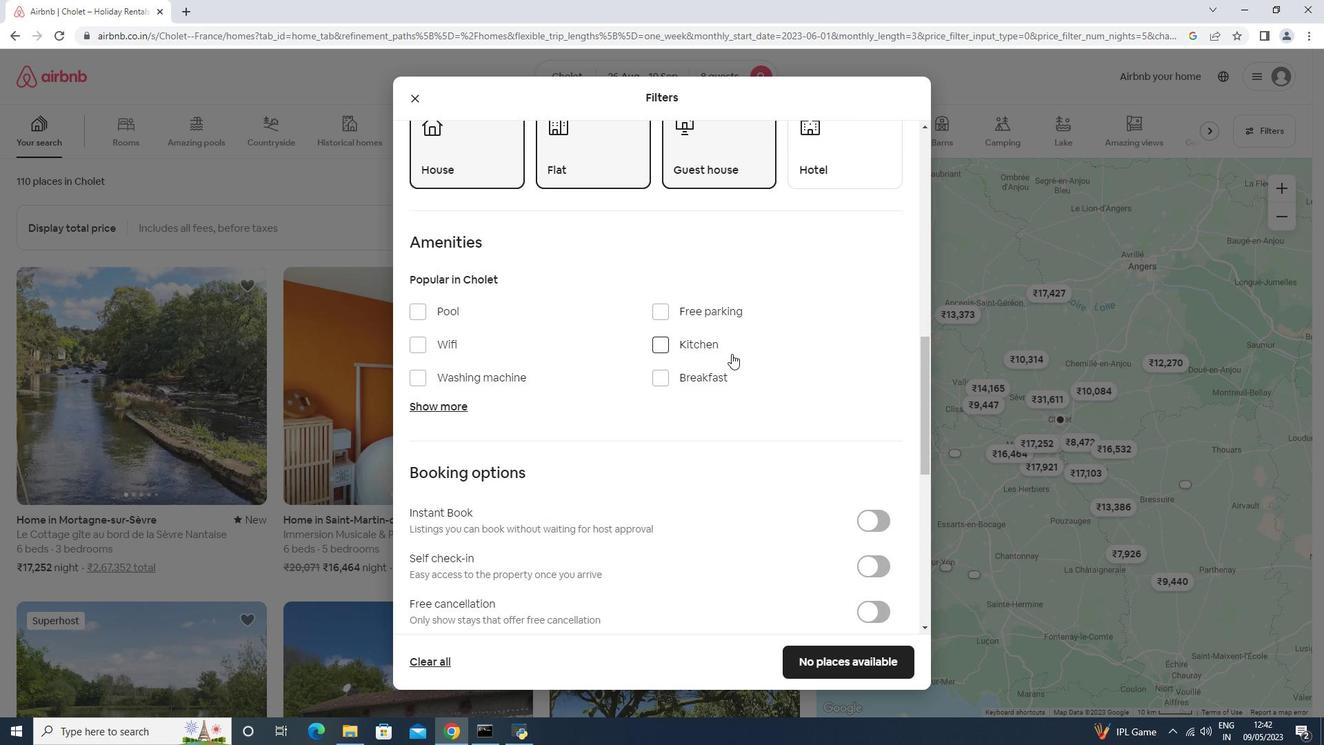 
Action: Mouse moved to (441, 340)
Screenshot: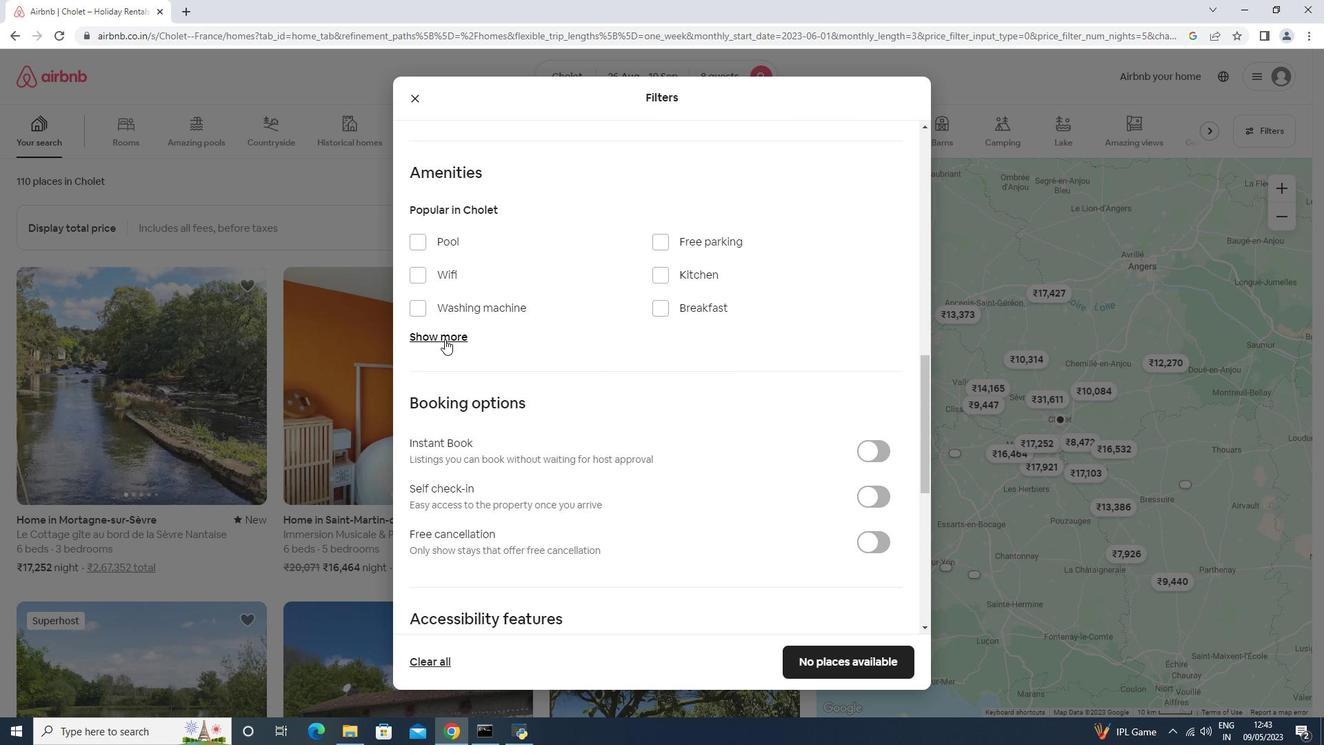 
Action: Mouse pressed left at (441, 340)
Screenshot: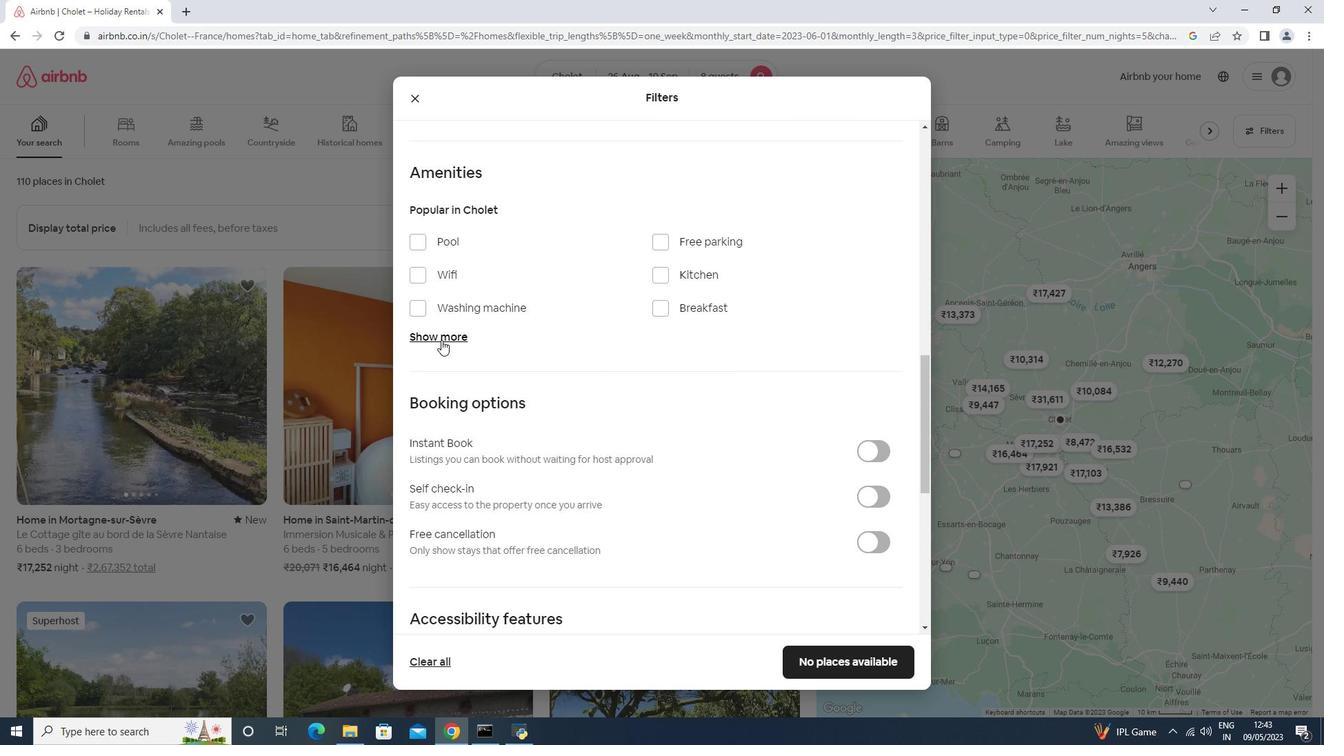 
Action: Mouse moved to (471, 303)
Screenshot: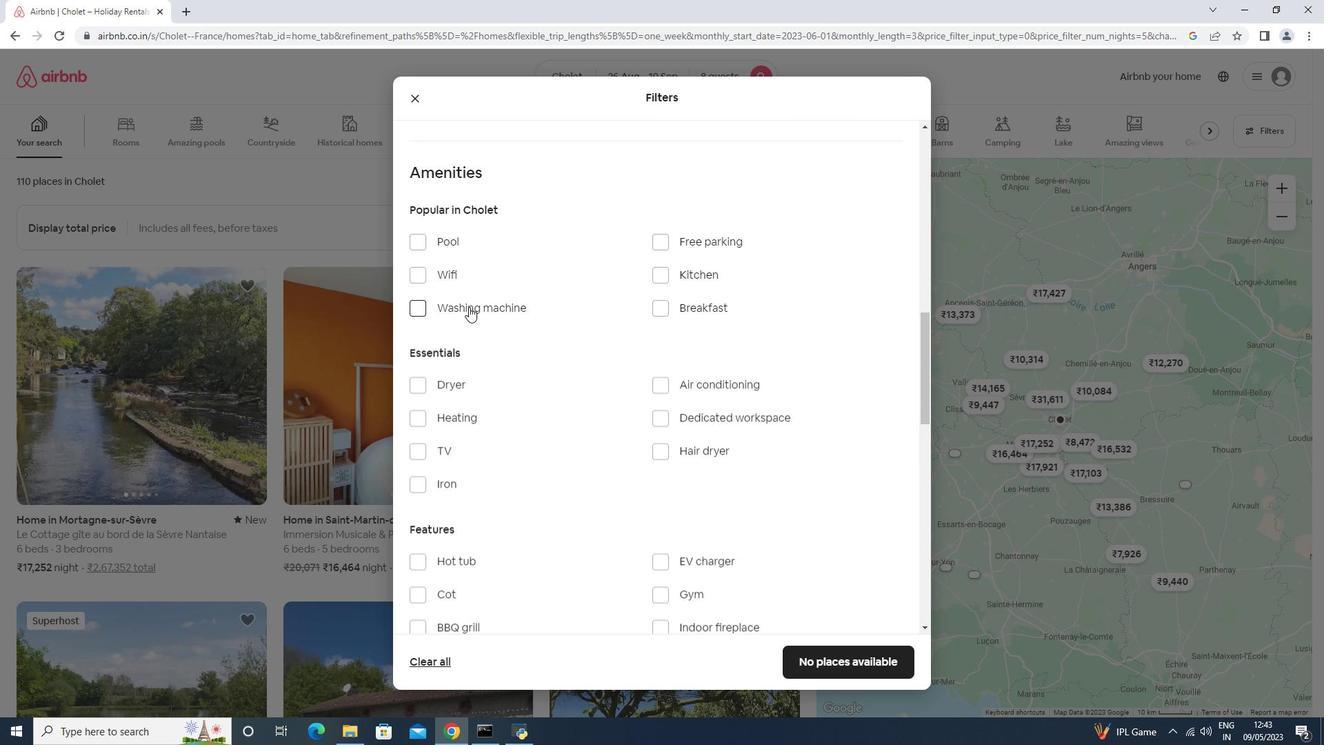 
Action: Mouse pressed left at (471, 303)
Screenshot: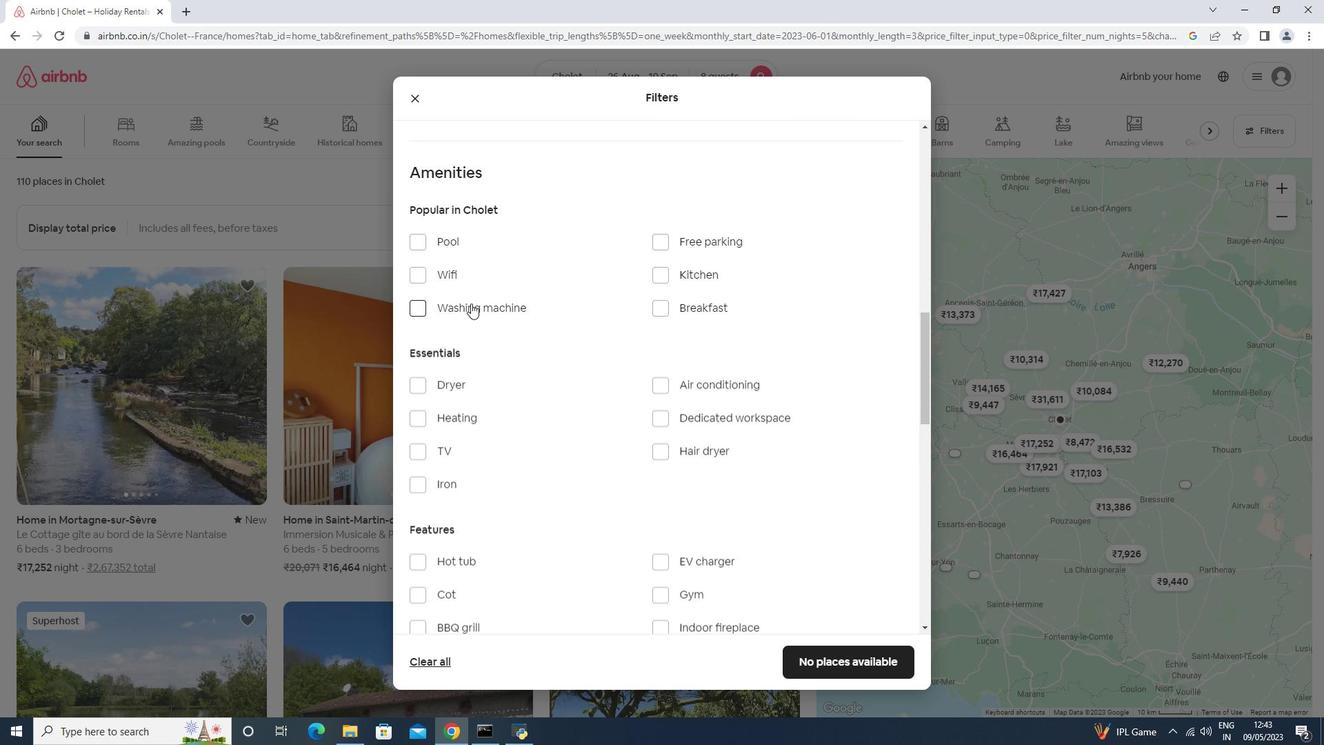 
Action: Mouse moved to (688, 307)
Screenshot: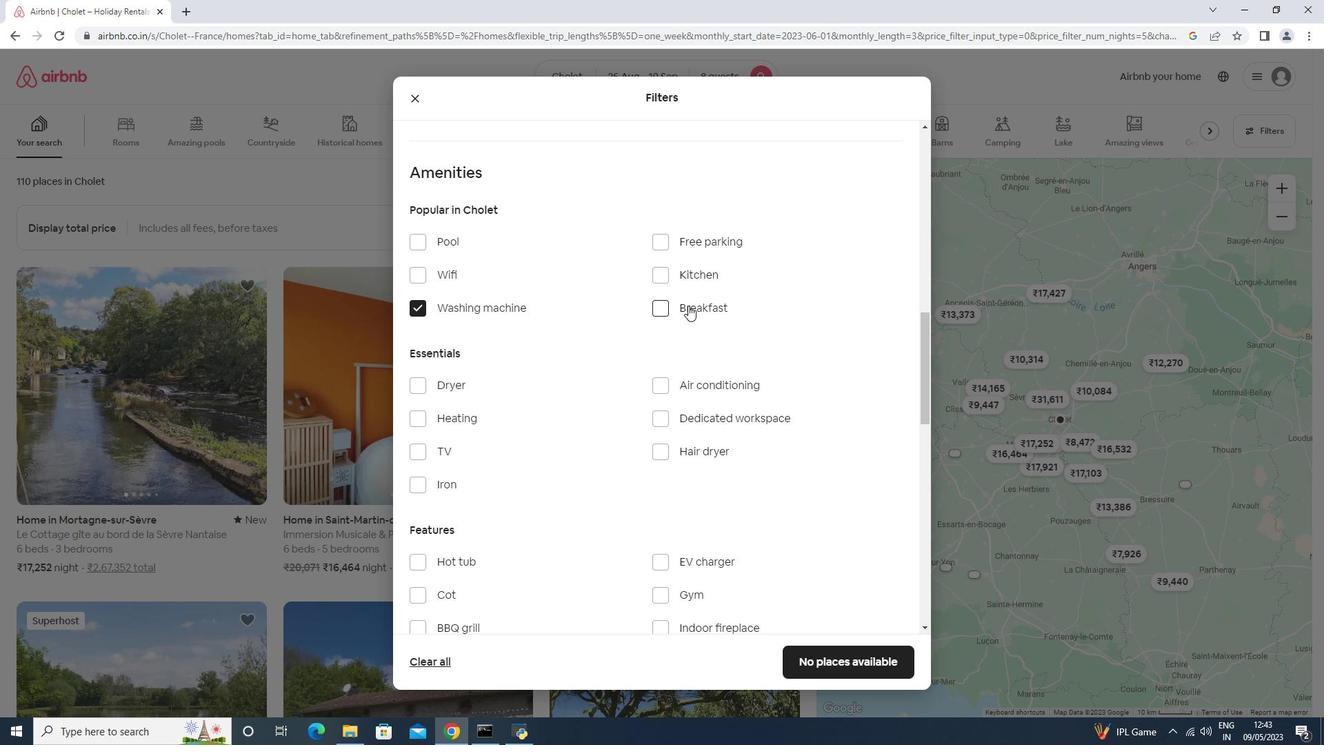 
Action: Mouse pressed left at (688, 307)
Screenshot: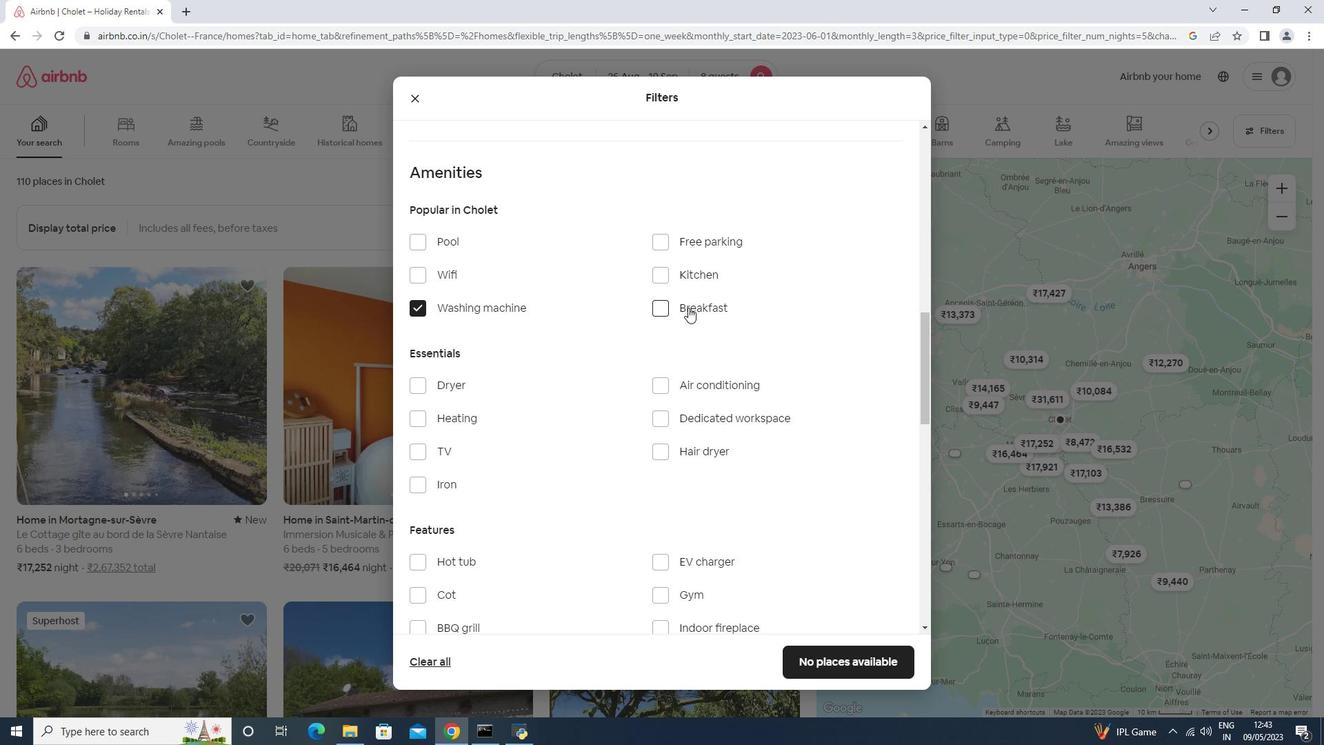 
Action: Mouse scrolled (688, 307) with delta (0, 0)
Screenshot: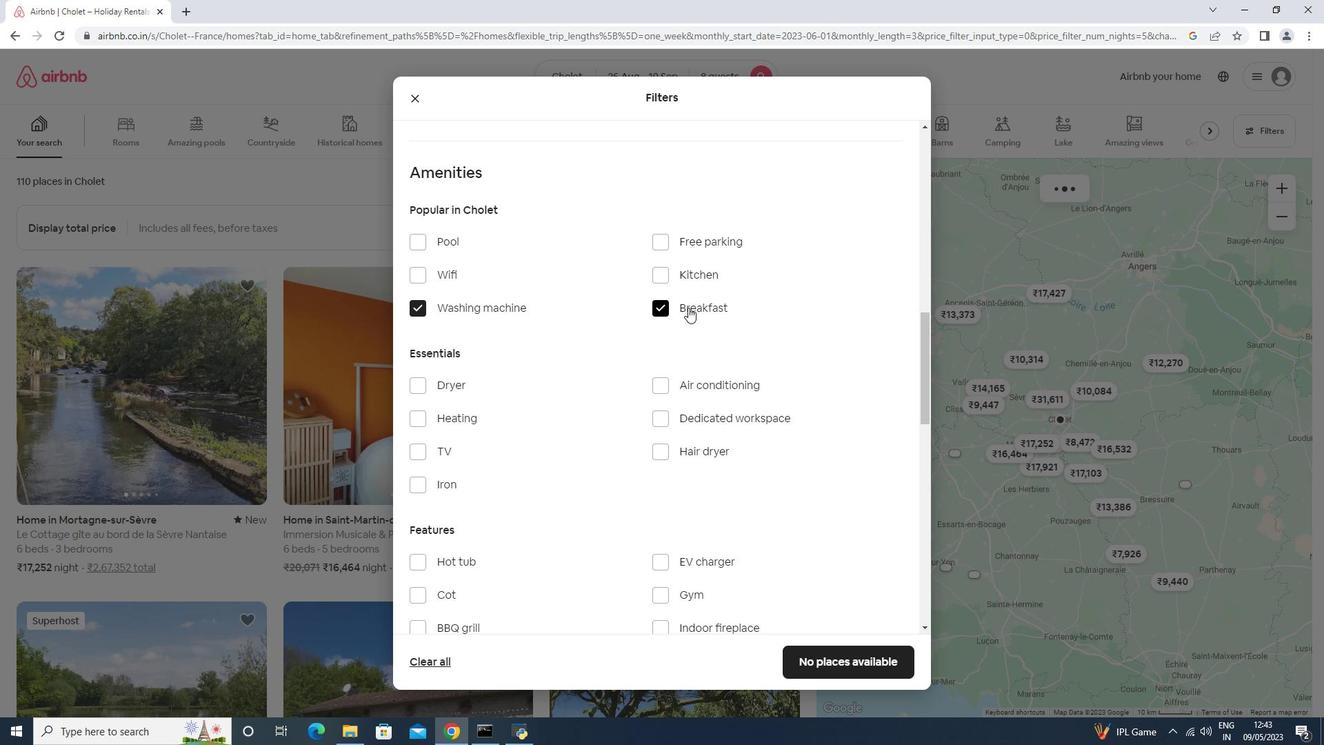 
Action: Mouse scrolled (688, 307) with delta (0, 0)
Screenshot: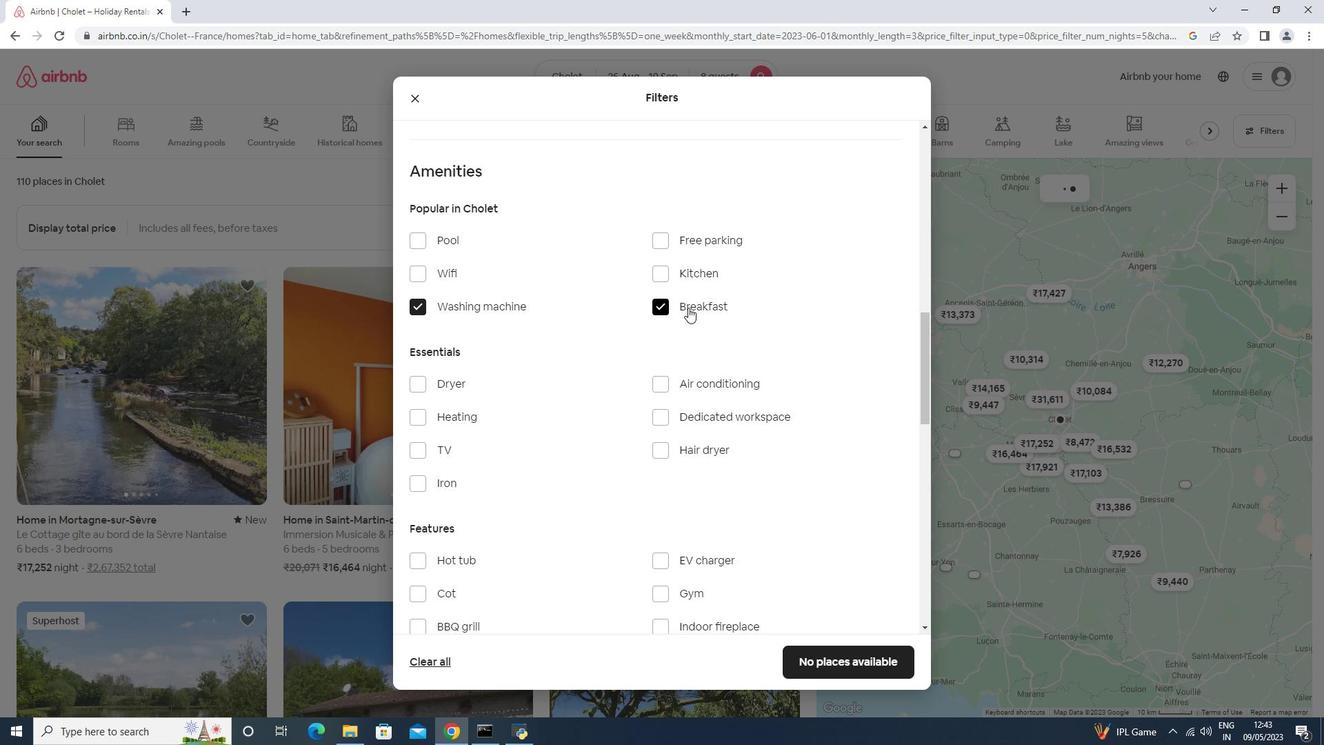 
Action: Mouse moved to (438, 313)
Screenshot: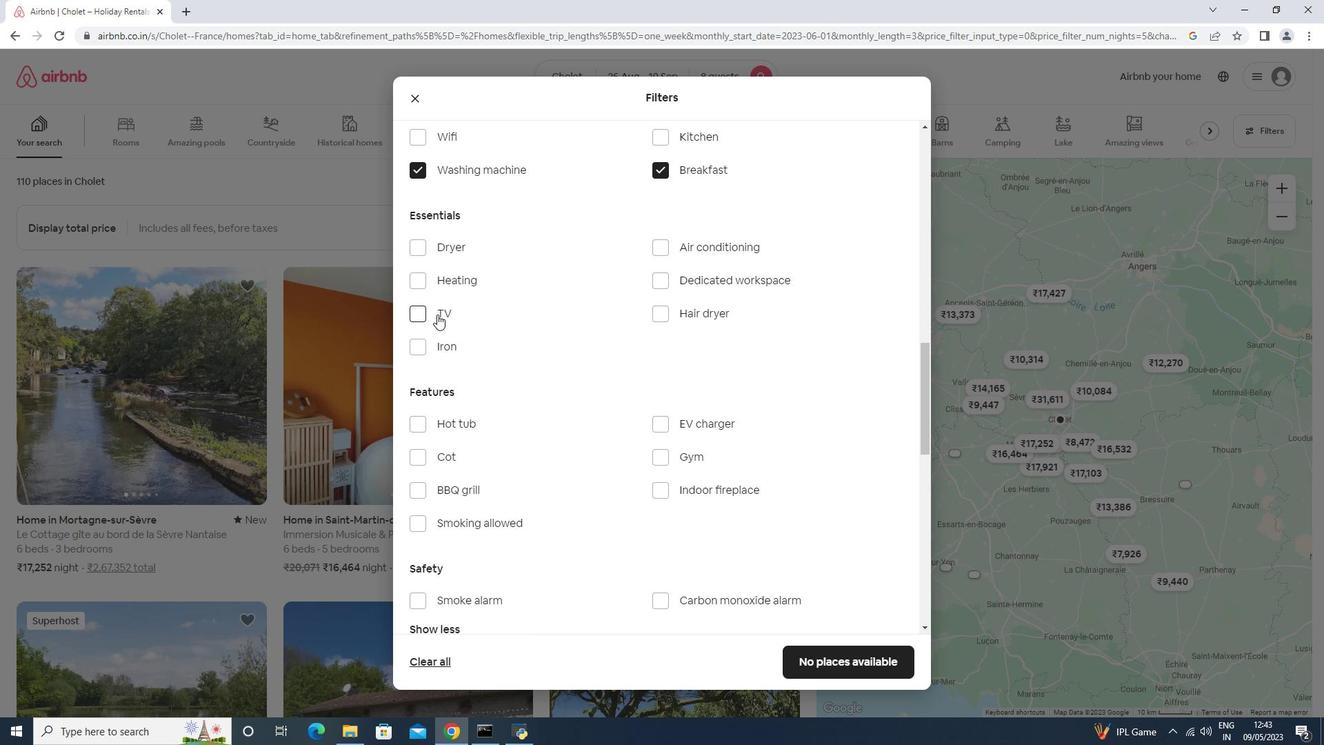 
Action: Mouse pressed left at (438, 313)
Screenshot: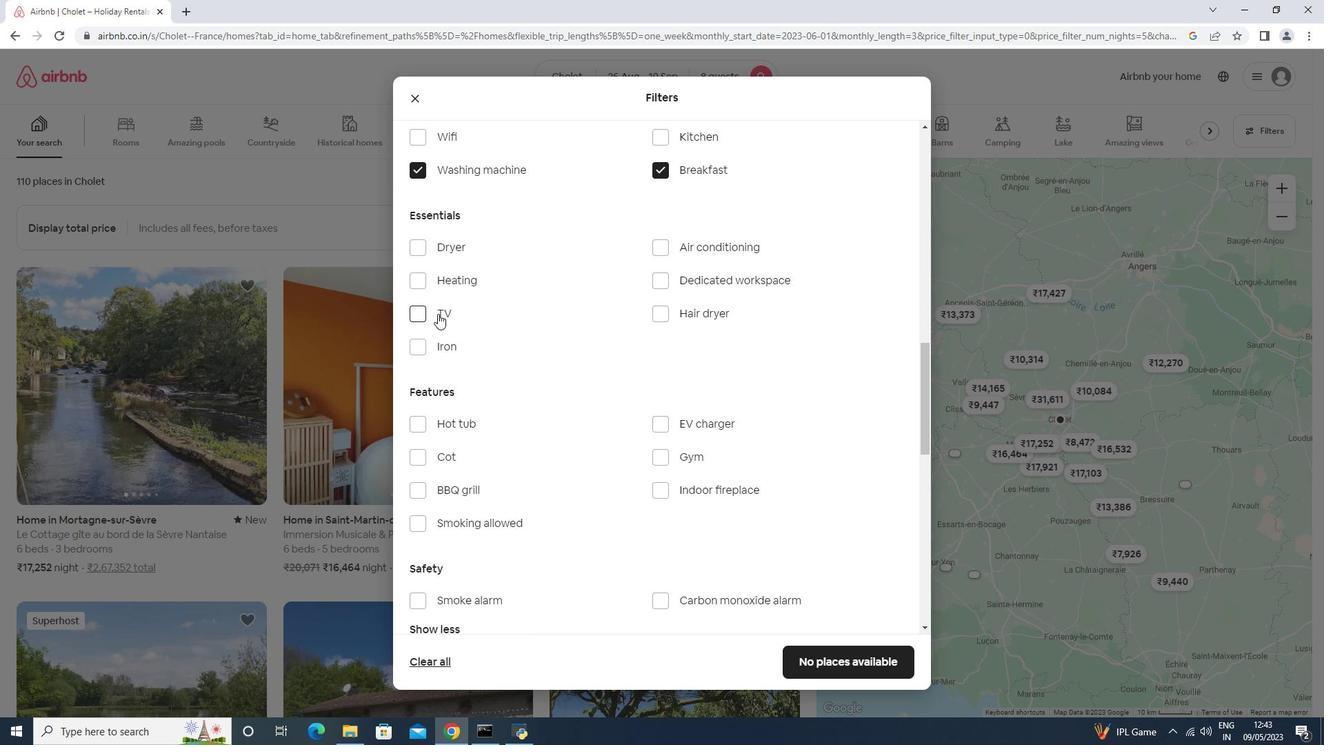 
Action: Mouse moved to (672, 460)
Screenshot: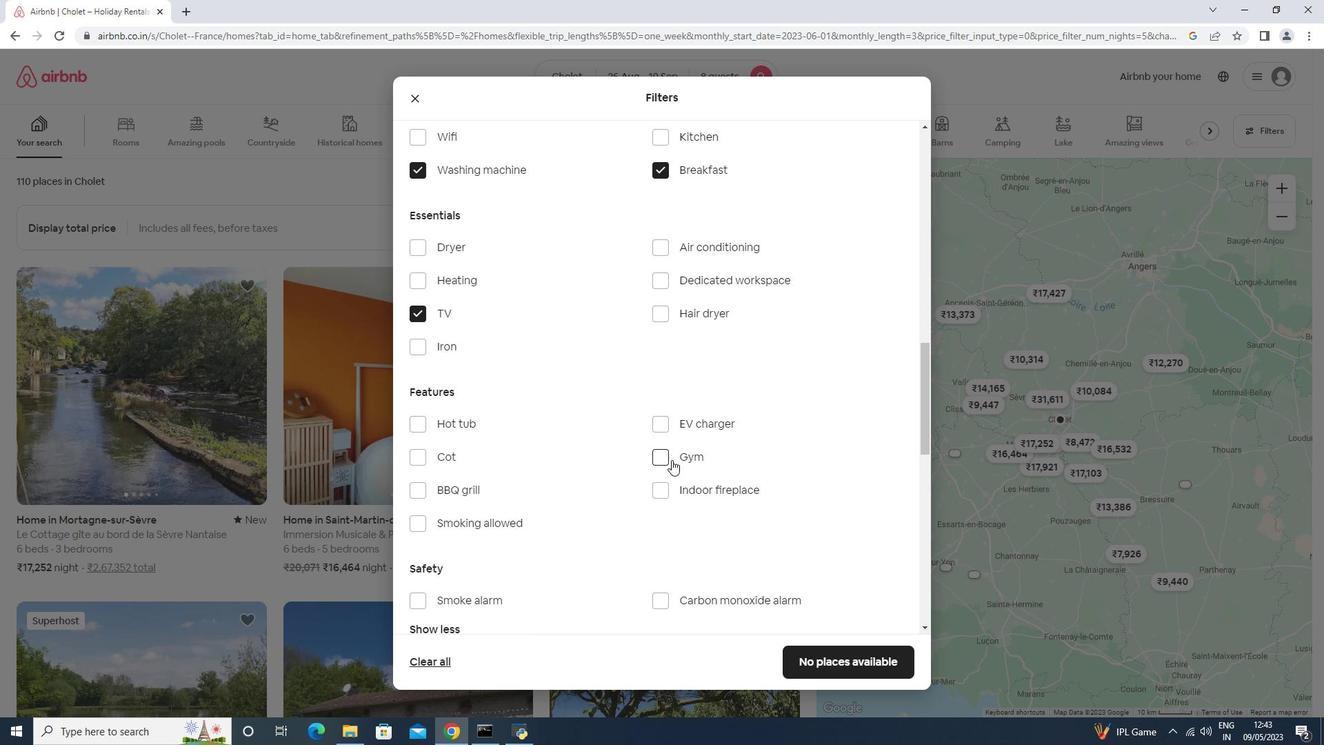 
Action: Mouse scrolled (672, 460) with delta (0, 0)
Screenshot: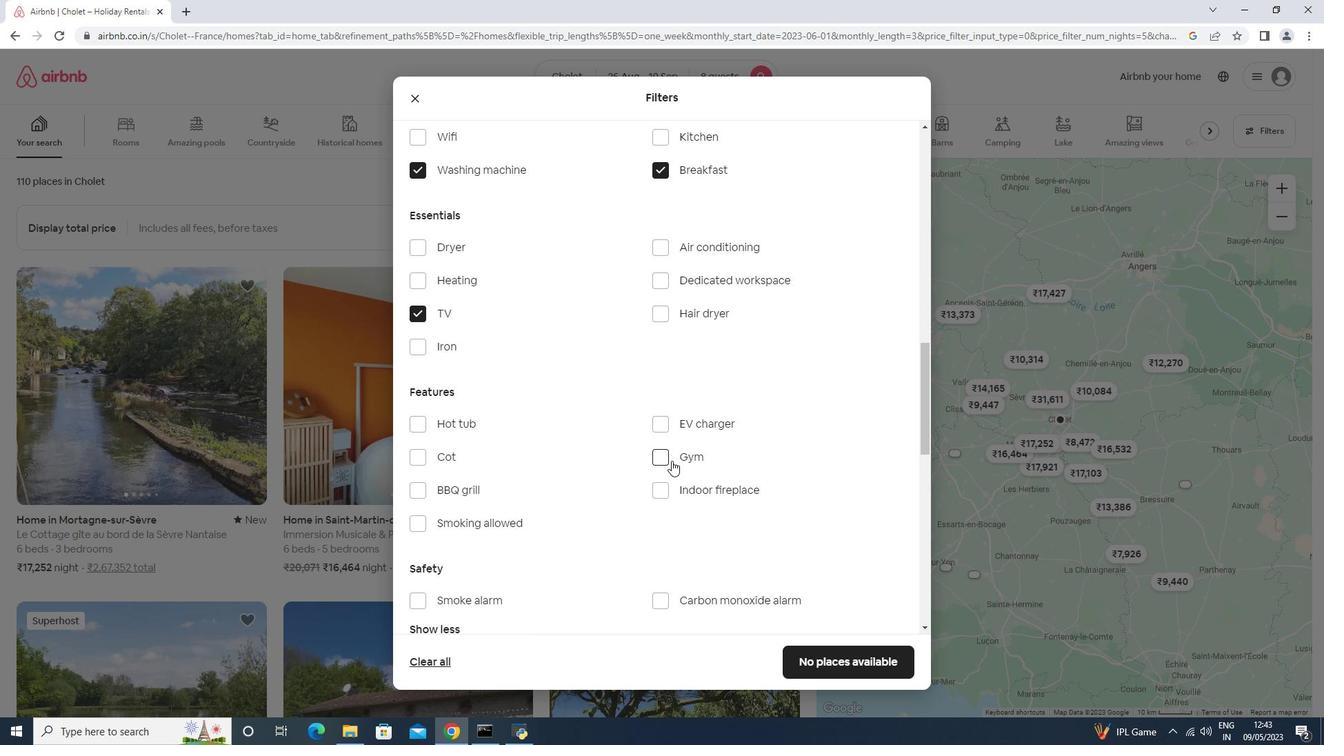 
Action: Mouse moved to (668, 391)
Screenshot: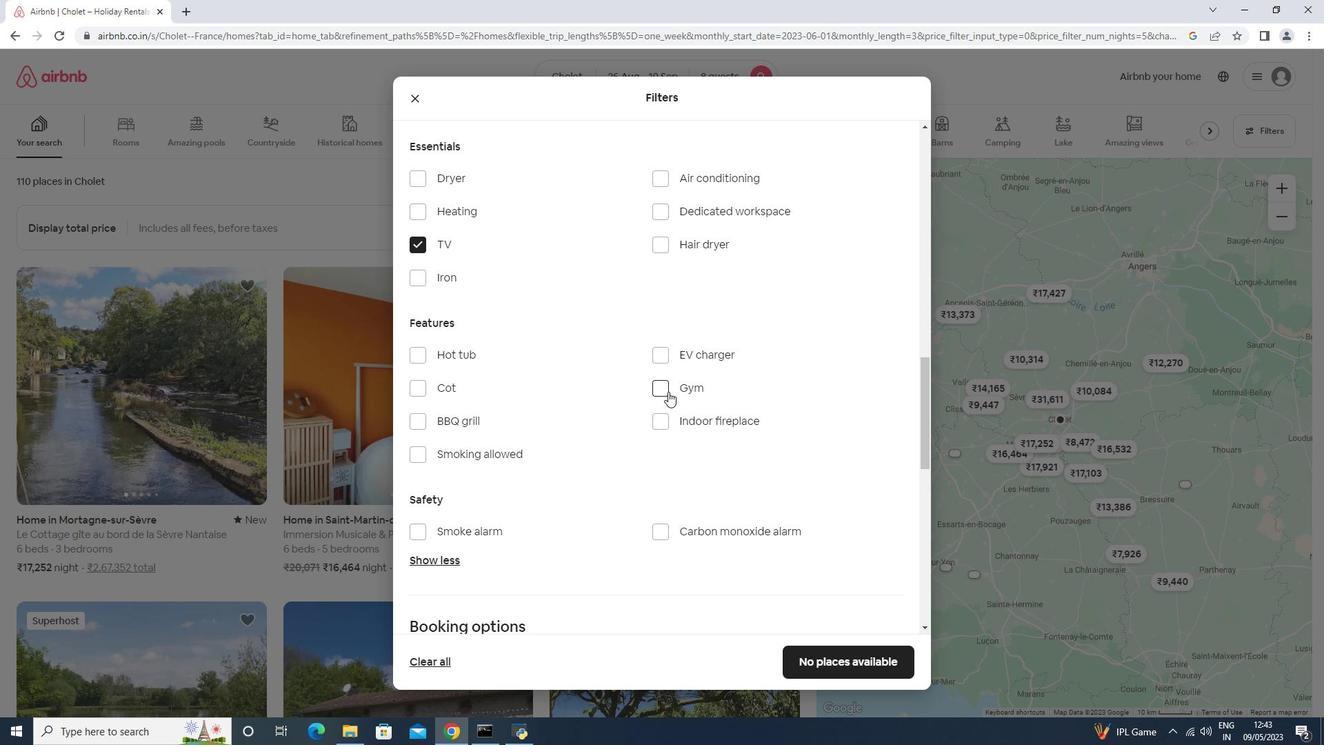 
Action: Mouse pressed left at (668, 391)
Screenshot: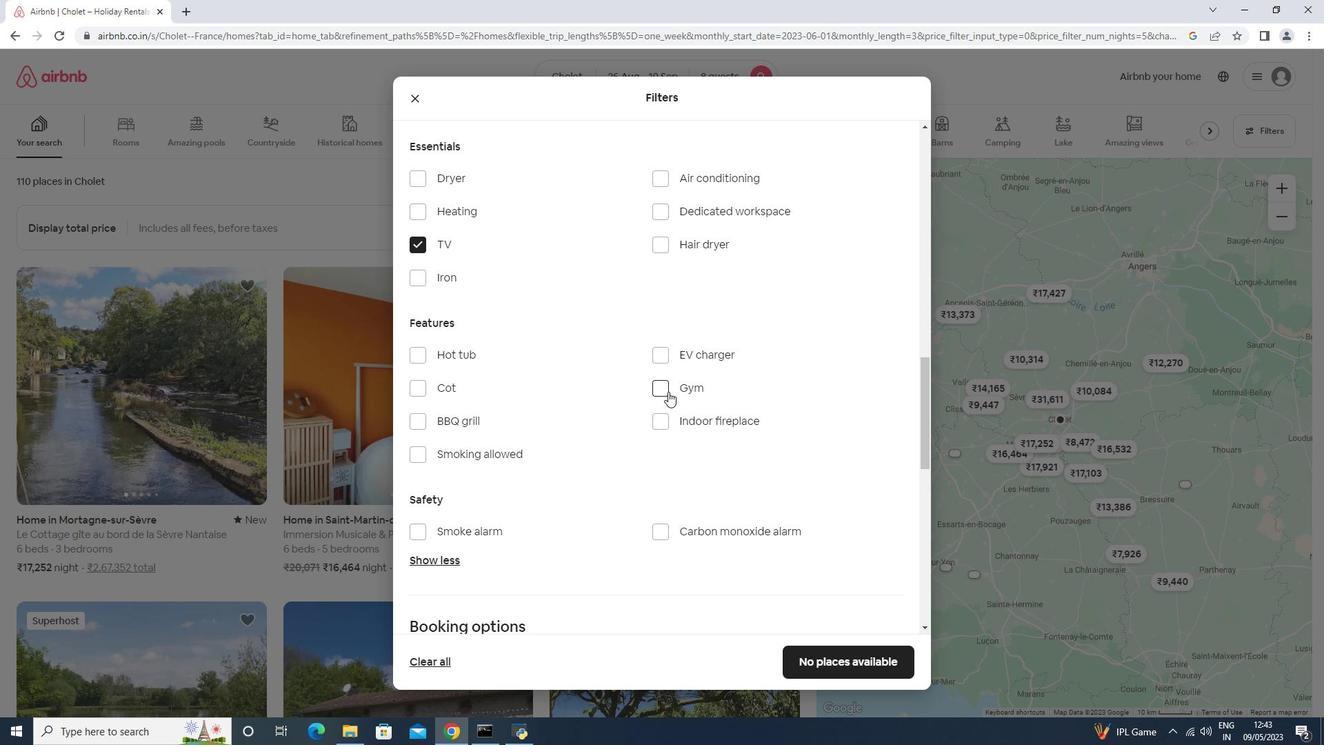 
Action: Mouse moved to (665, 391)
Screenshot: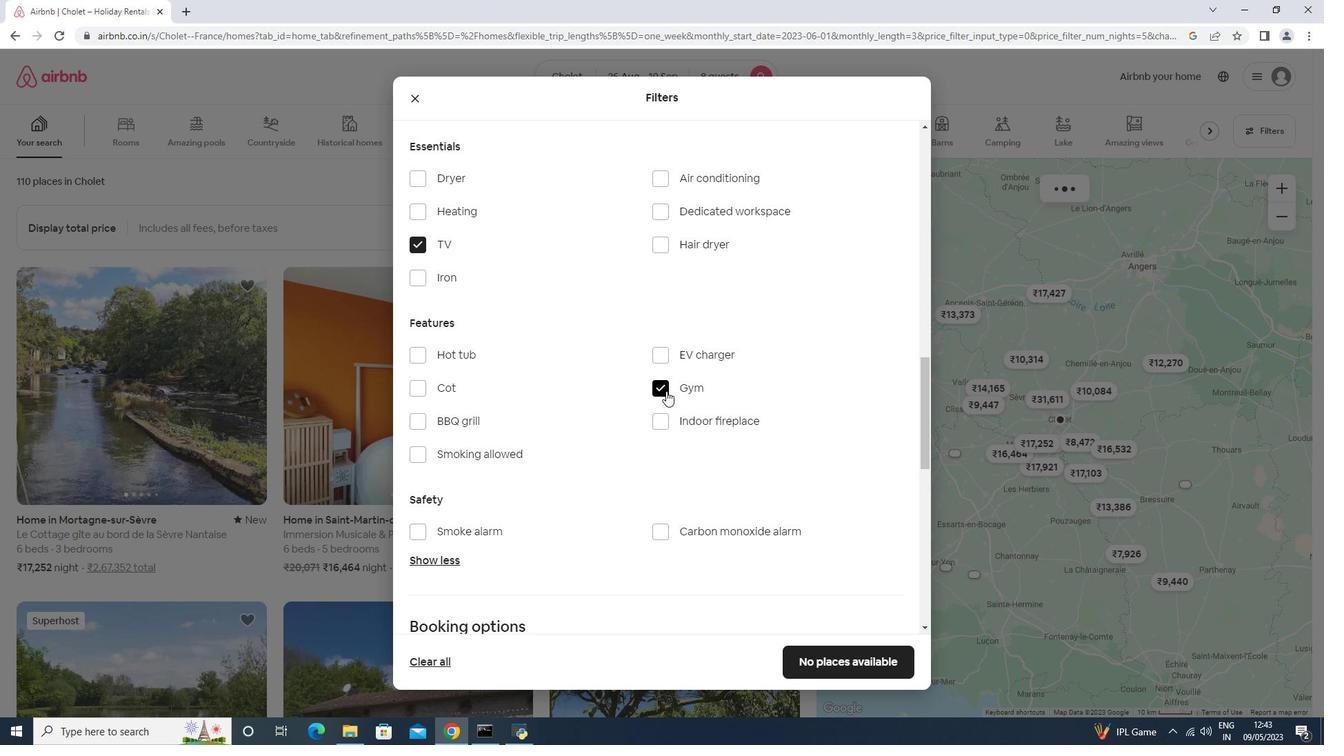 
Action: Mouse scrolled (665, 391) with delta (0, 0)
Screenshot: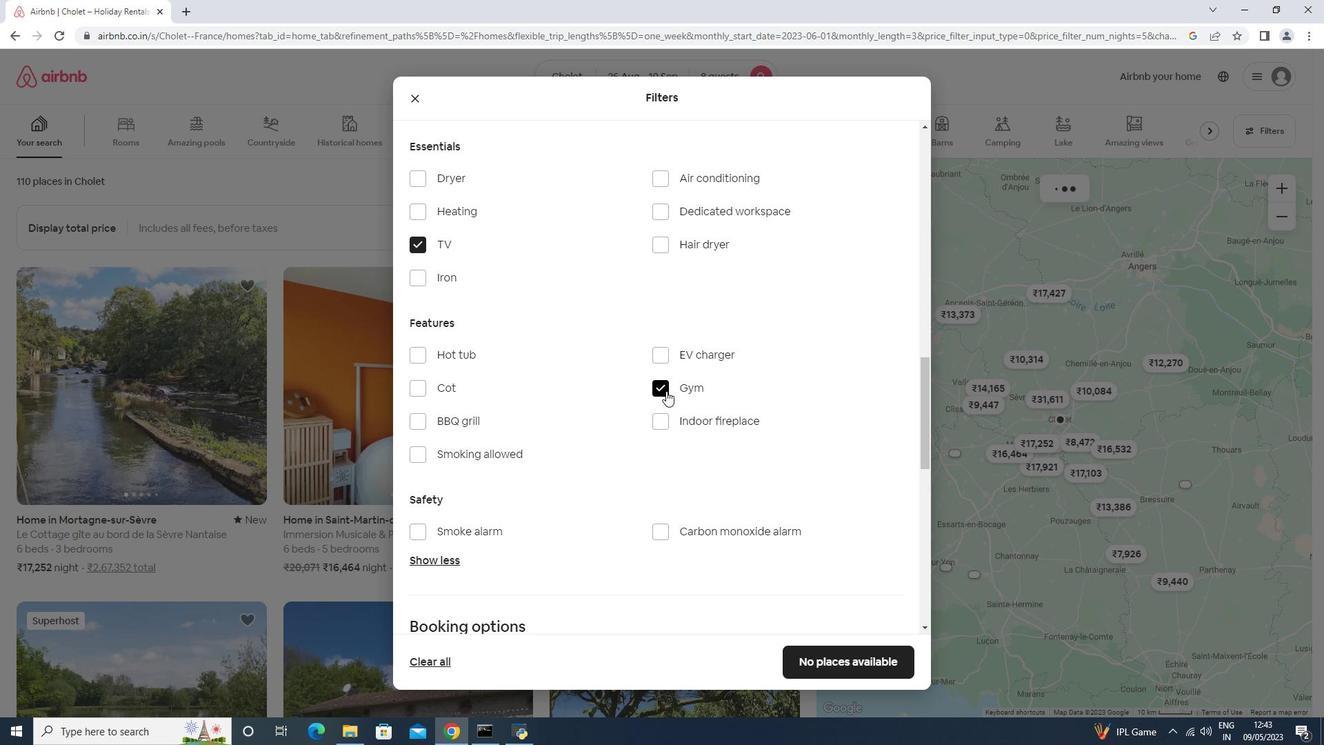 
Action: Mouse scrolled (665, 391) with delta (0, 0)
Screenshot: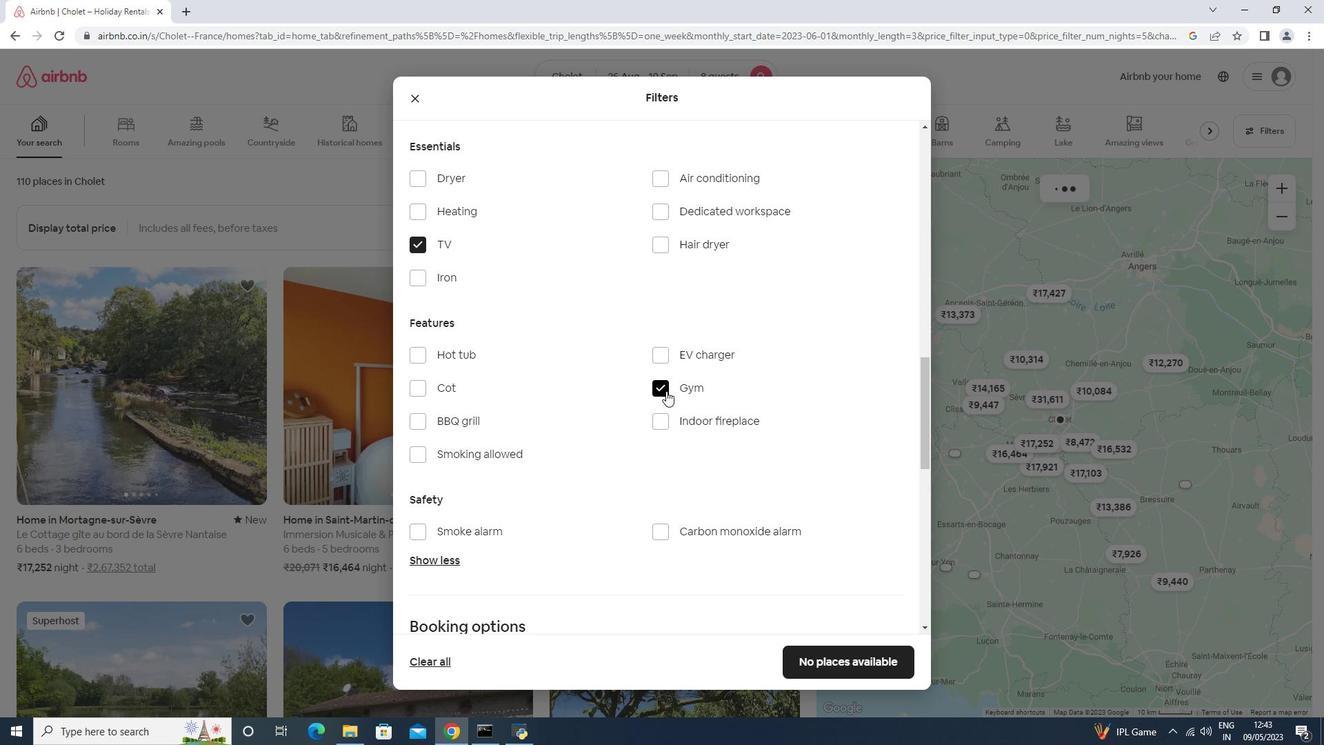 
Action: Mouse moved to (665, 391)
Screenshot: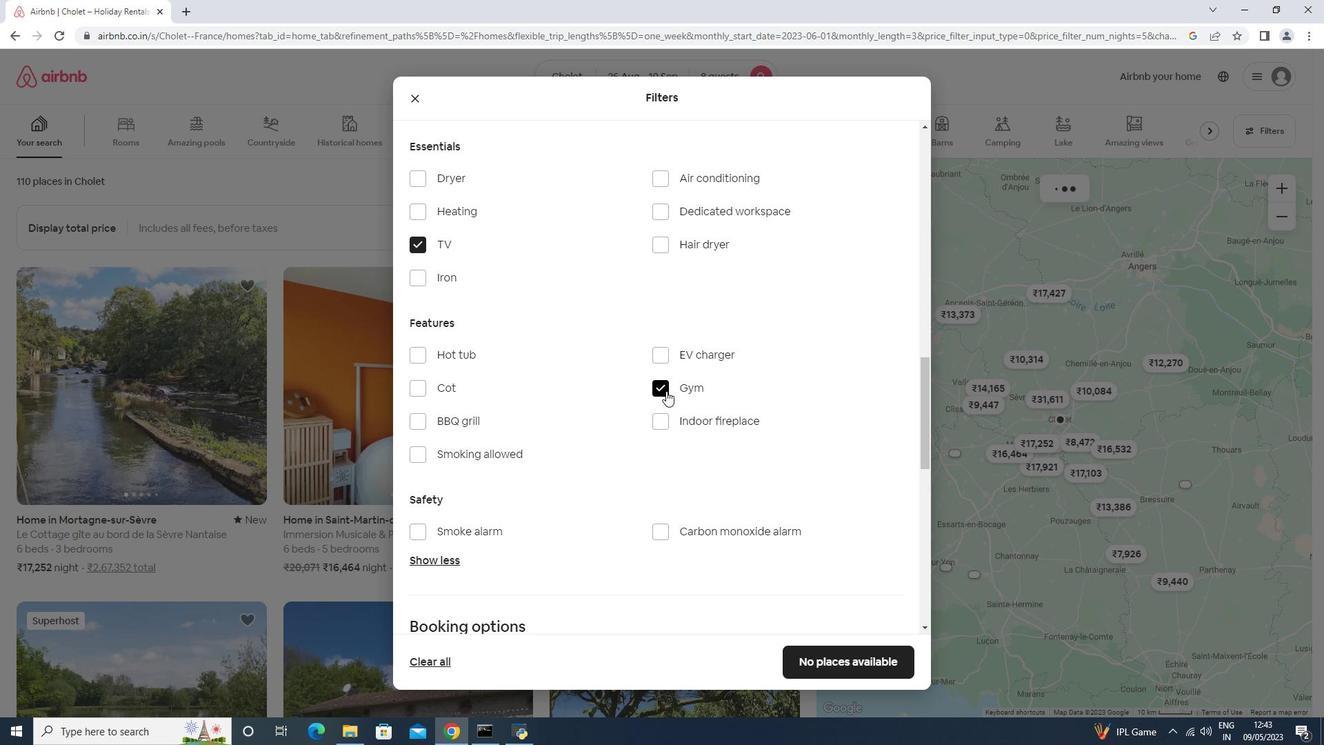 
Action: Mouse scrolled (665, 391) with delta (0, 0)
Screenshot: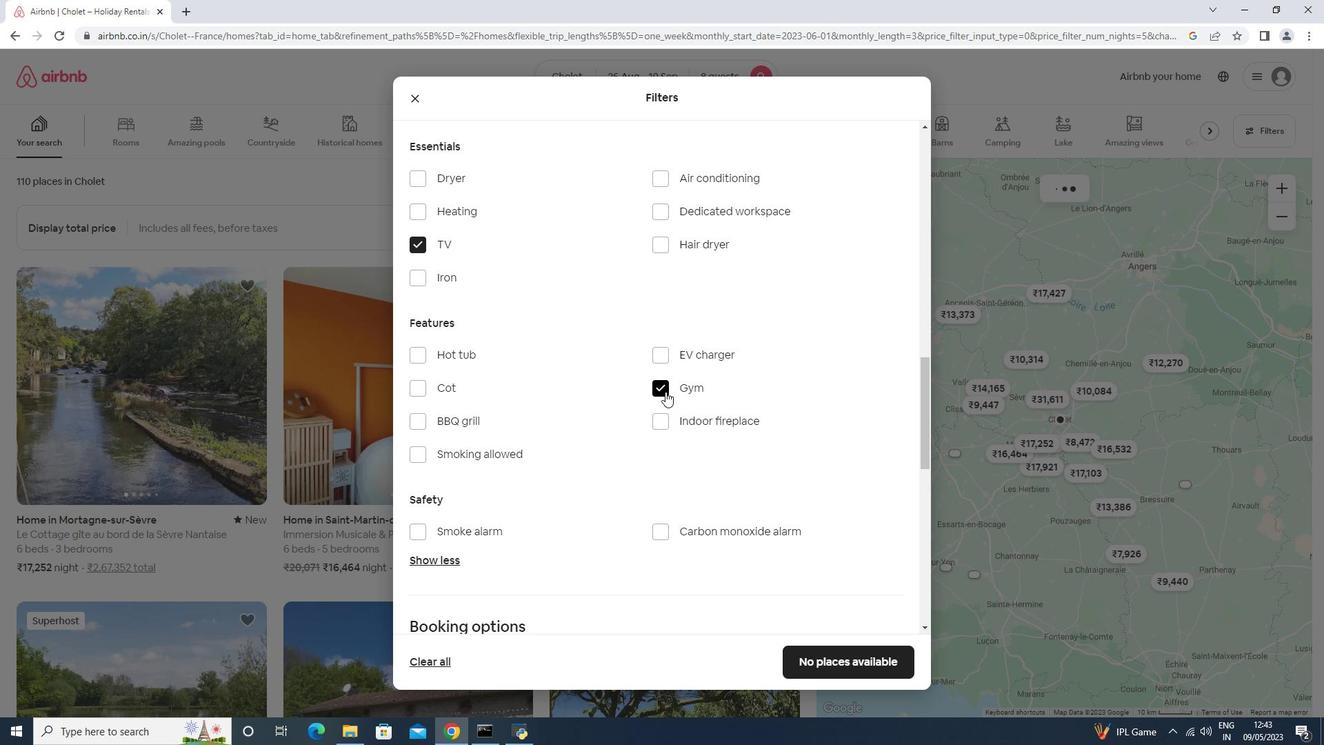 
Action: Mouse scrolled (665, 391) with delta (0, 0)
Screenshot: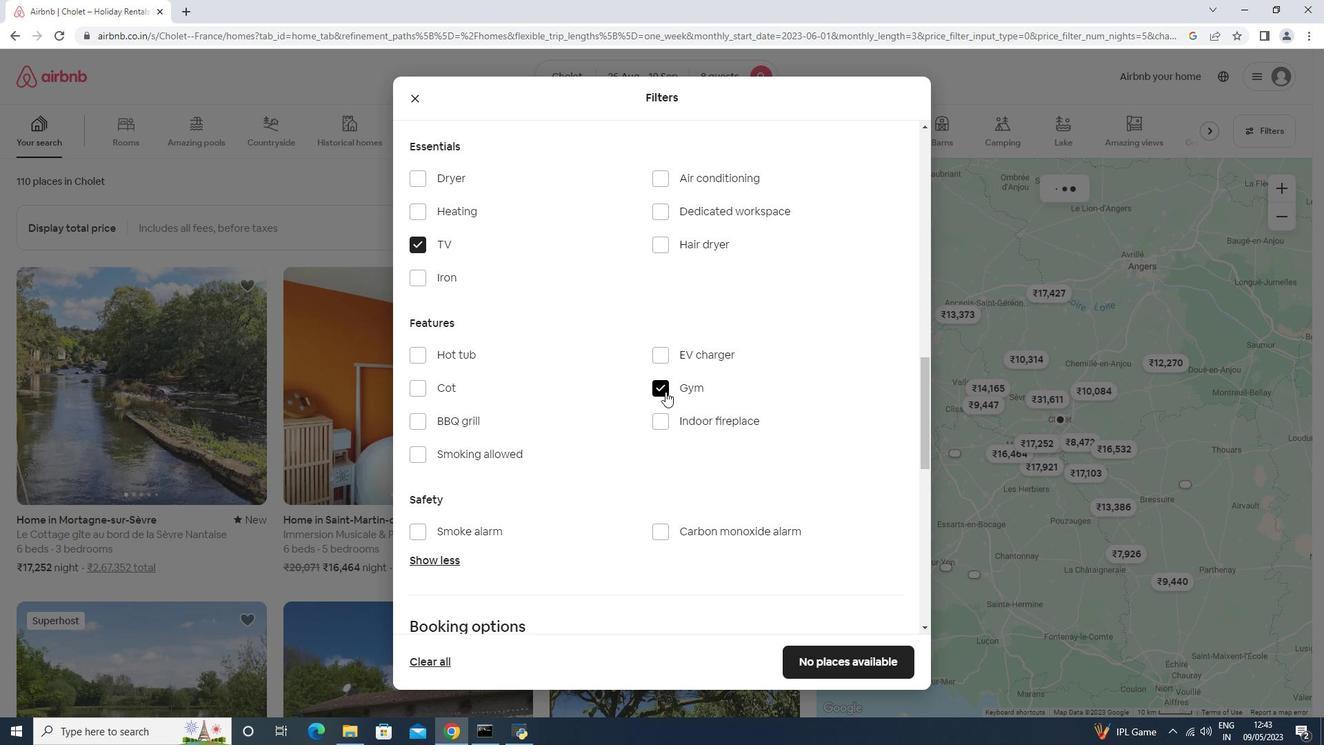 
Action: Mouse scrolled (665, 391) with delta (0, 0)
Screenshot: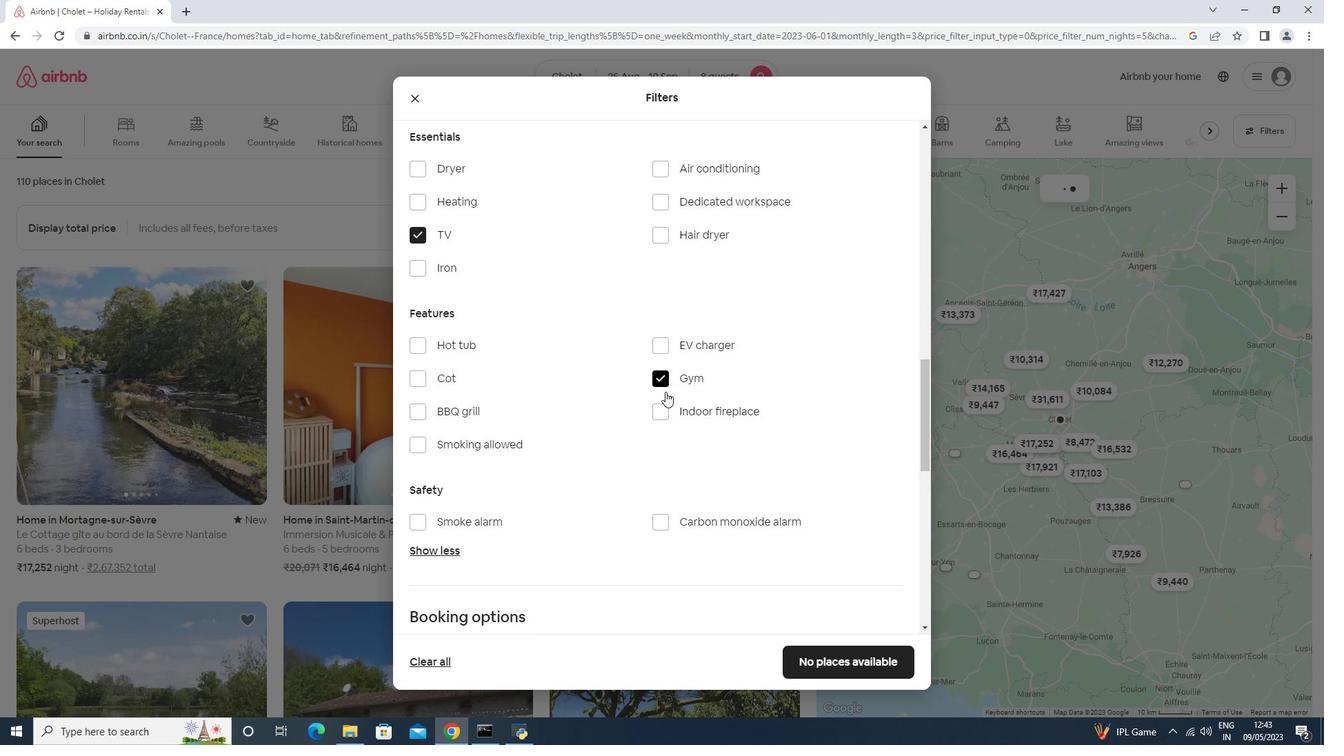 
Action: Mouse moved to (876, 377)
Screenshot: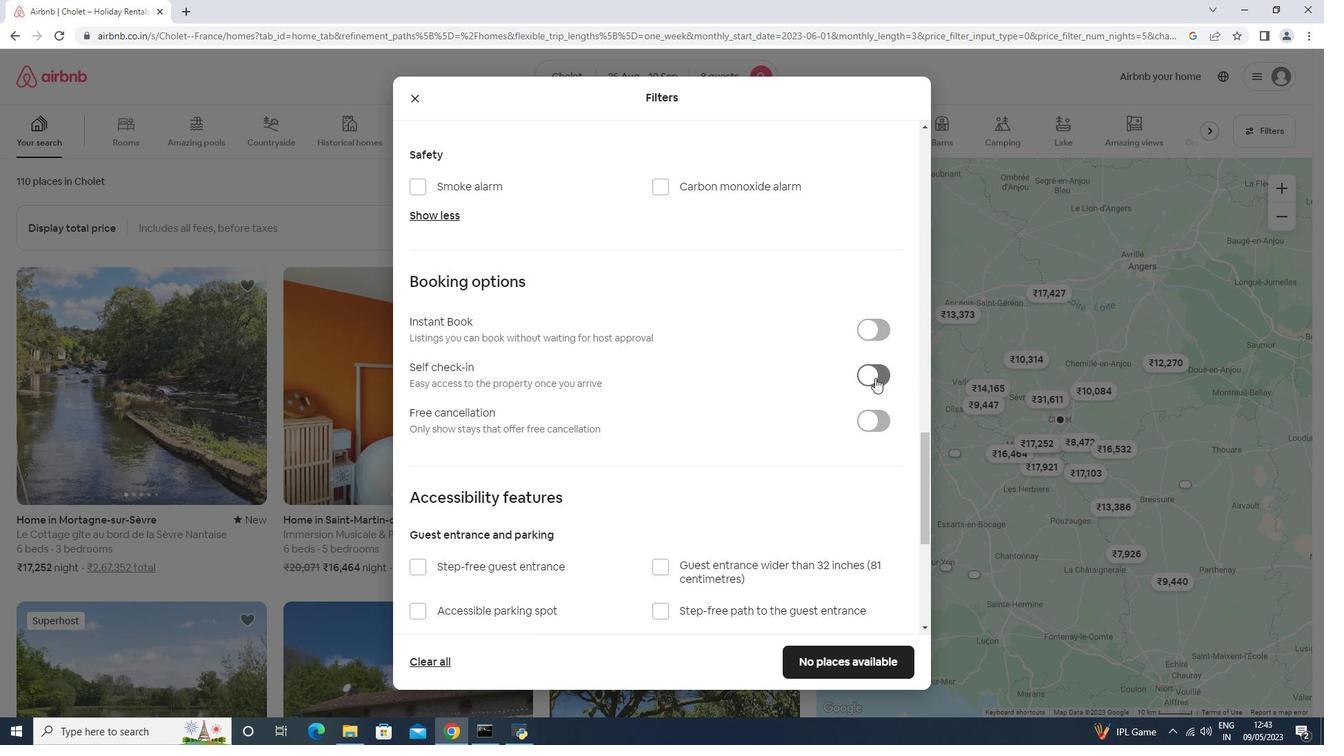 
Action: Mouse pressed left at (876, 377)
Screenshot: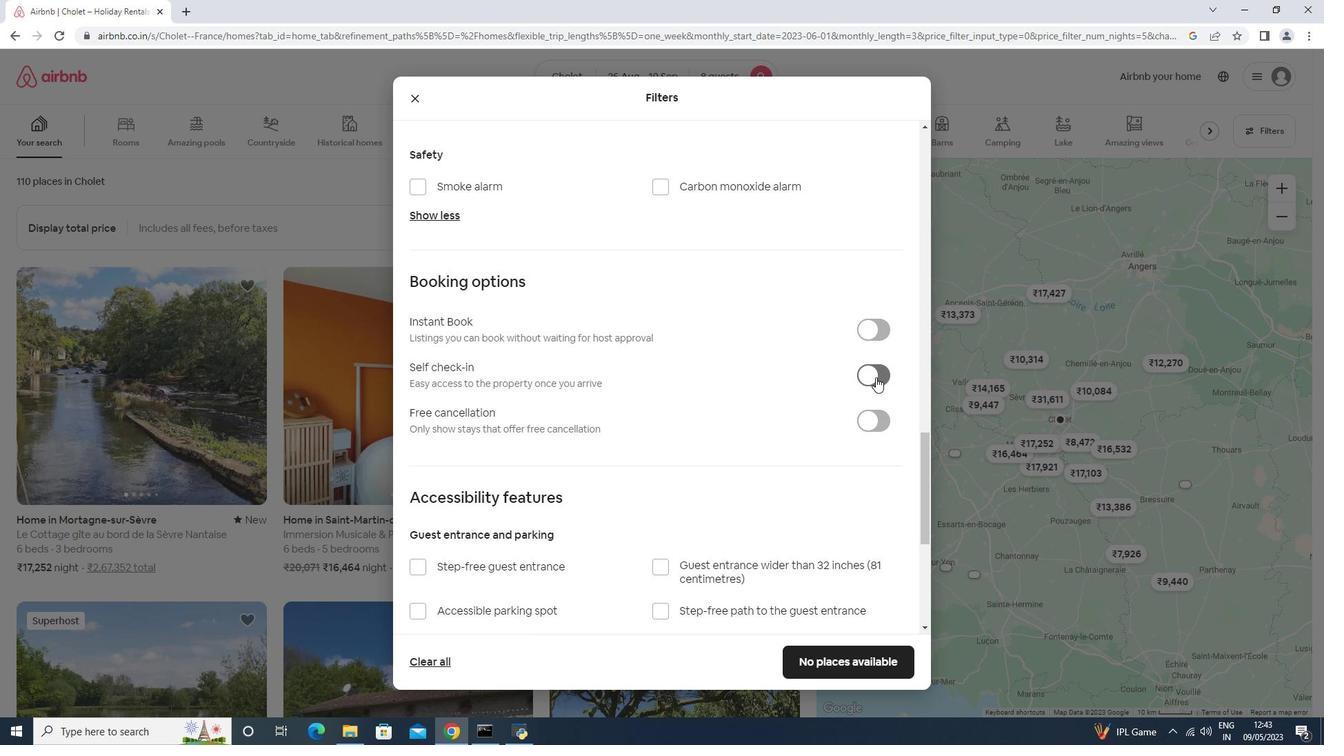 
Action: Mouse moved to (874, 376)
Screenshot: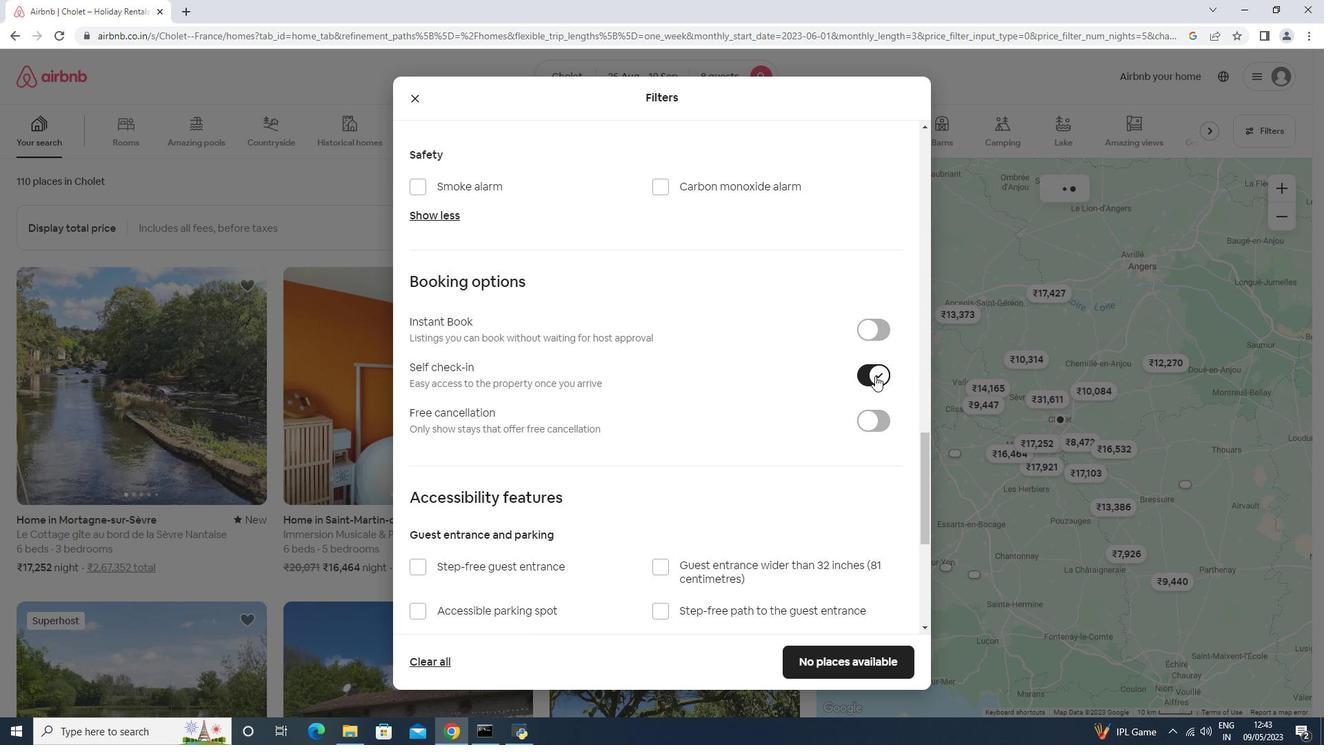 
Action: Mouse scrolled (874, 375) with delta (0, 0)
Screenshot: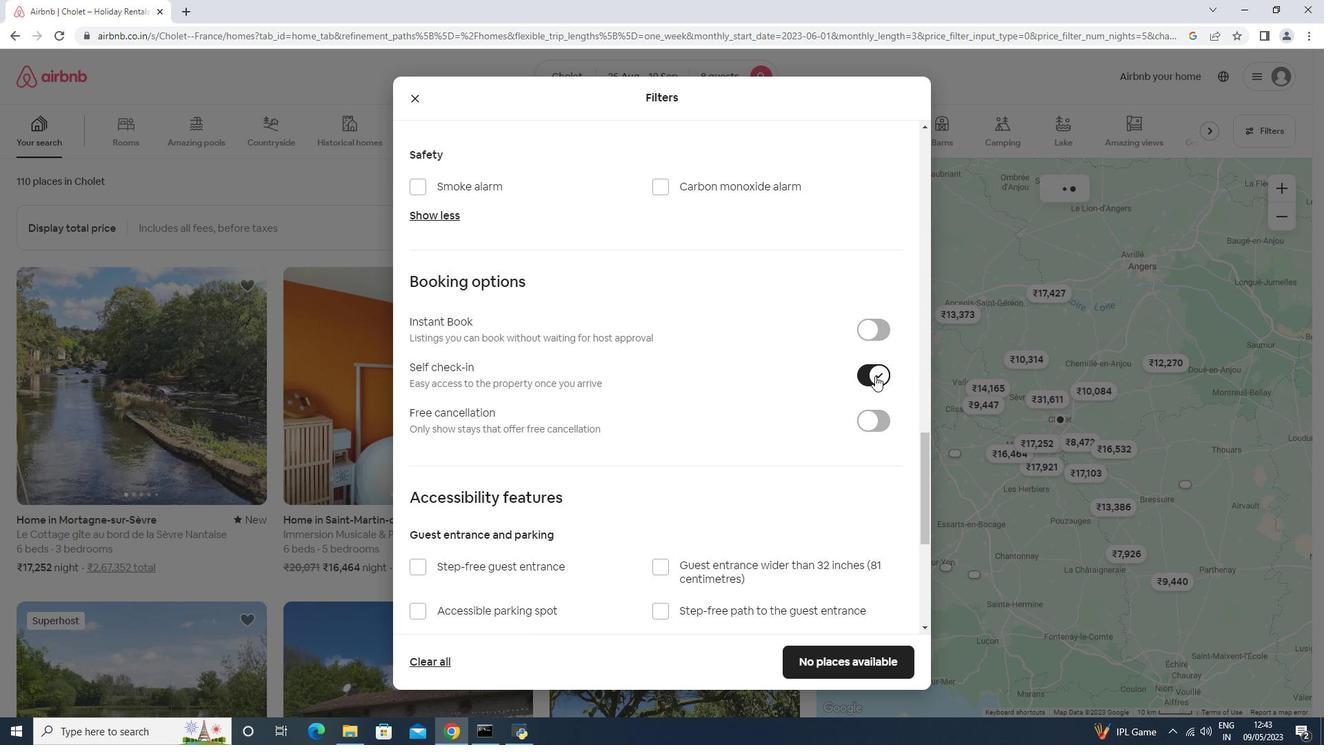 
Action: Mouse moved to (873, 376)
Screenshot: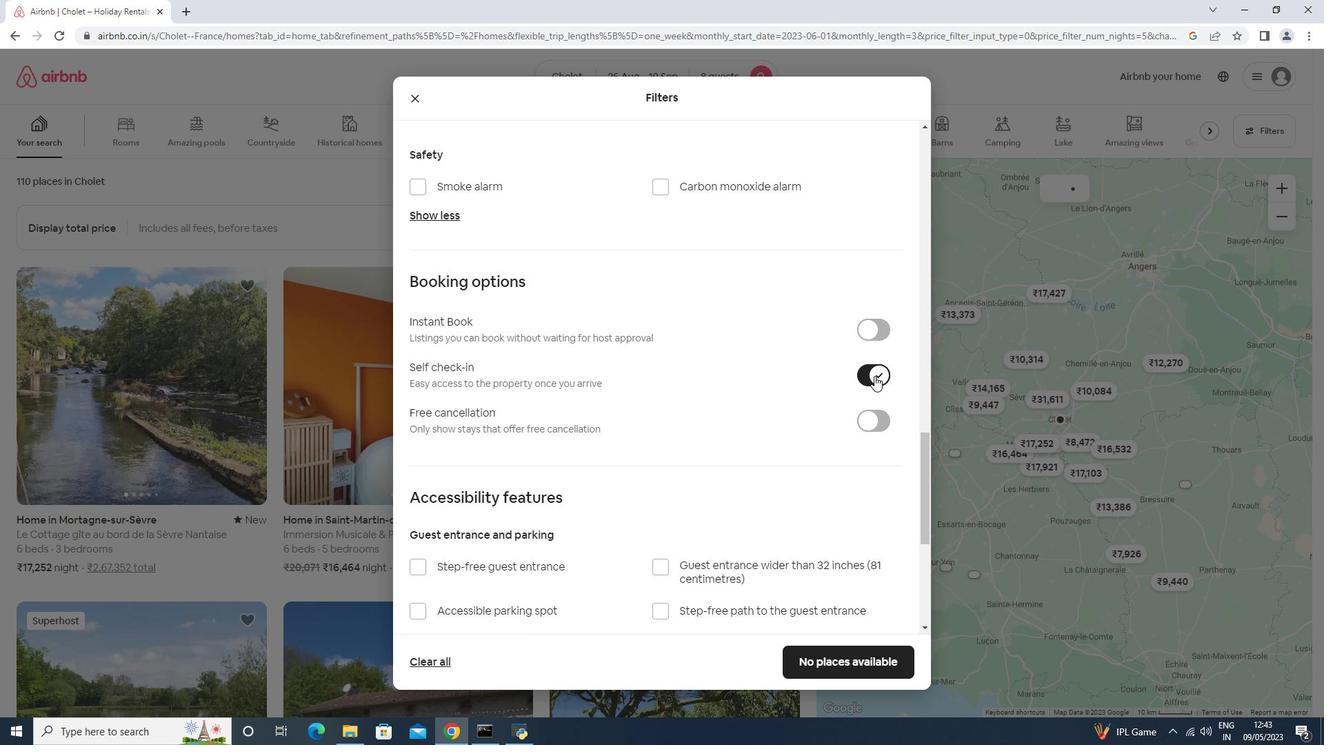 
Action: Mouse scrolled (873, 375) with delta (0, 0)
Screenshot: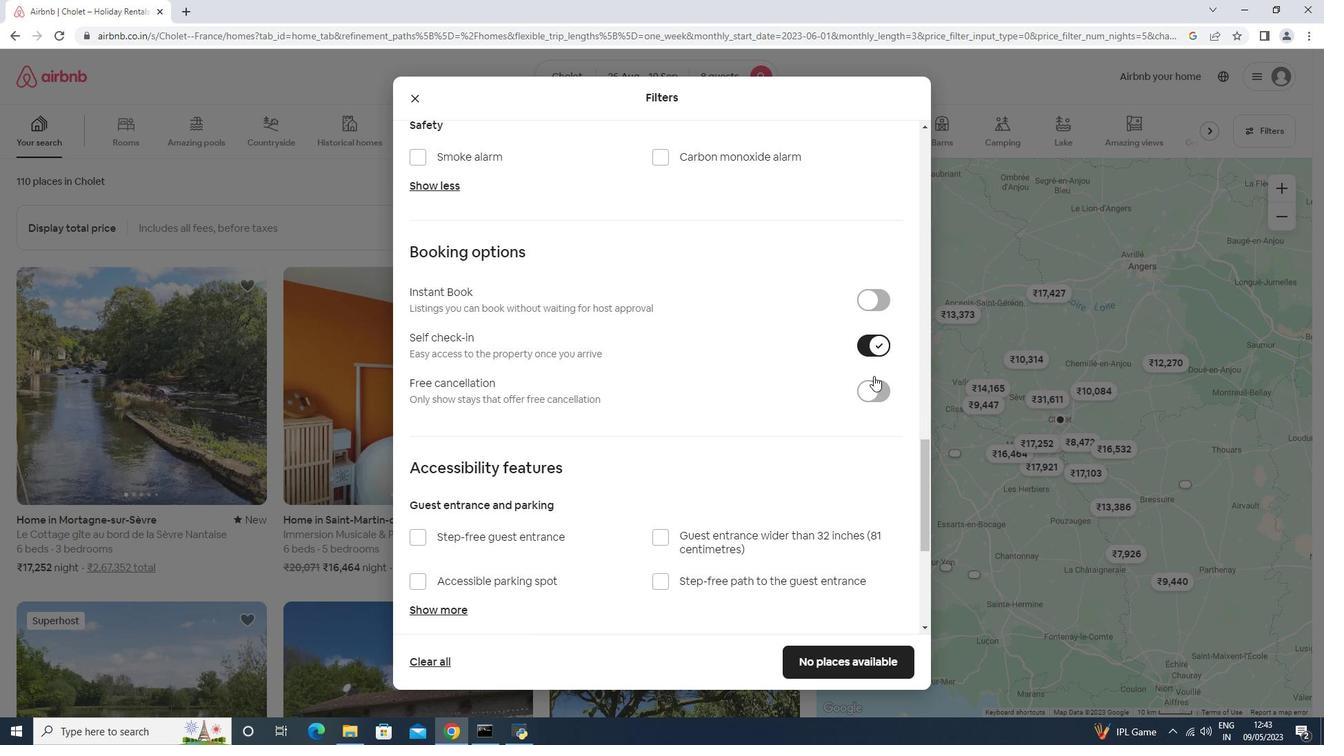 
Action: Mouse scrolled (873, 375) with delta (0, 0)
Screenshot: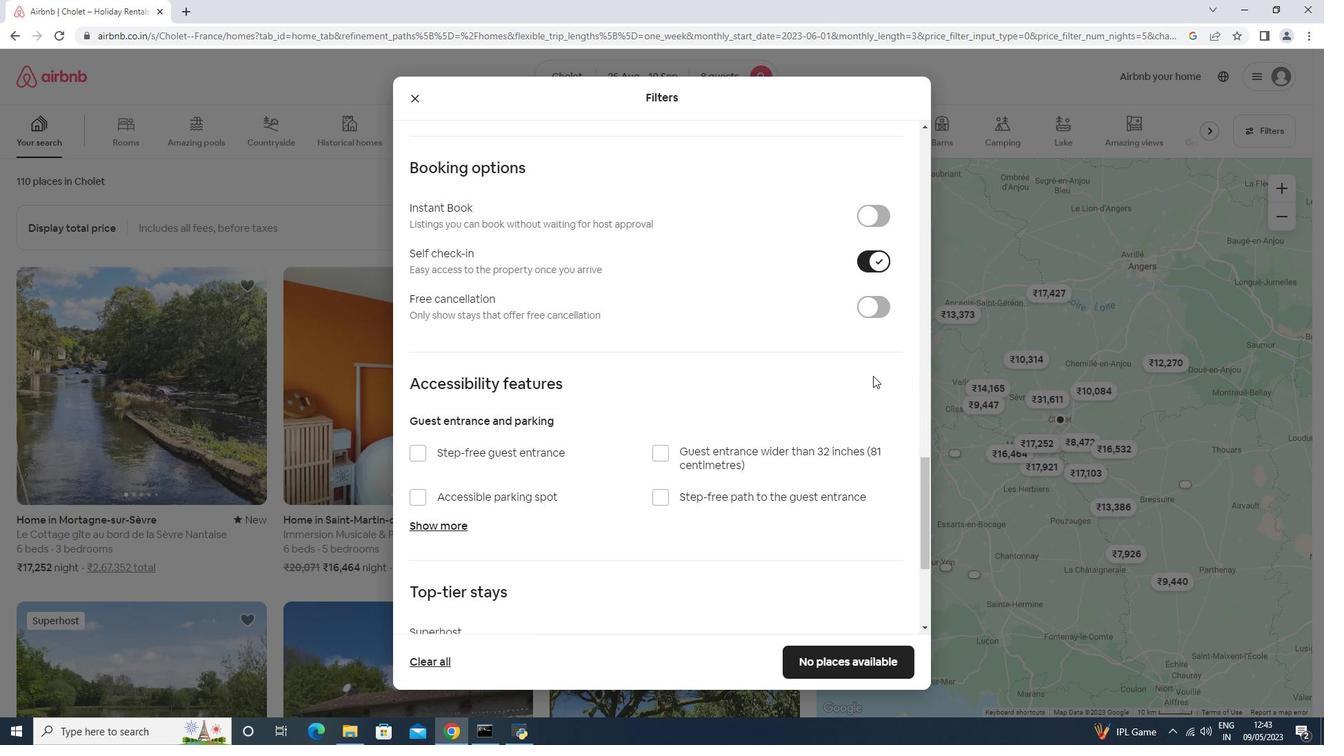 
Action: Mouse moved to (873, 376)
Screenshot: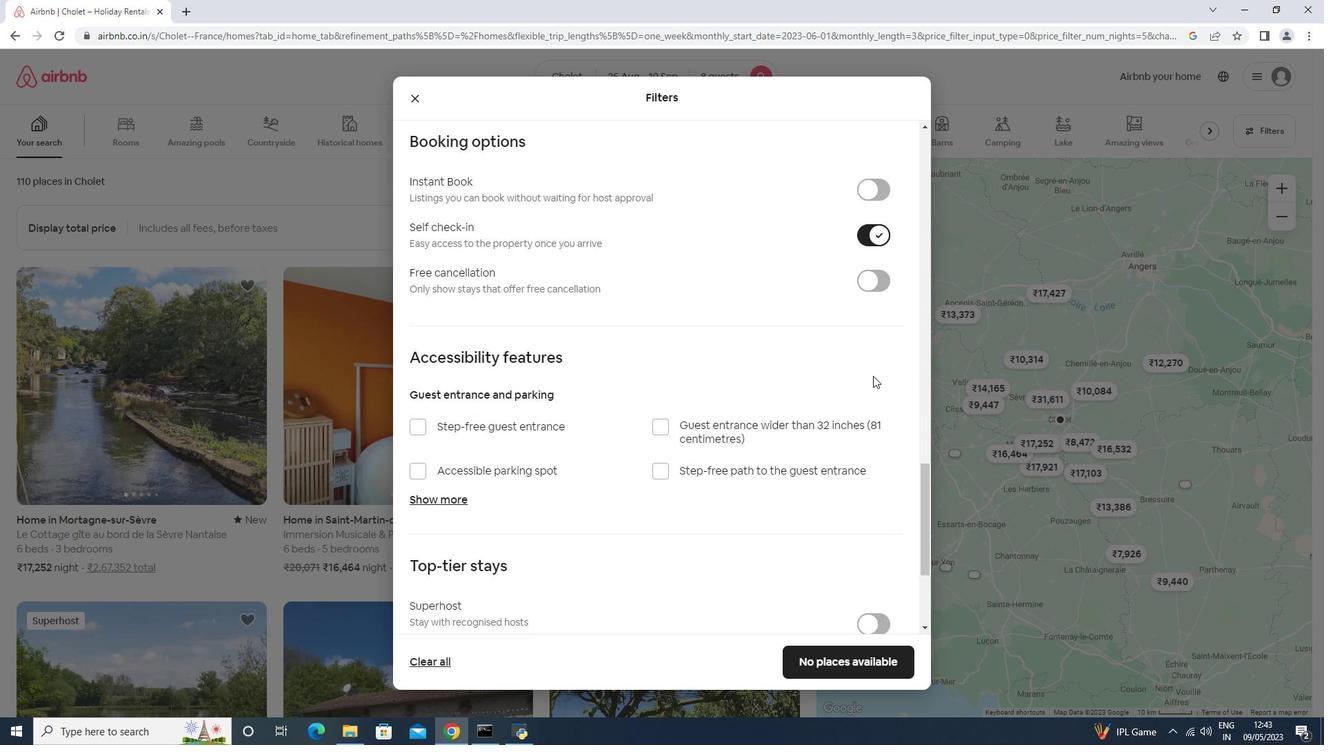 
Action: Mouse scrolled (873, 375) with delta (0, 0)
Screenshot: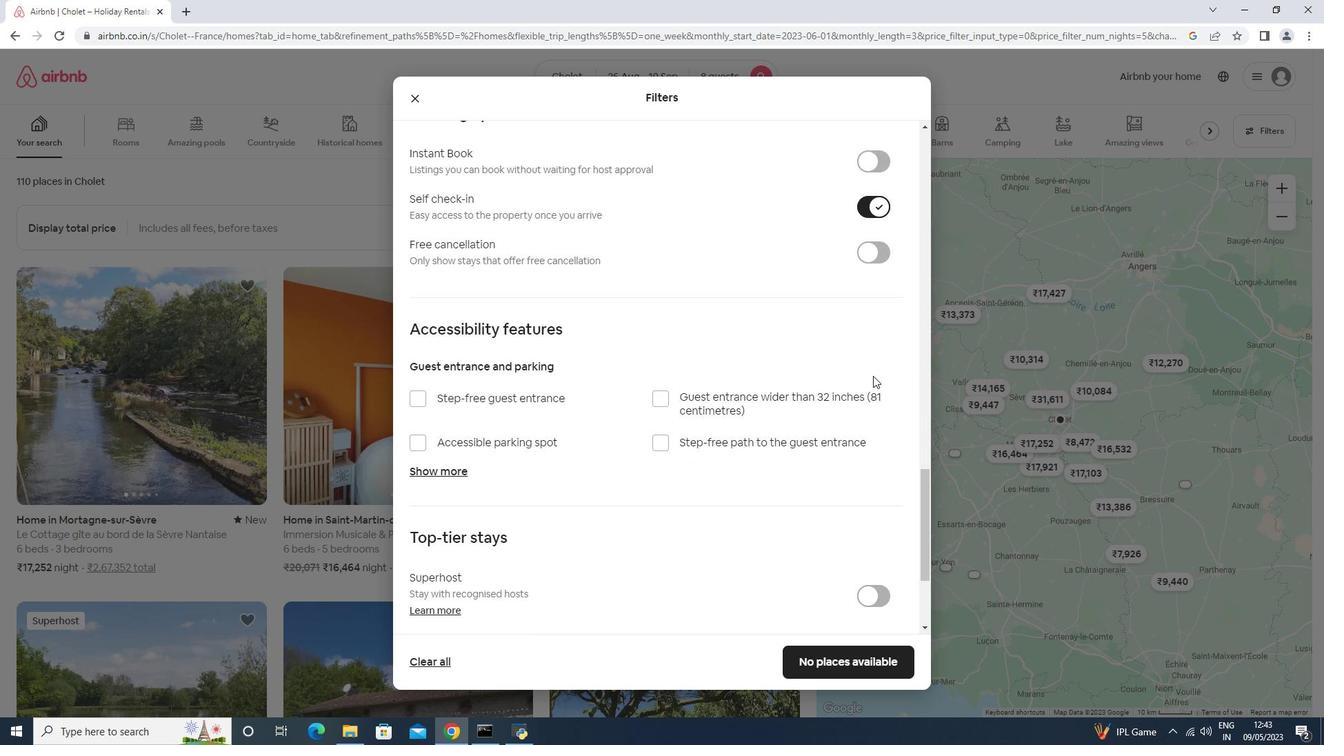 
Action: Mouse moved to (870, 378)
Screenshot: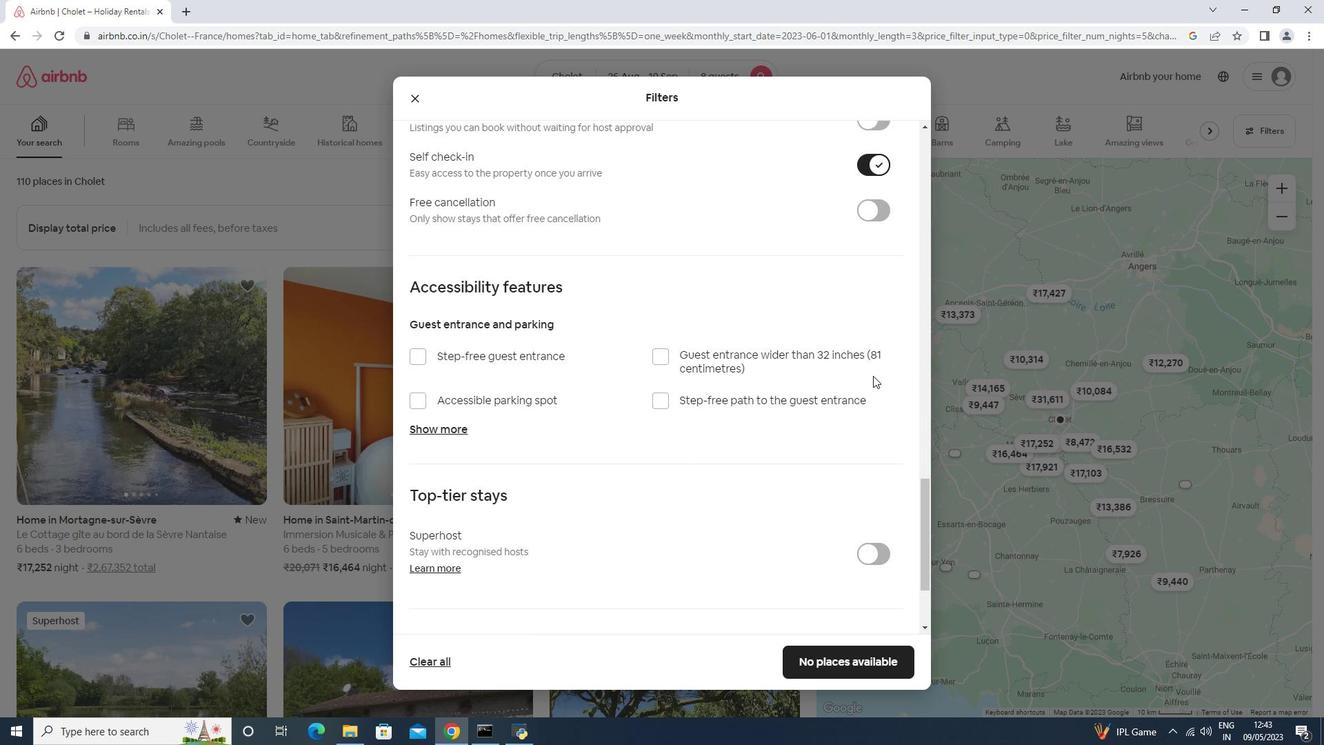
Action: Mouse scrolled (873, 375) with delta (0, 0)
Screenshot: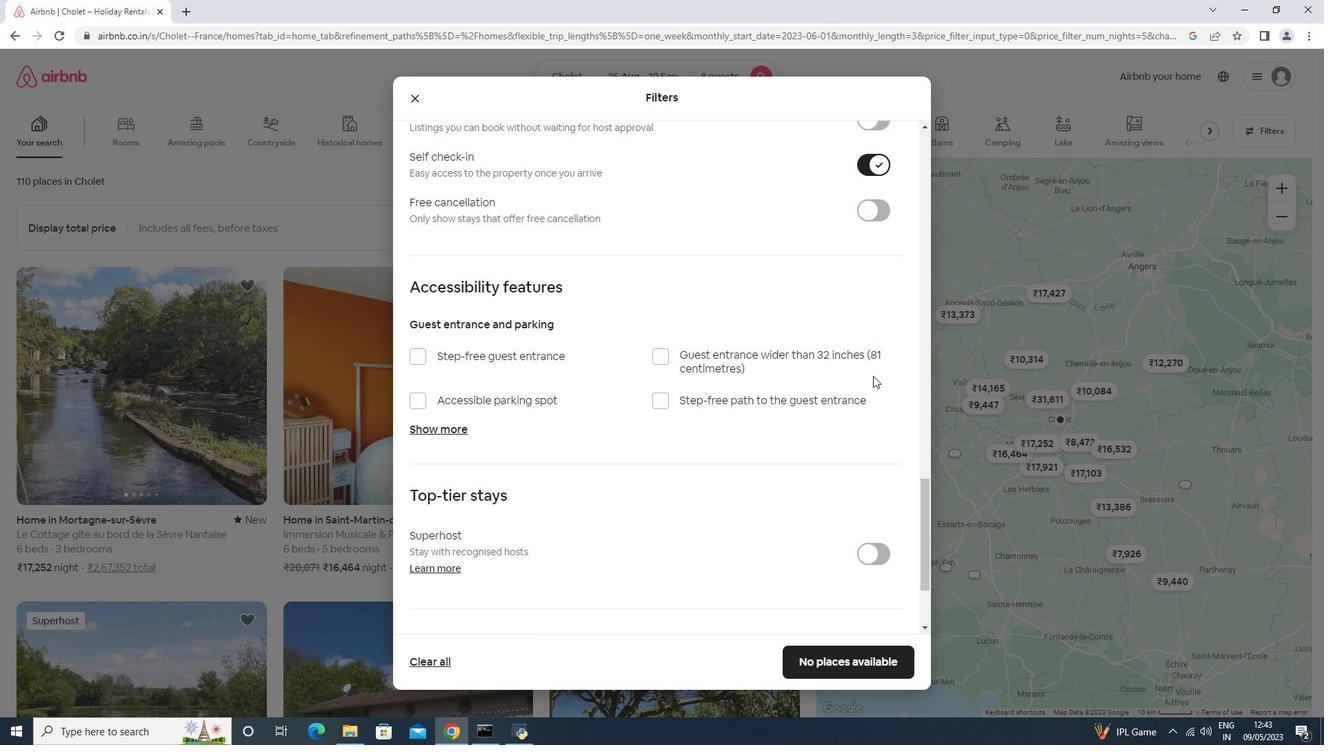 
Action: Mouse moved to (429, 534)
Screenshot: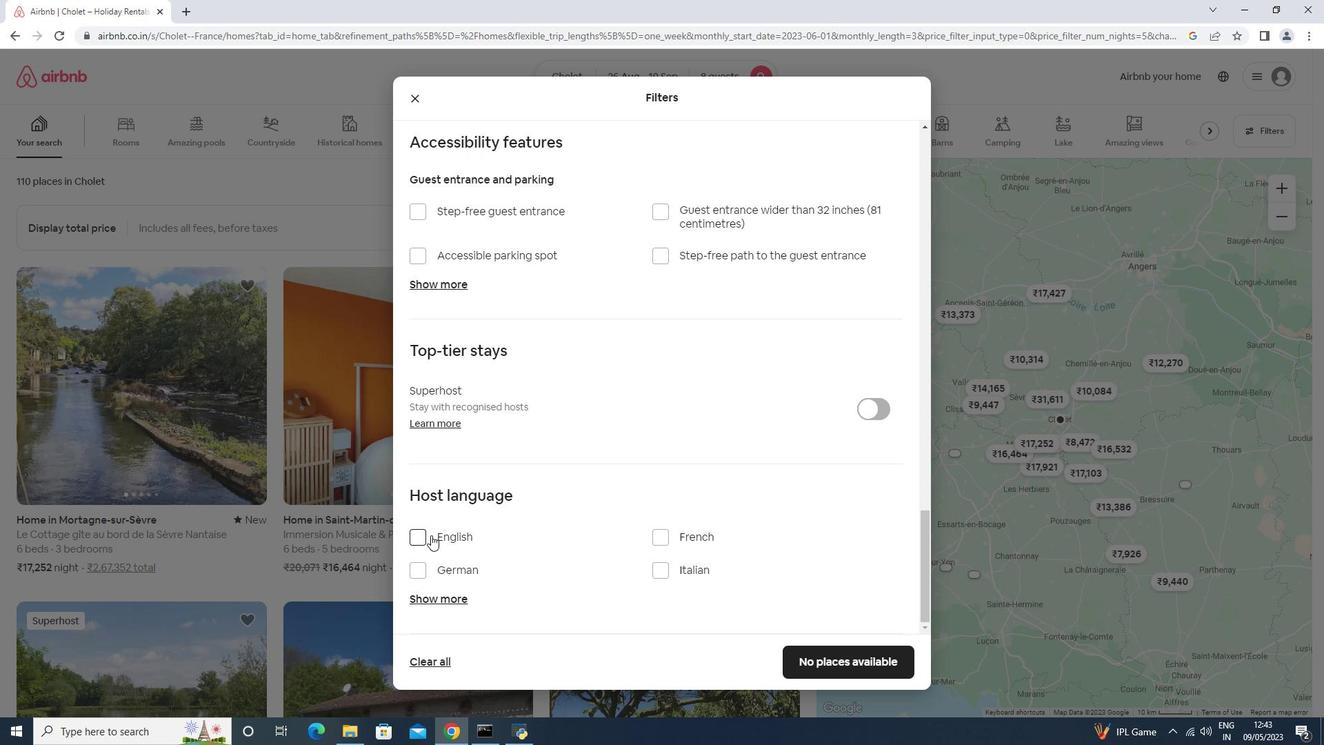 
Action: Mouse pressed left at (429, 534)
Screenshot: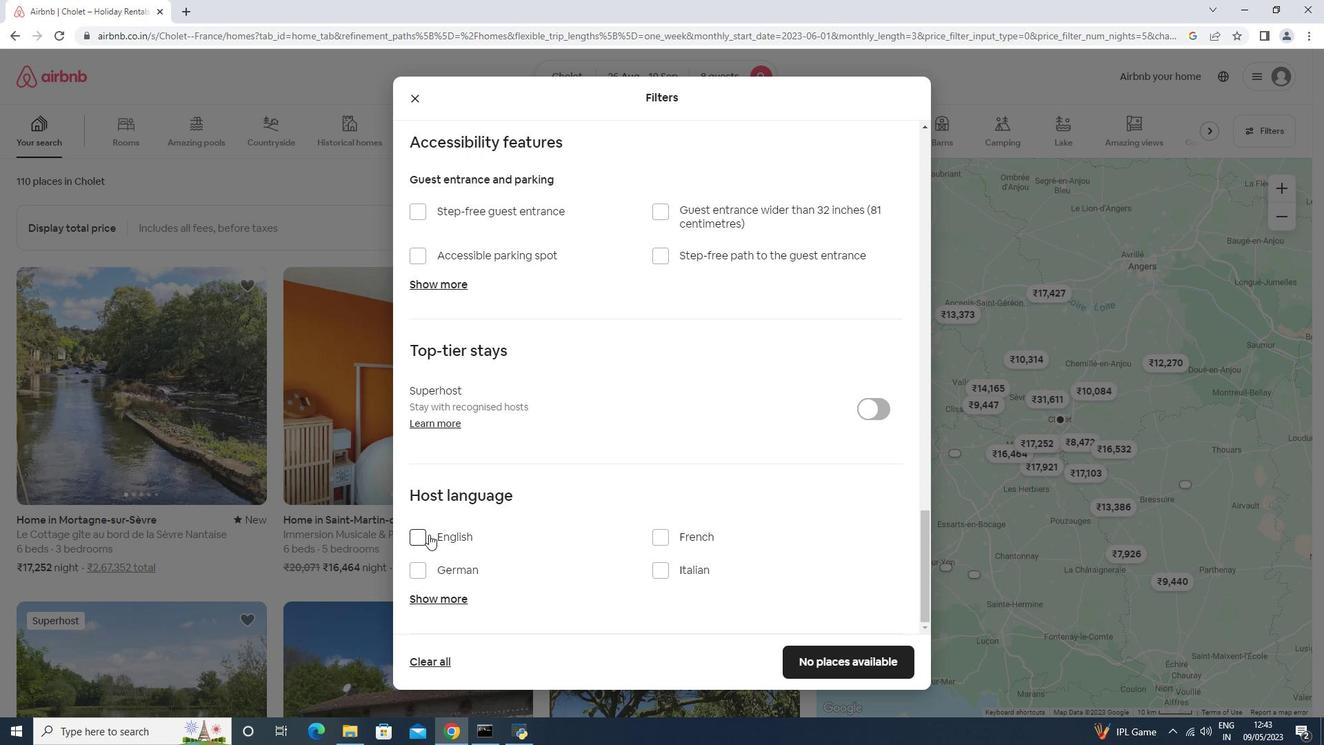 
Action: Mouse moved to (807, 663)
Screenshot: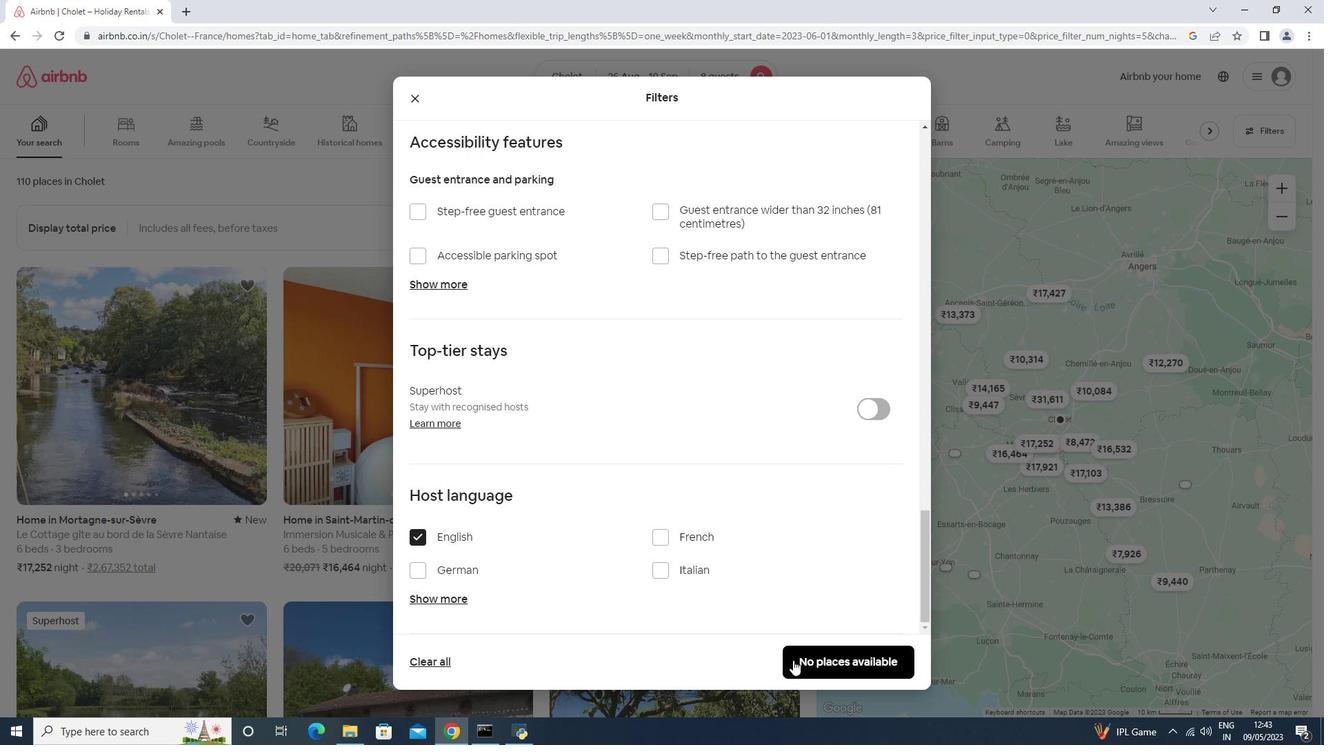 
Action: Mouse pressed left at (807, 663)
Screenshot: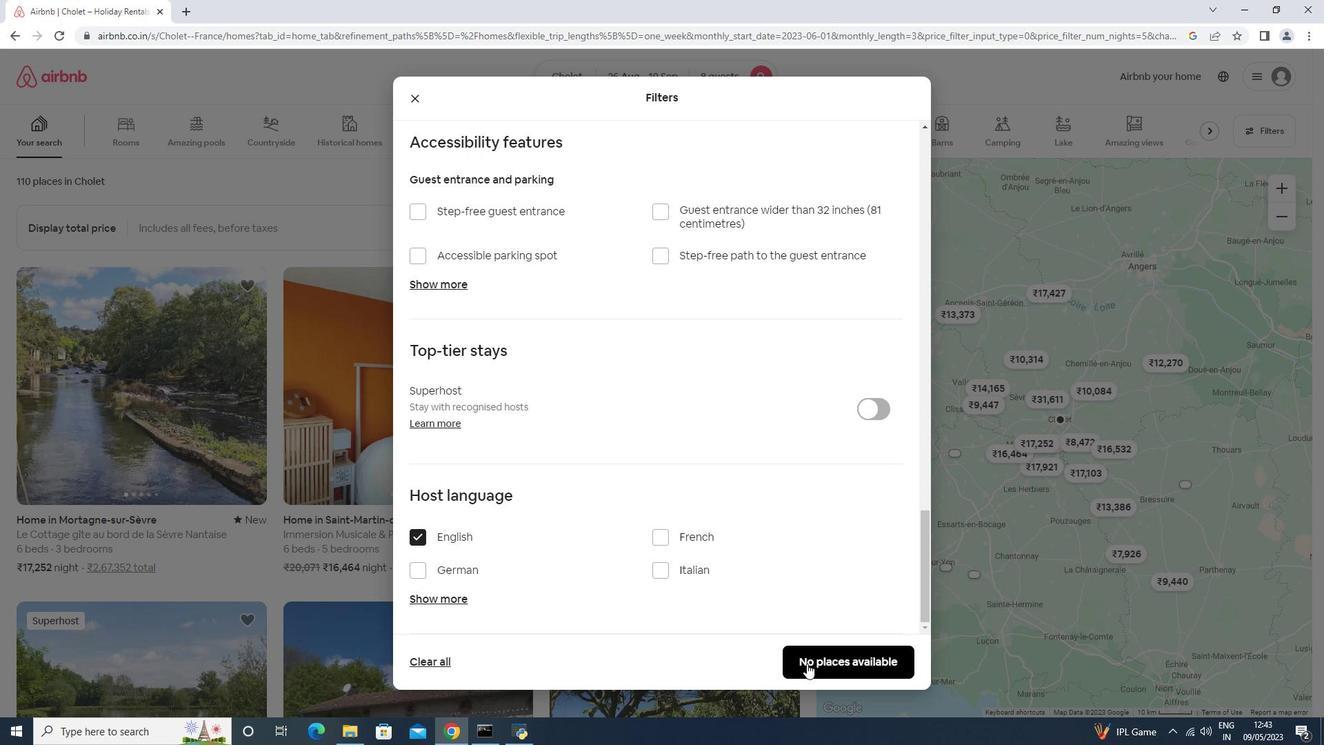 
Action: Mouse moved to (805, 653)
Screenshot: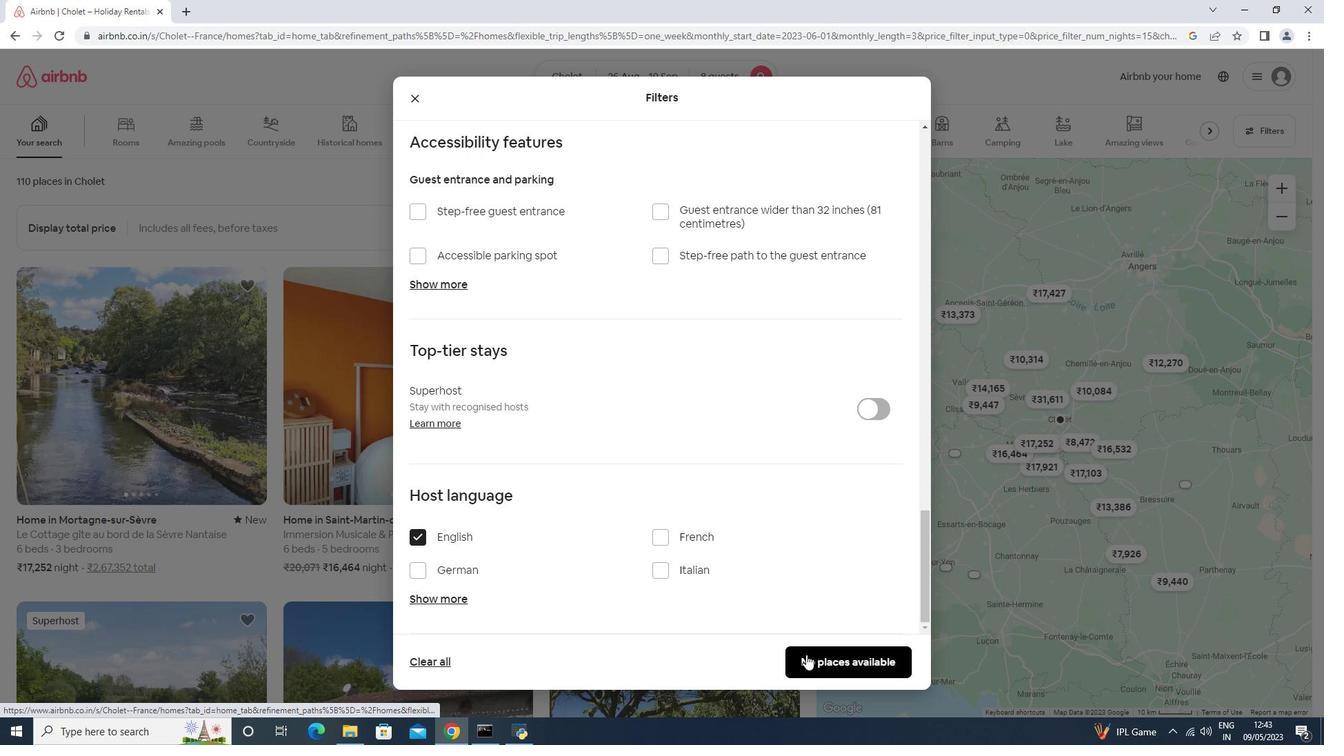 
